 Task: Find connections with filter location Barrhead with filter topic #lawyerlifewith filter profile language German with filter current company Herbalife International India Pvt. Ltd. with filter school Sardar Vallabhbhai National Institute of Technology, Surat with filter industry Truck Transportation with filter service category User Experience Writing with filter keywords title Risk Manager
Action: Mouse moved to (632, 82)
Screenshot: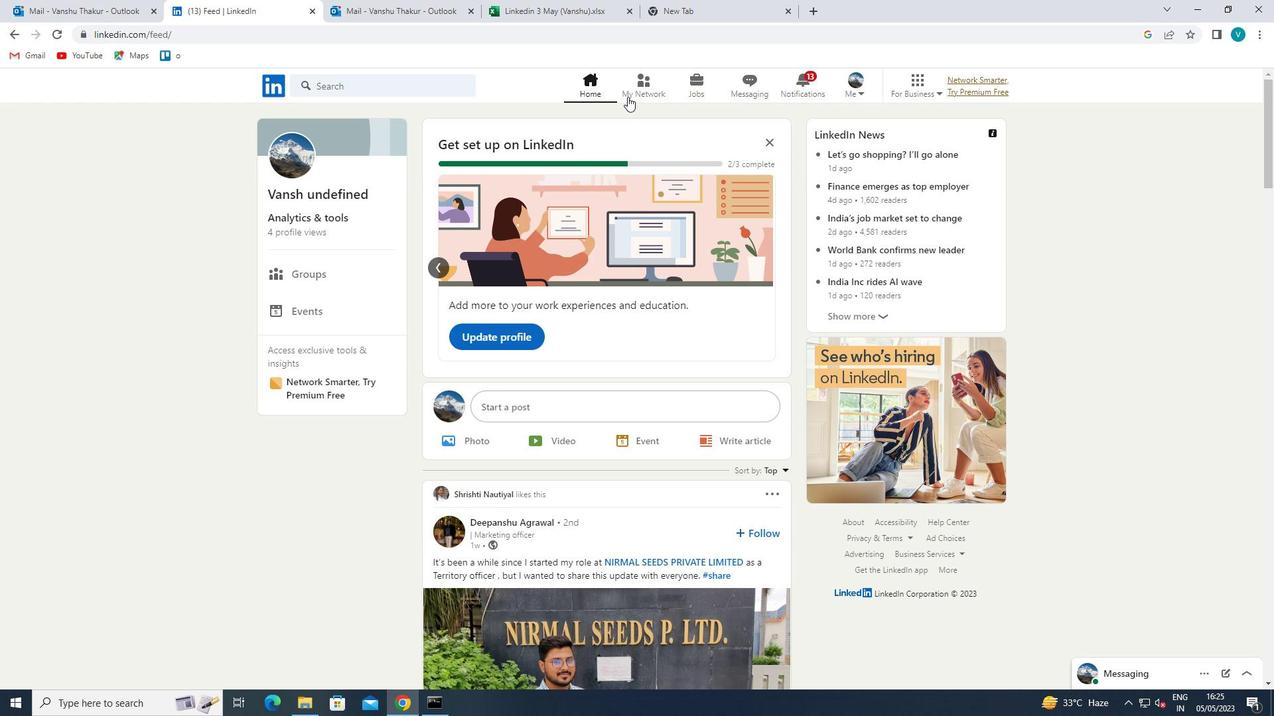 
Action: Mouse pressed left at (632, 82)
Screenshot: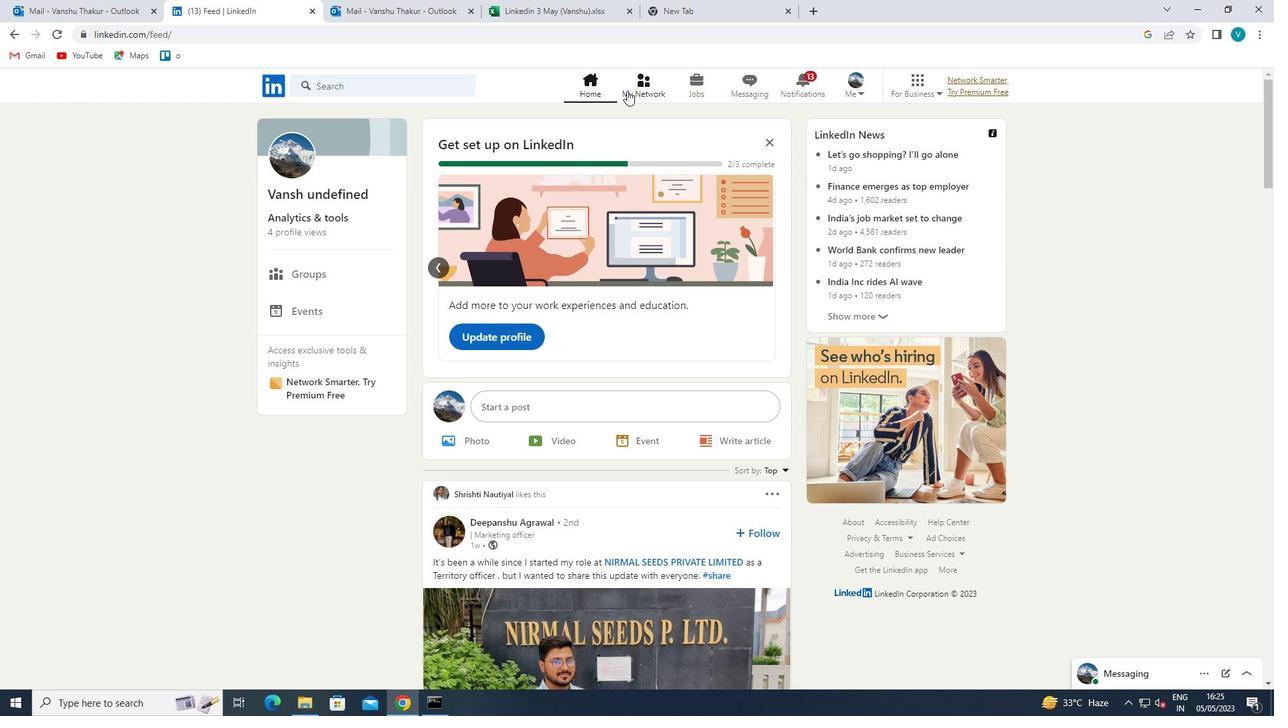 
Action: Mouse moved to (394, 153)
Screenshot: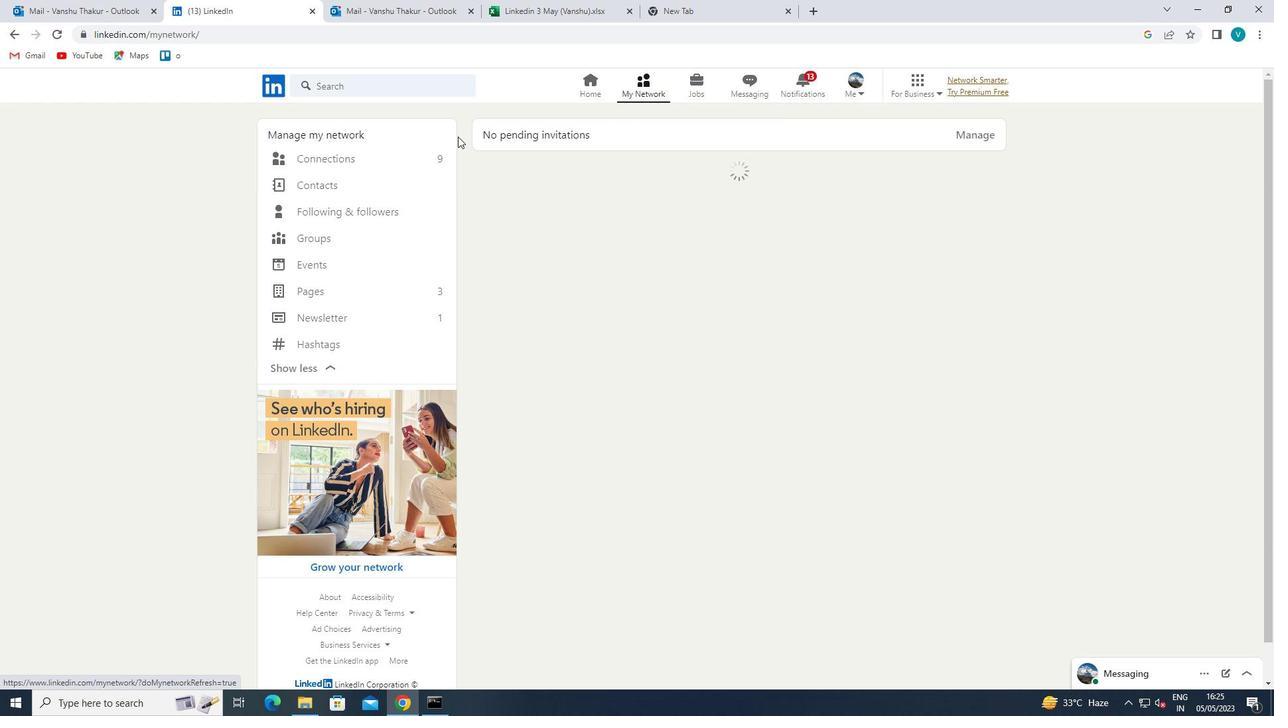 
Action: Mouse pressed left at (394, 153)
Screenshot: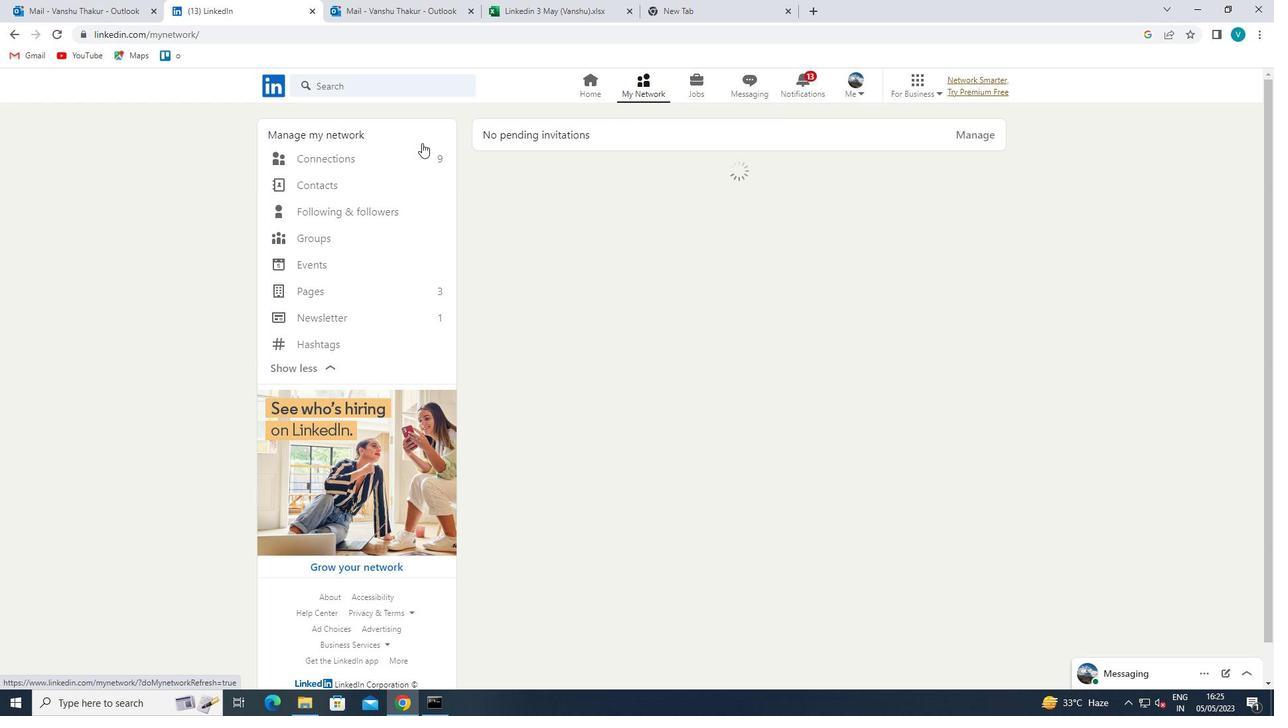 
Action: Mouse moved to (724, 160)
Screenshot: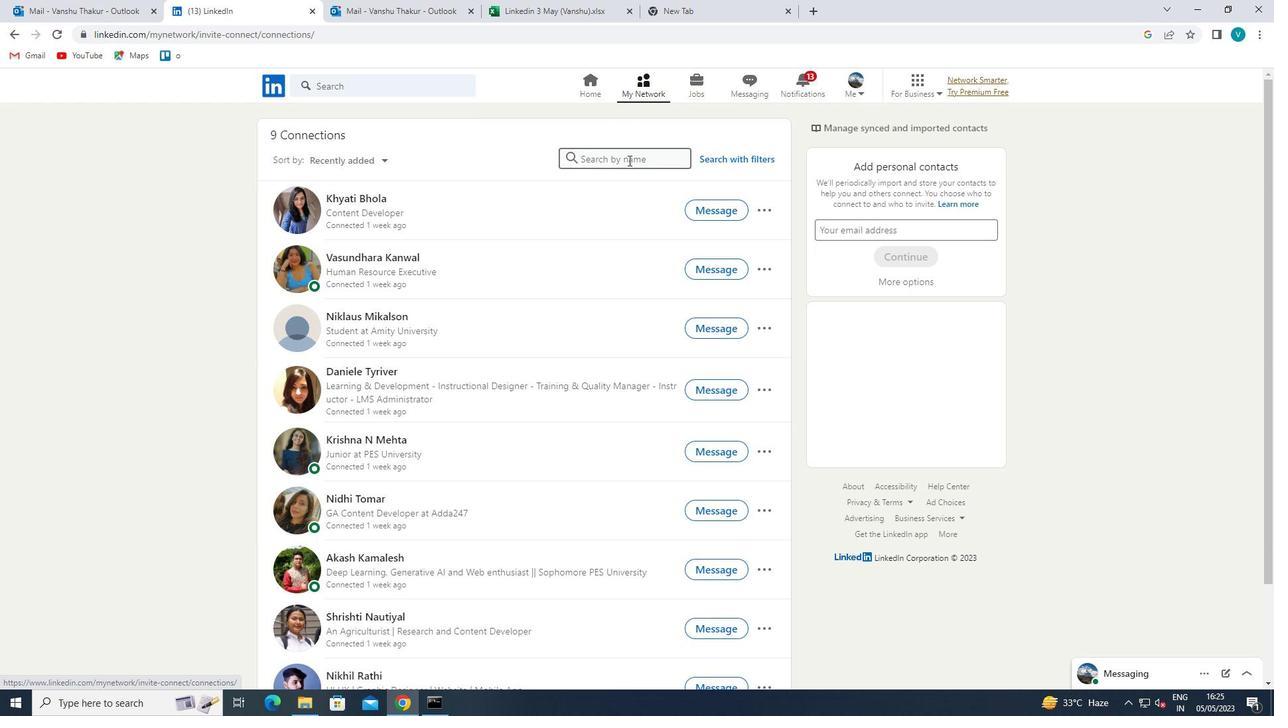 
Action: Mouse pressed left at (724, 160)
Screenshot: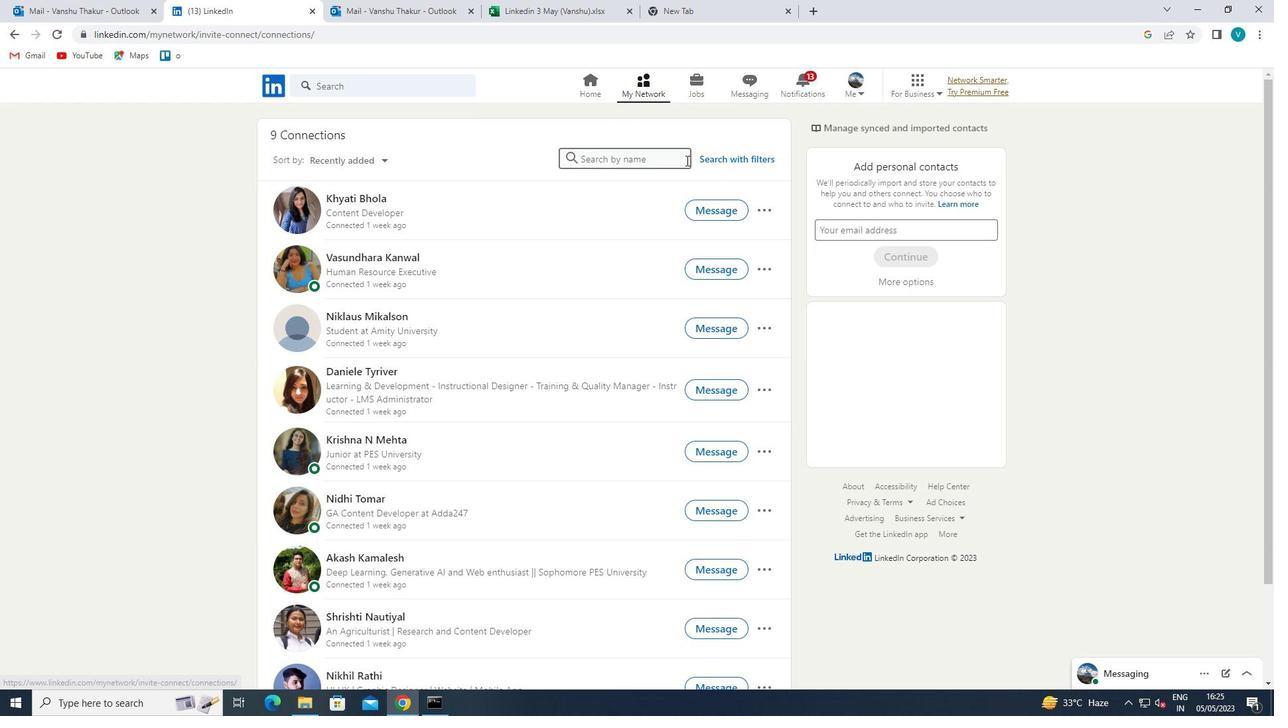
Action: Mouse moved to (656, 125)
Screenshot: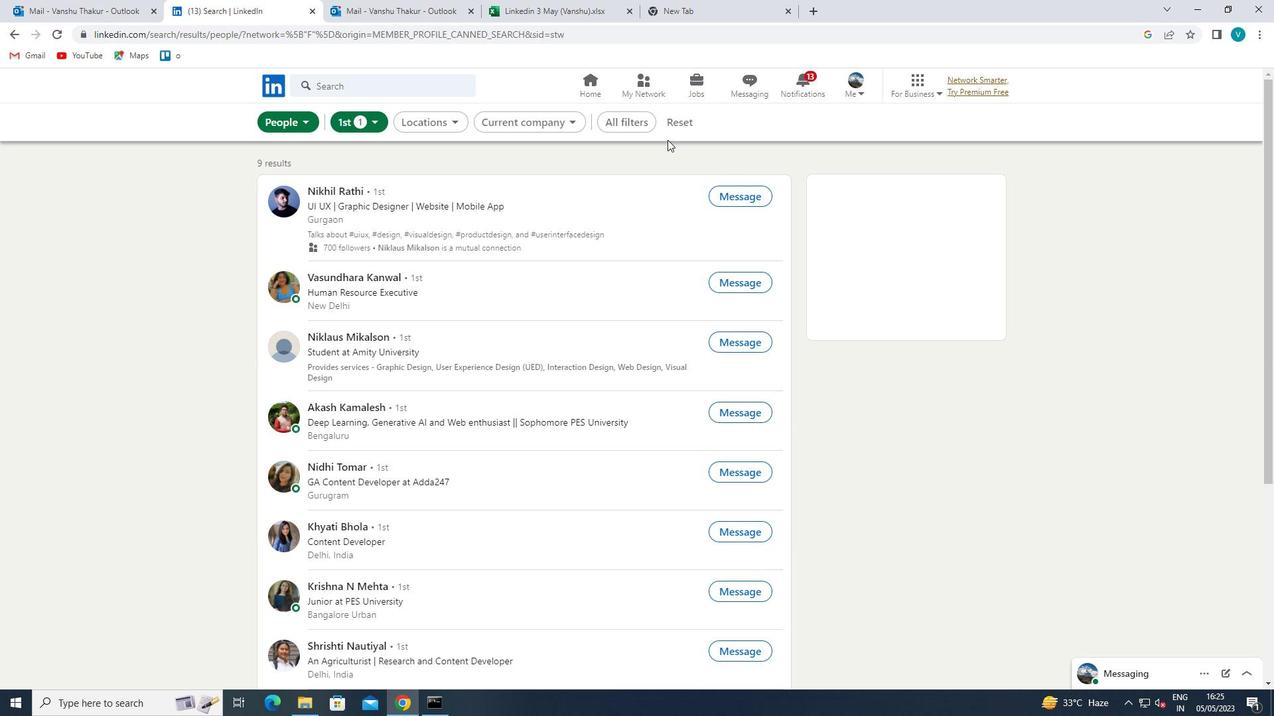 
Action: Mouse pressed left at (656, 125)
Screenshot: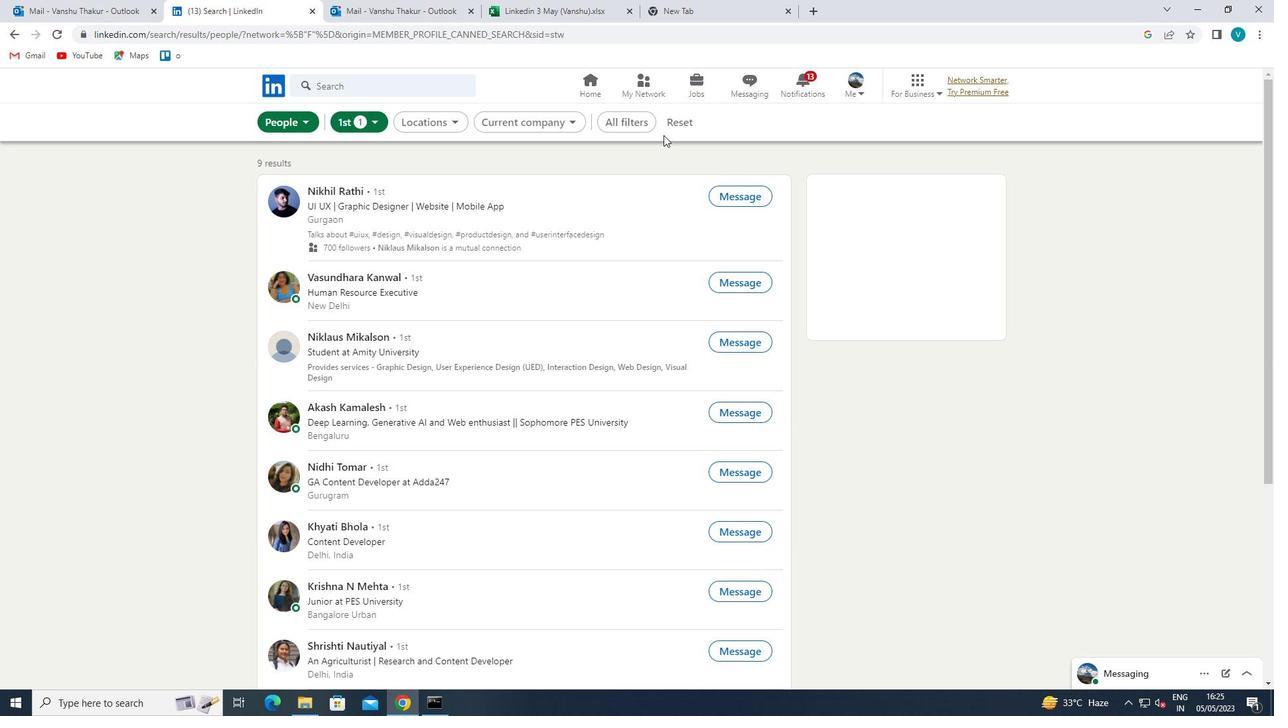
Action: Mouse moved to (651, 124)
Screenshot: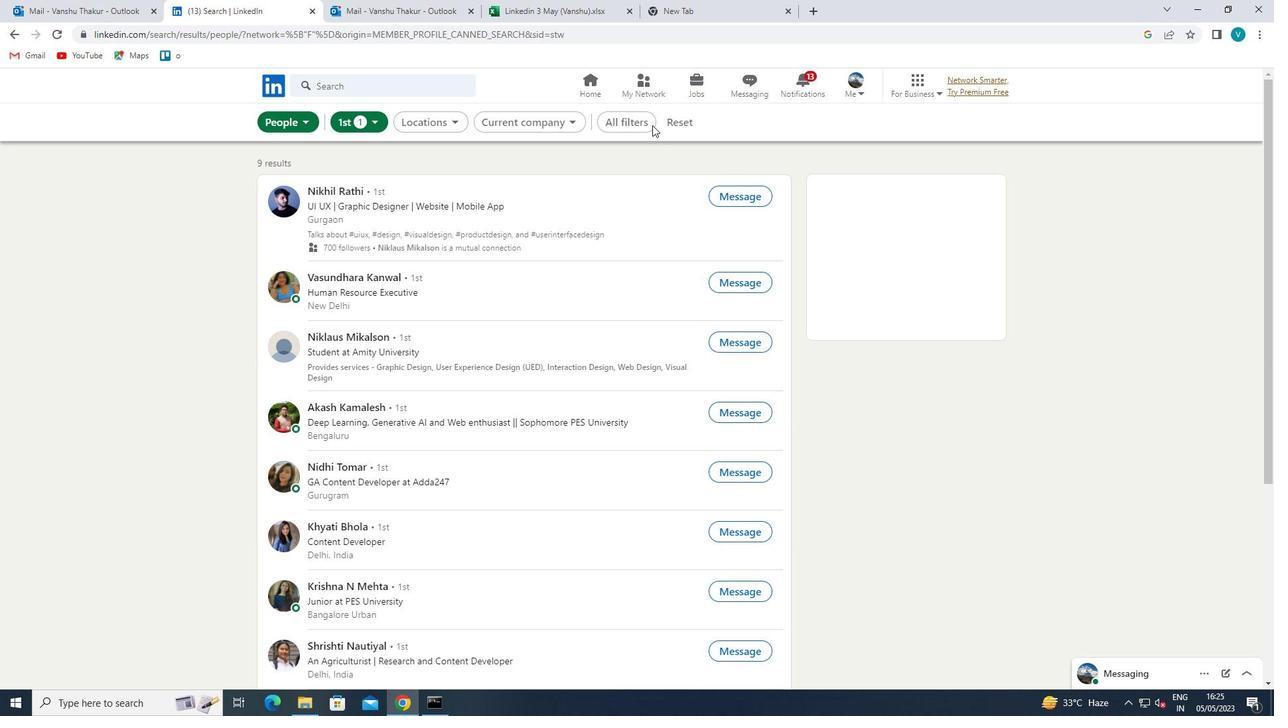 
Action: Mouse pressed left at (651, 124)
Screenshot: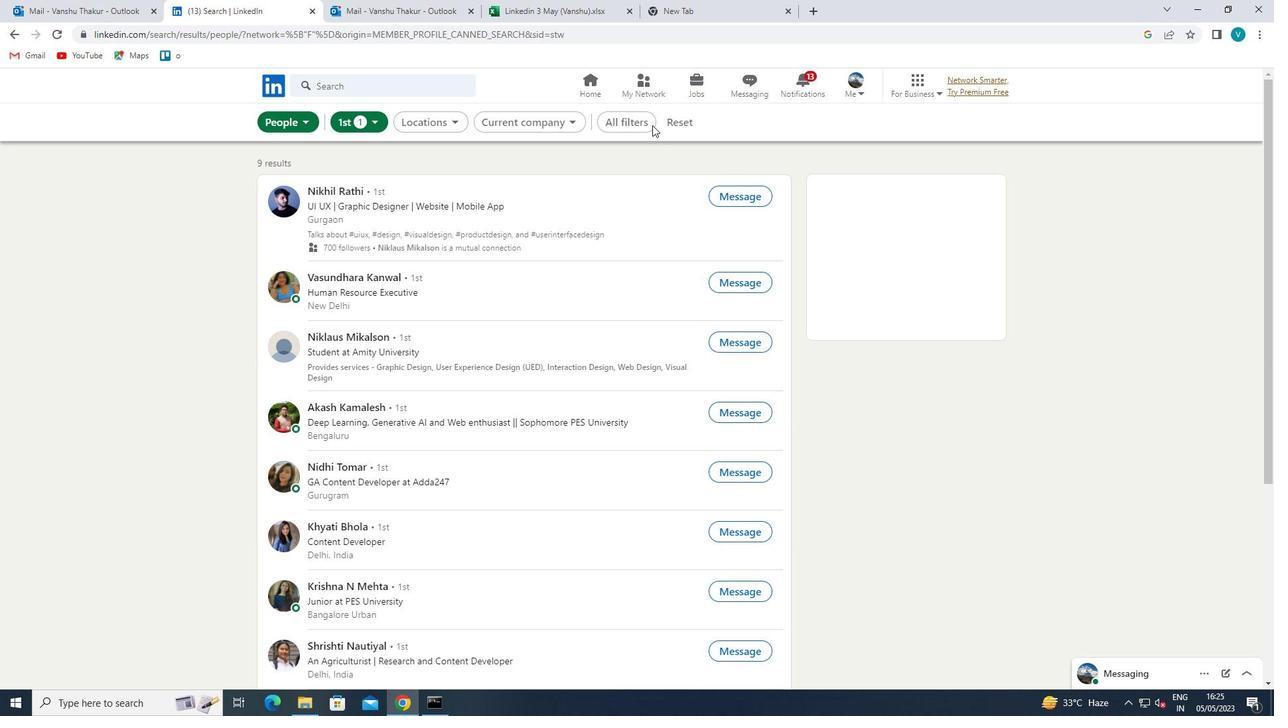 
Action: Mouse moved to (1104, 315)
Screenshot: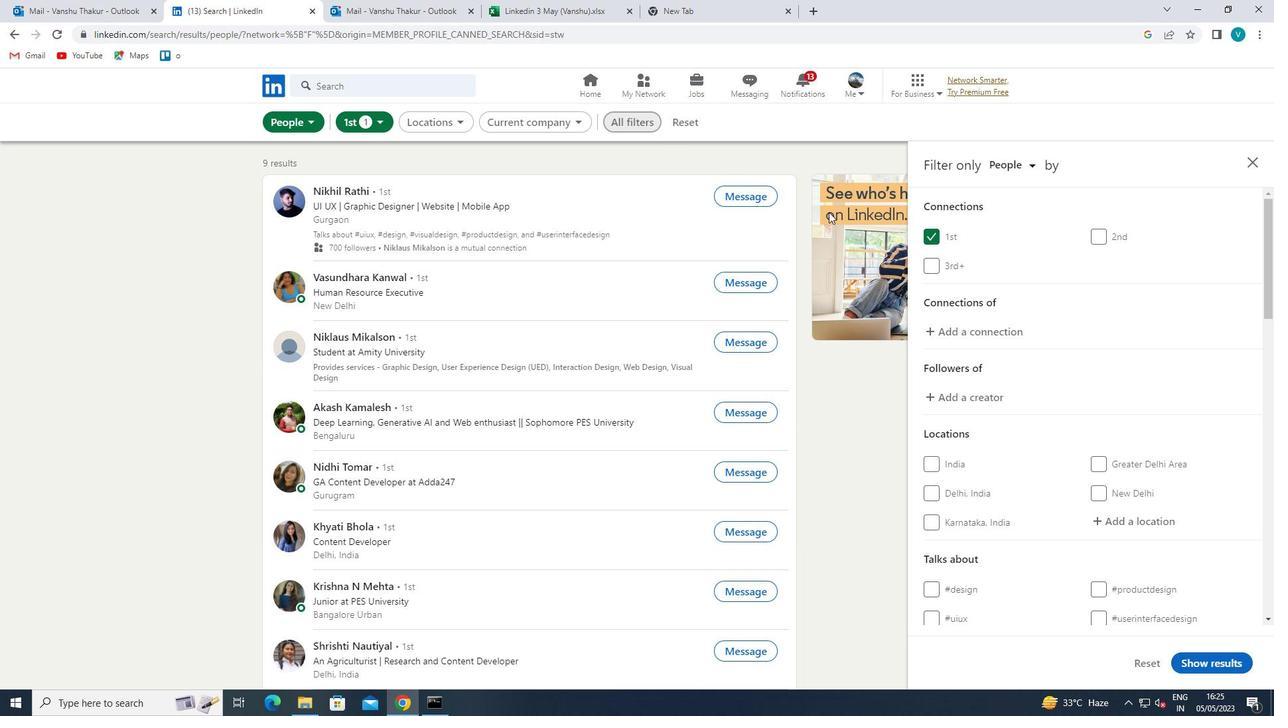 
Action: Mouse scrolled (1104, 314) with delta (0, 0)
Screenshot: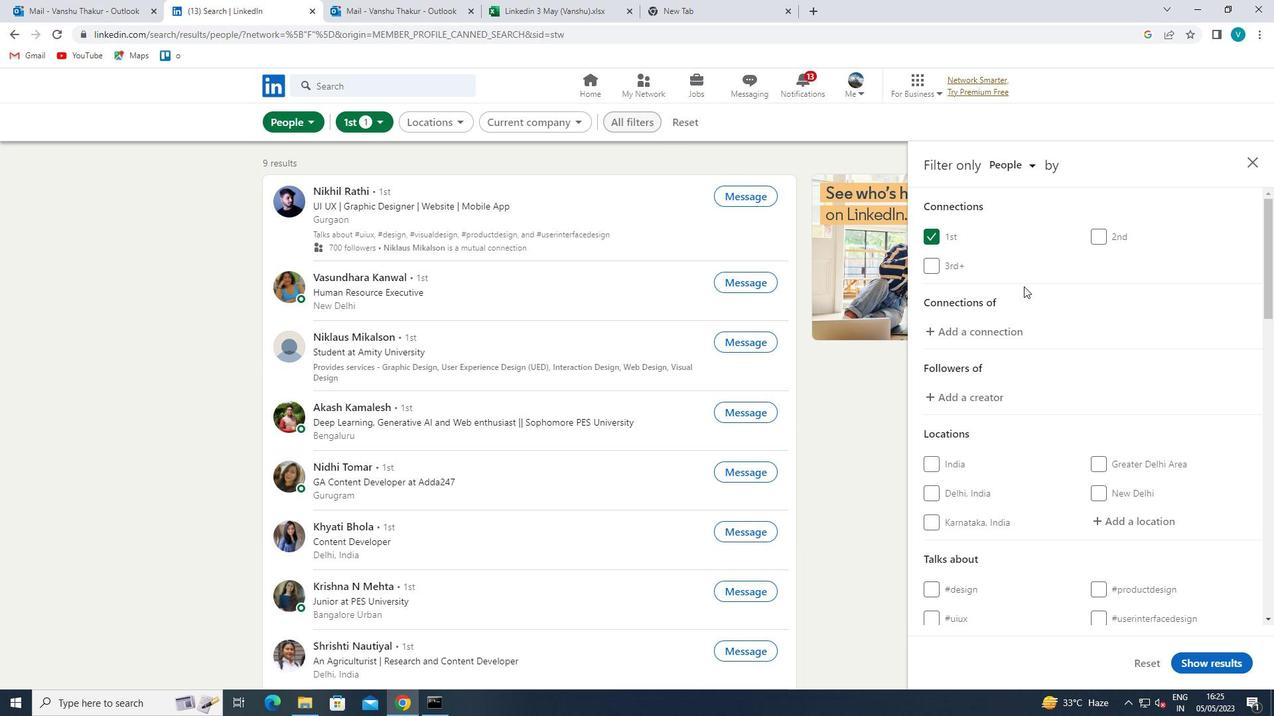 
Action: Mouse scrolled (1104, 314) with delta (0, 0)
Screenshot: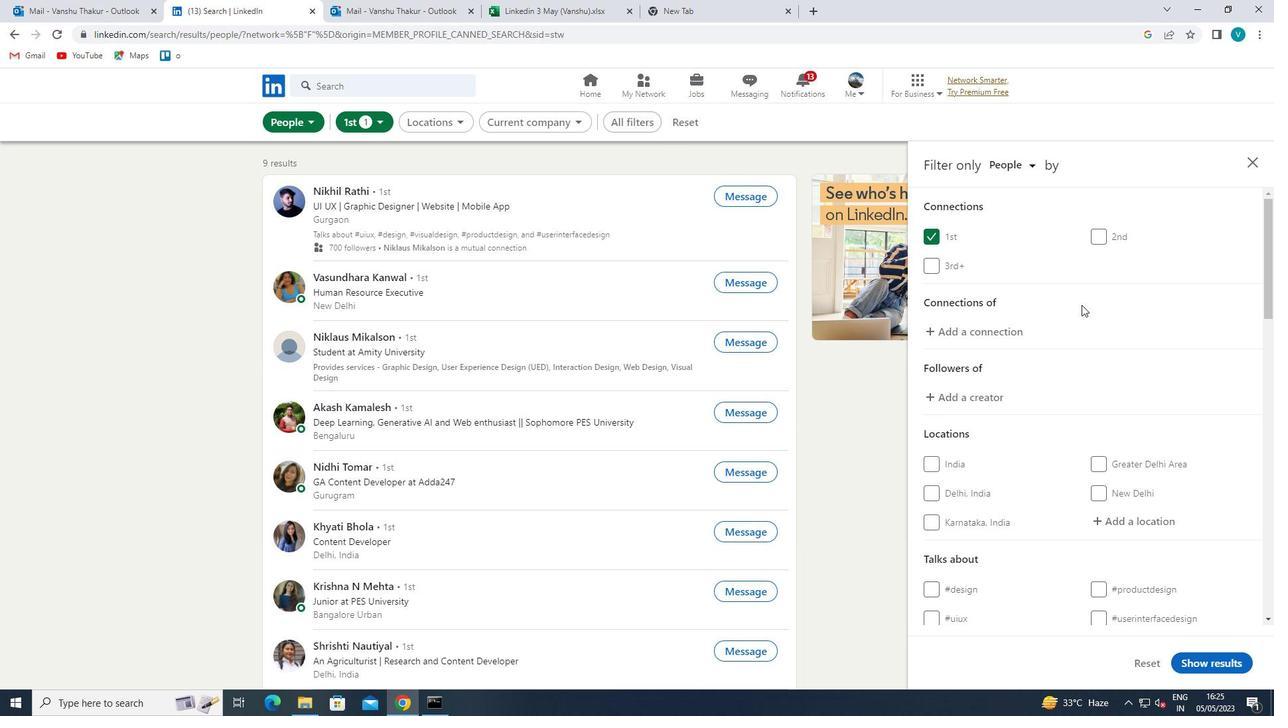 
Action: Mouse moved to (1125, 400)
Screenshot: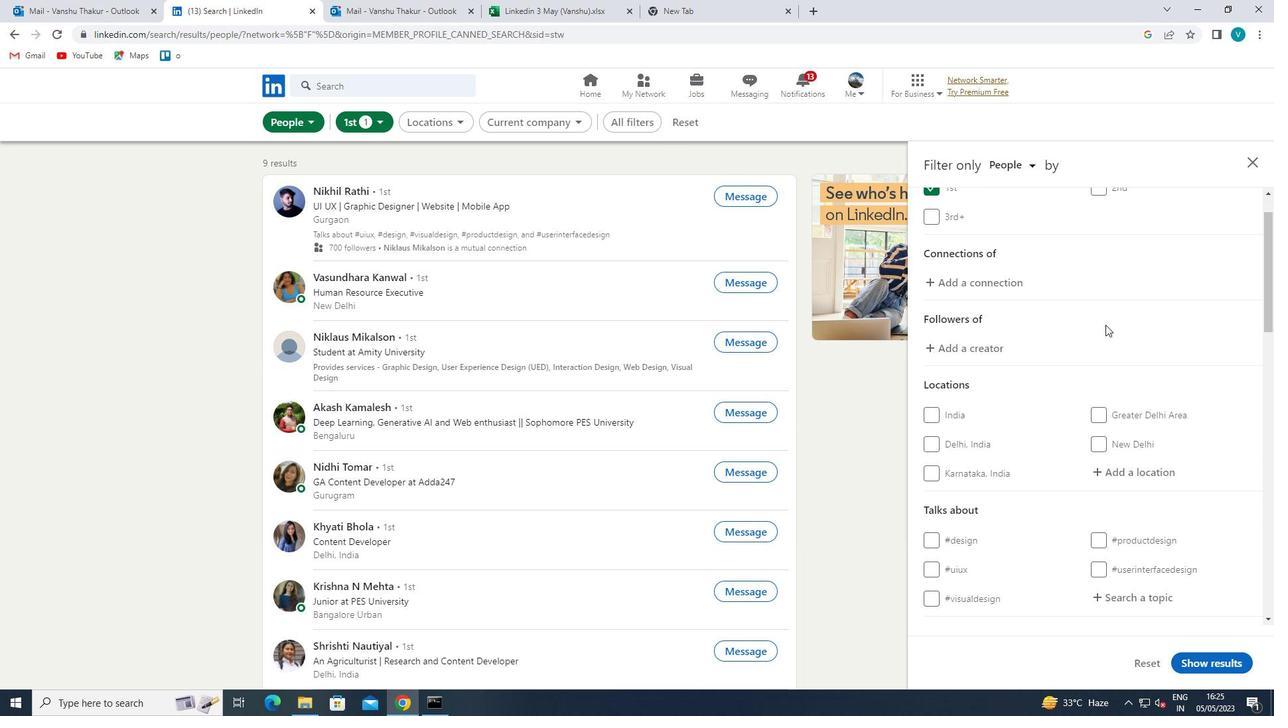 
Action: Mouse pressed left at (1125, 400)
Screenshot: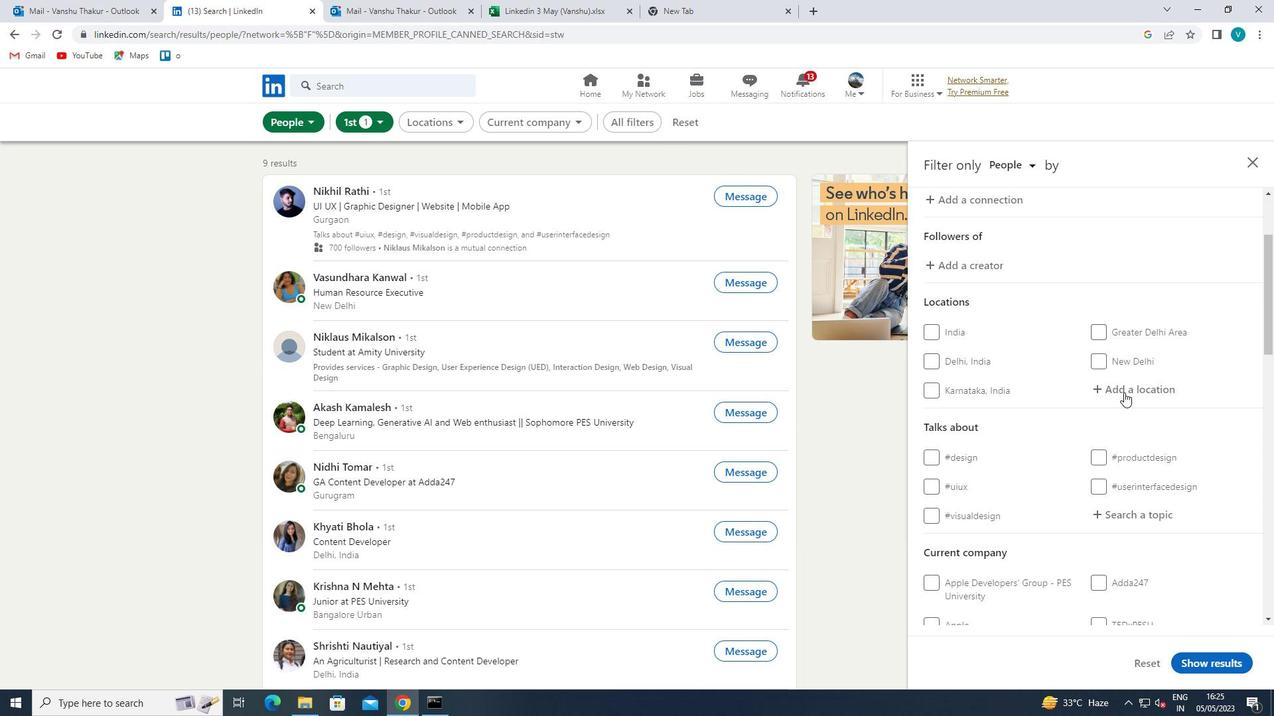 
Action: Mouse moved to (1135, 386)
Screenshot: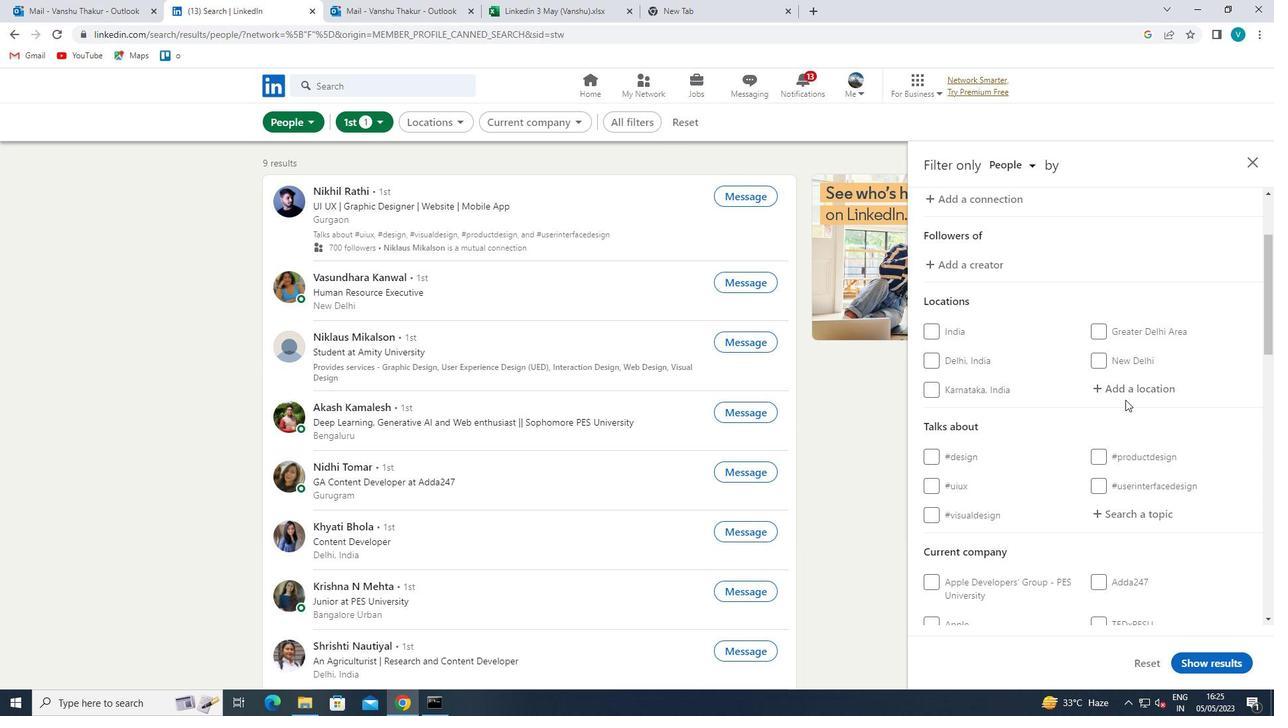 
Action: Mouse pressed left at (1135, 386)
Screenshot: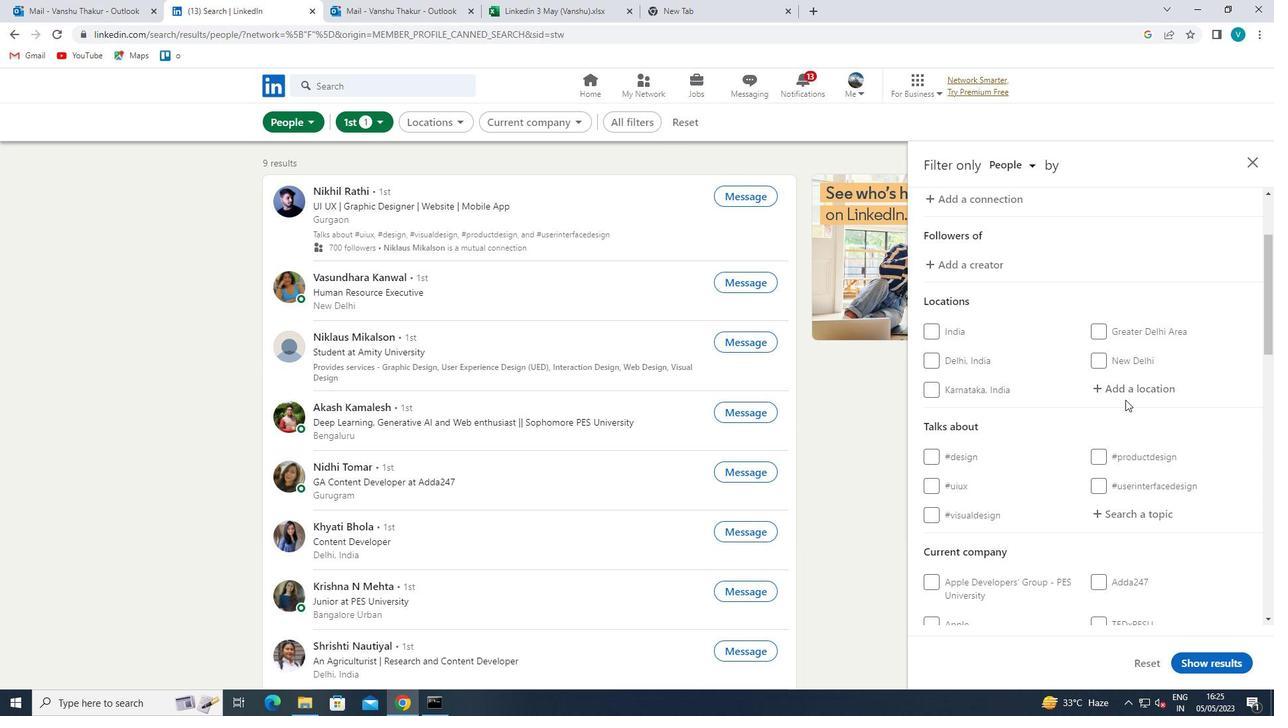 
Action: Mouse moved to (1133, 386)
Screenshot: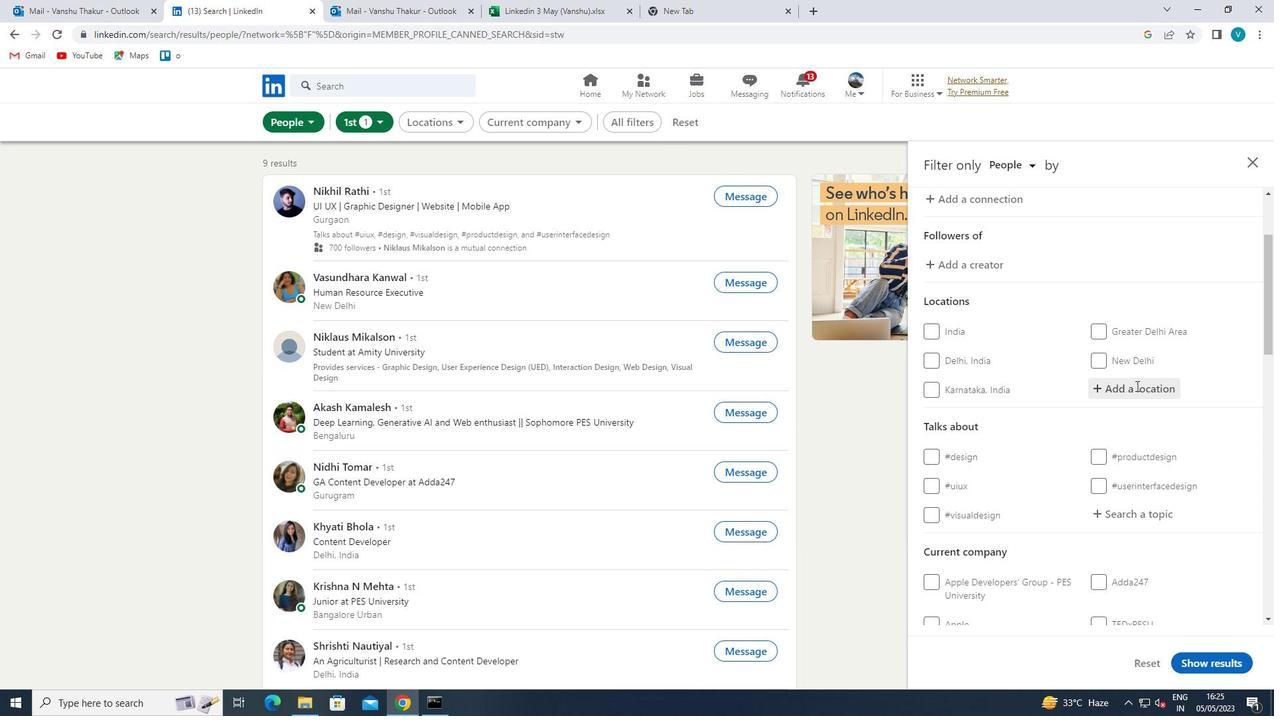 
Action: Key pressed <Key.shift>BARRHEAD
Screenshot: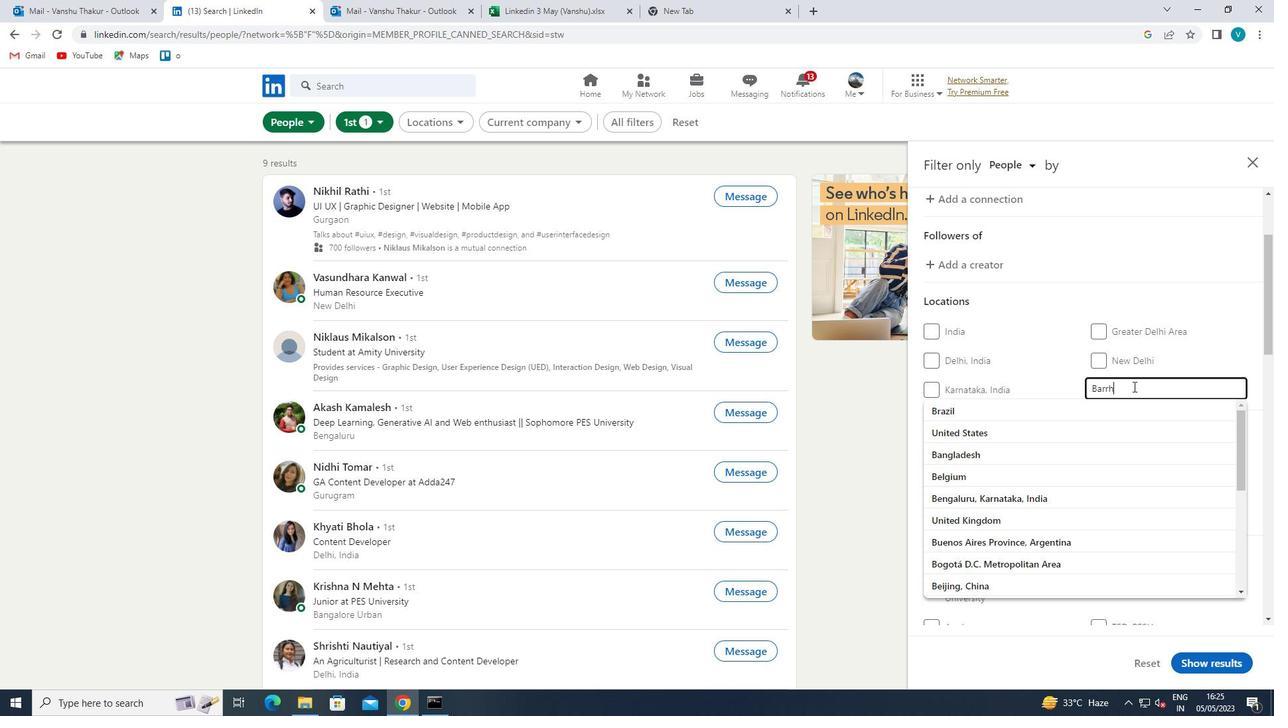 
Action: Mouse moved to (1105, 406)
Screenshot: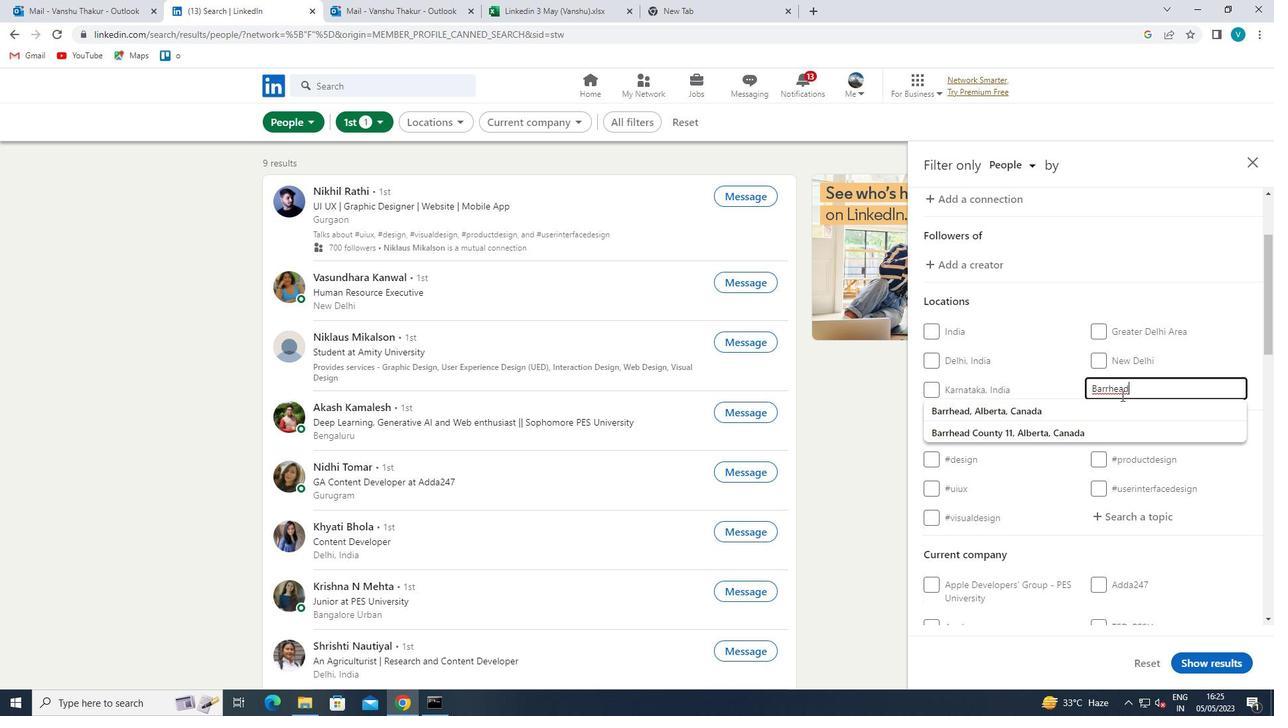 
Action: Mouse pressed left at (1105, 406)
Screenshot: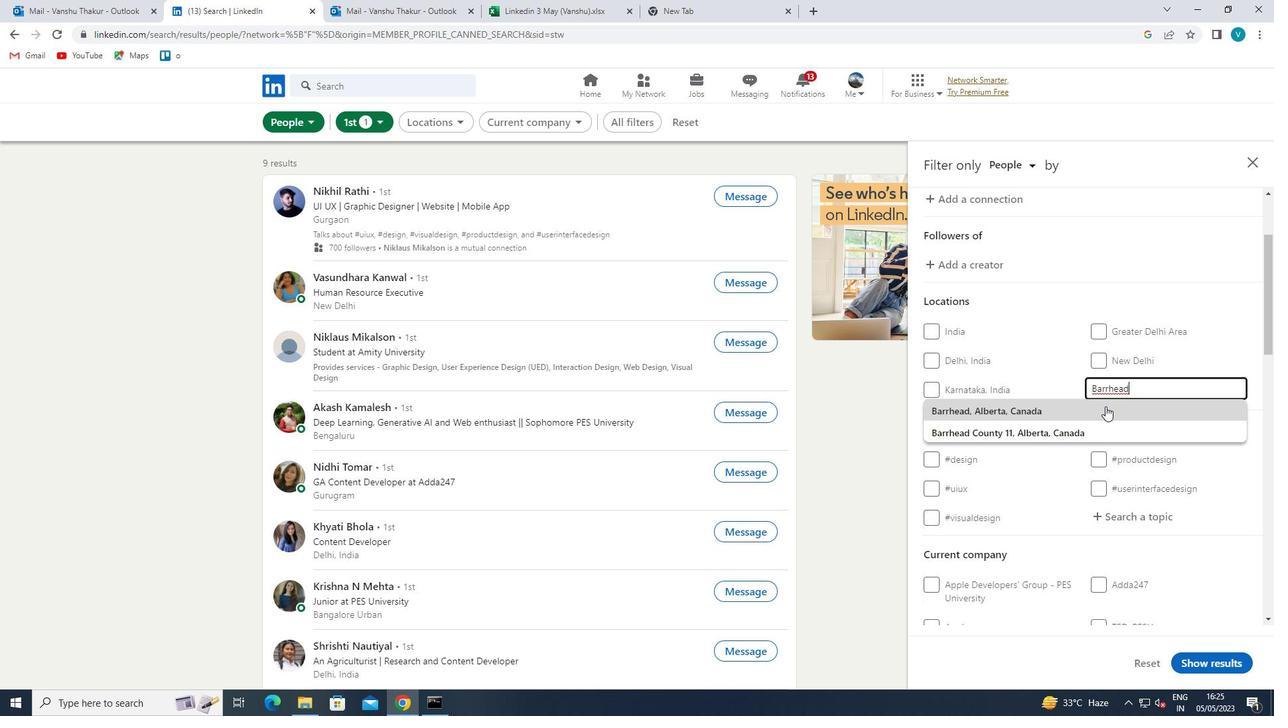 
Action: Mouse scrolled (1105, 406) with delta (0, 0)
Screenshot: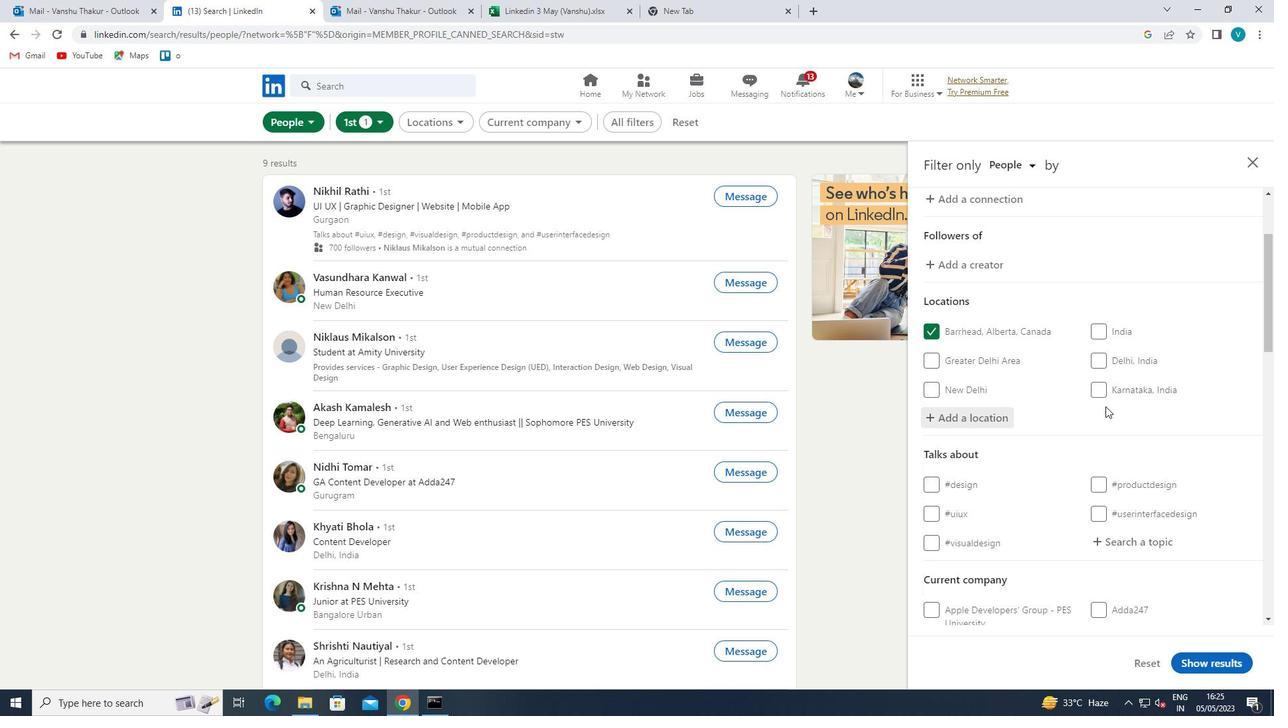 
Action: Mouse scrolled (1105, 406) with delta (0, 0)
Screenshot: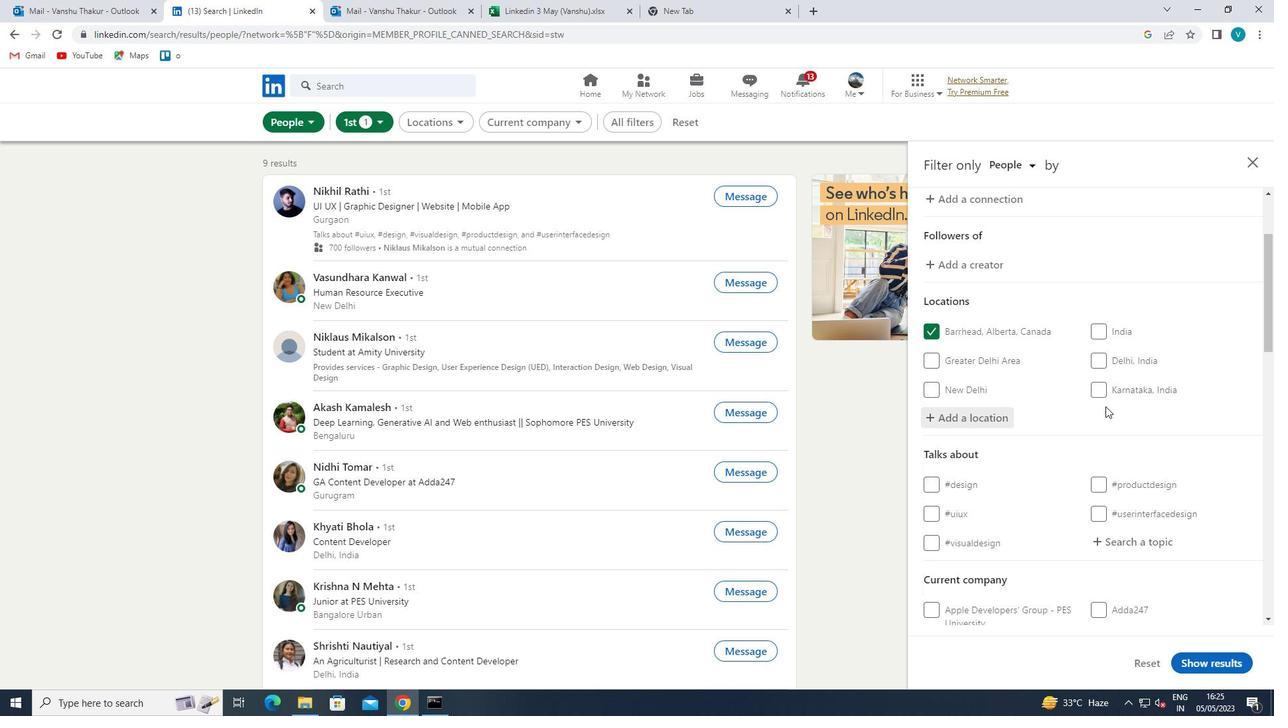 
Action: Mouse moved to (1131, 414)
Screenshot: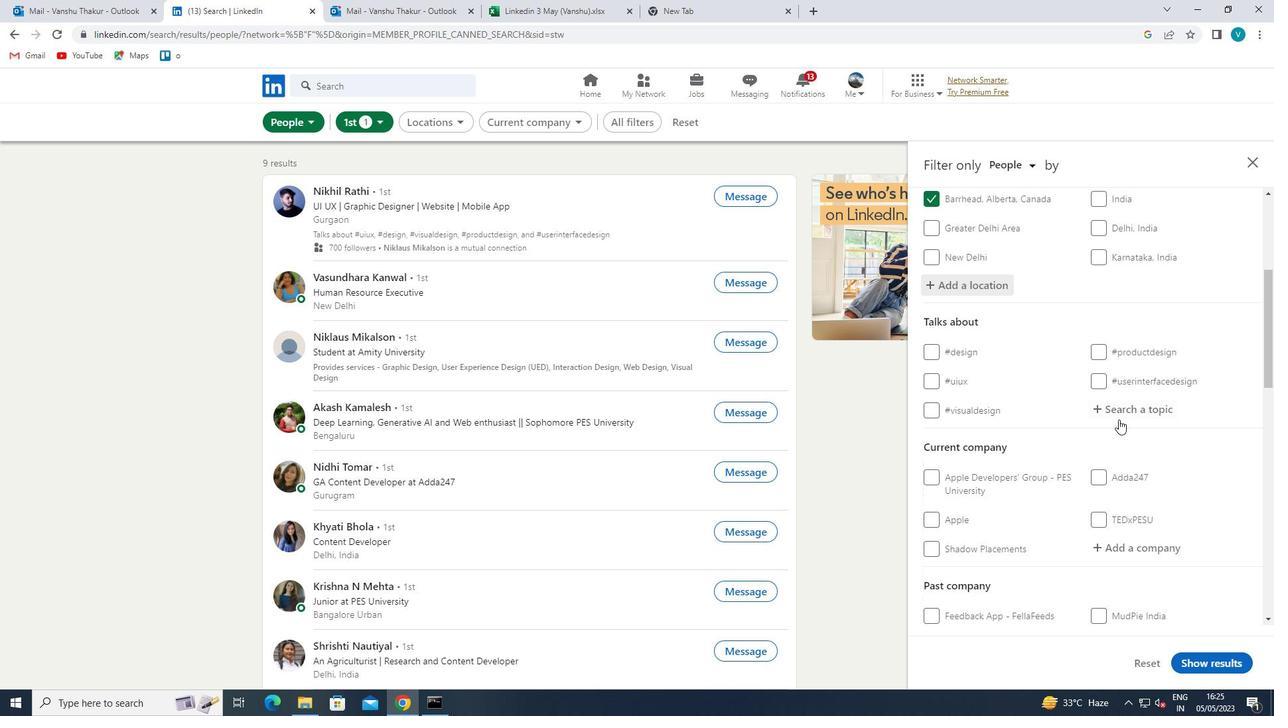 
Action: Mouse pressed left at (1131, 414)
Screenshot: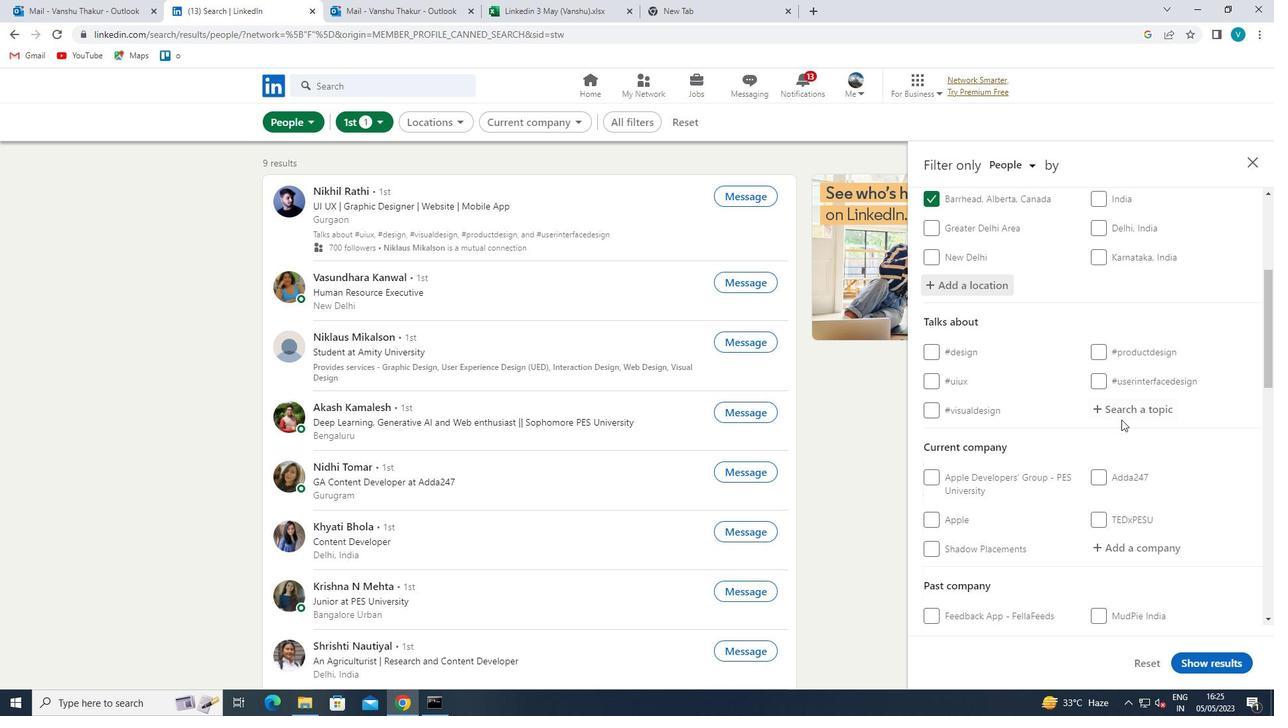 
Action: Key pressed LAWYERLI
Screenshot: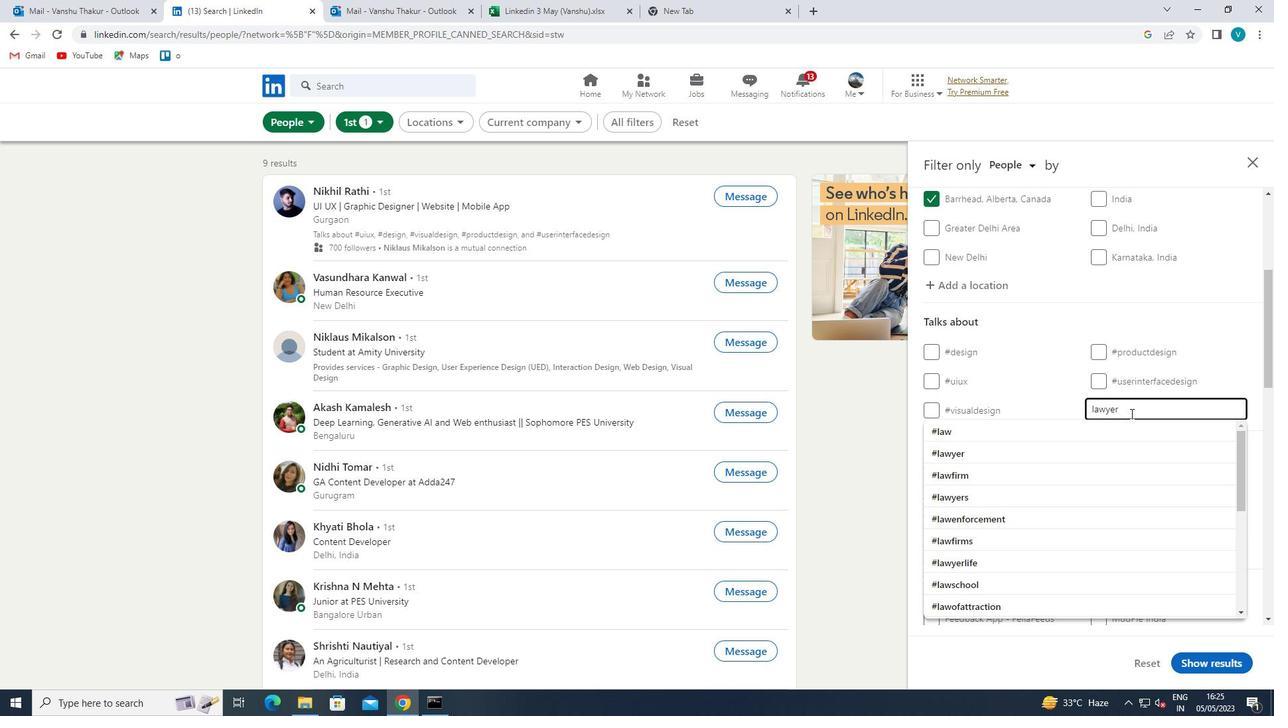 
Action: Mouse moved to (1115, 422)
Screenshot: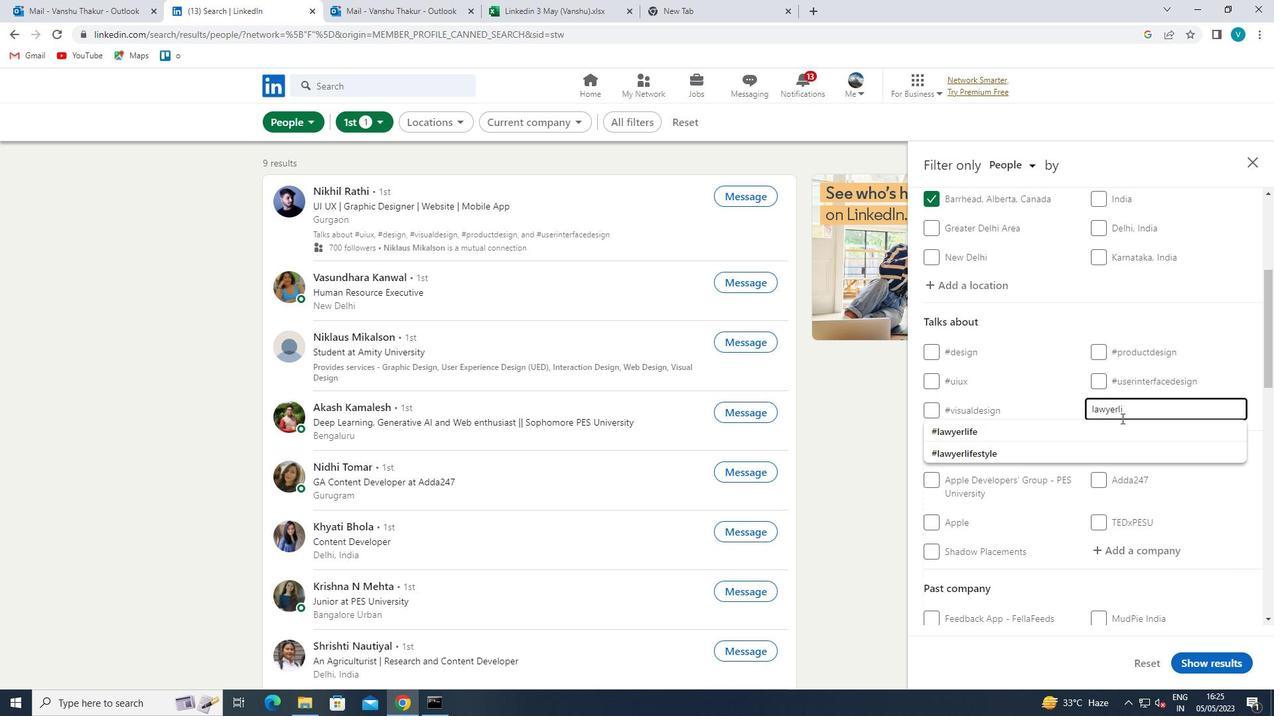 
Action: Mouse pressed left at (1115, 422)
Screenshot: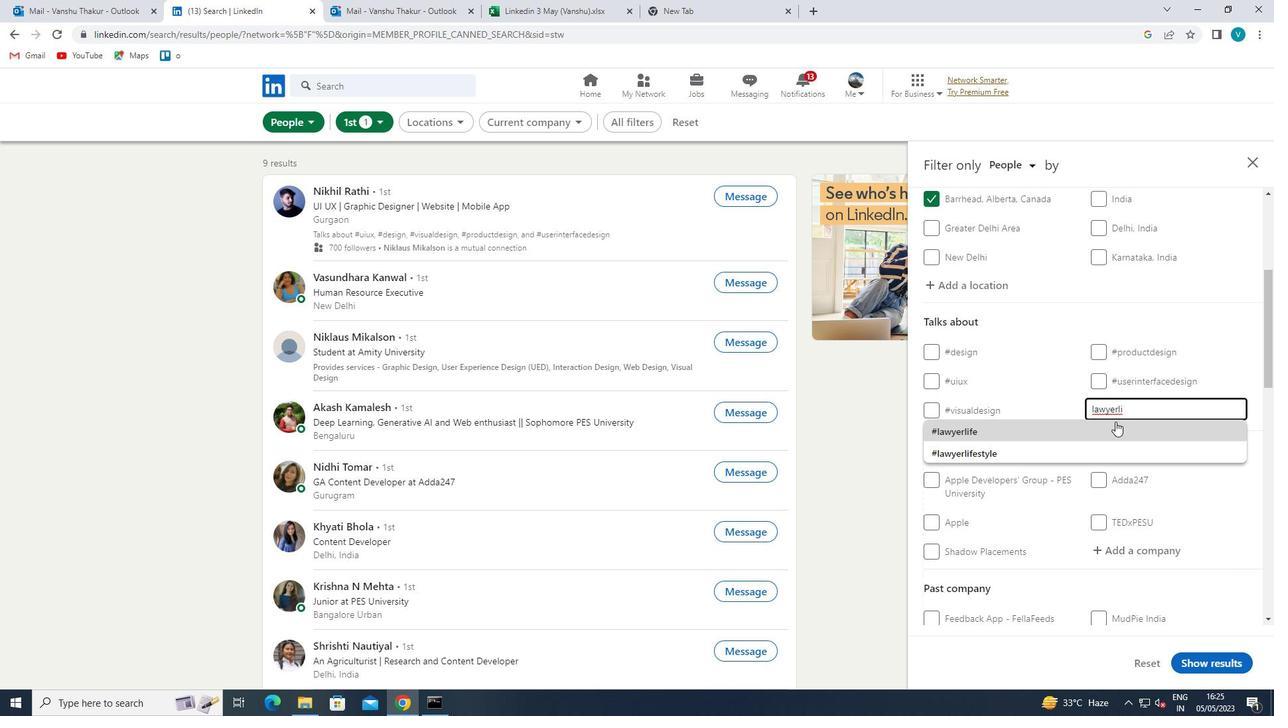 
Action: Mouse scrolled (1115, 421) with delta (0, 0)
Screenshot: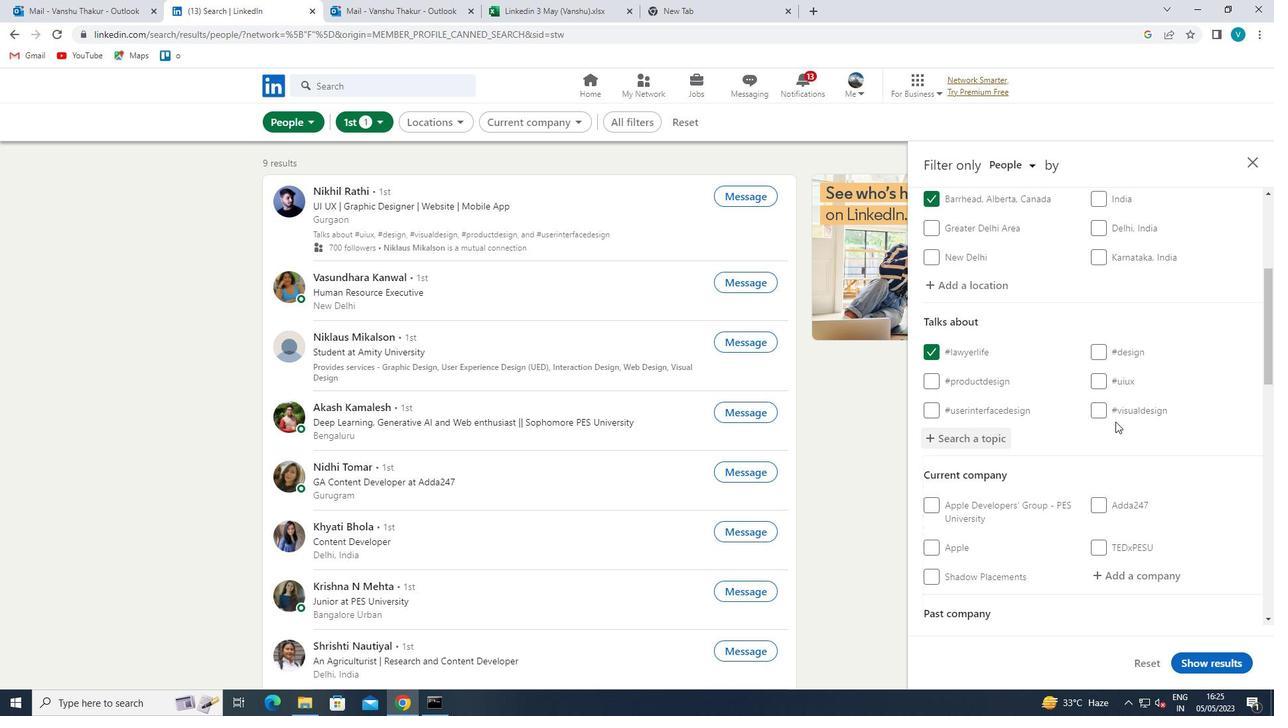 
Action: Mouse scrolled (1115, 421) with delta (0, 0)
Screenshot: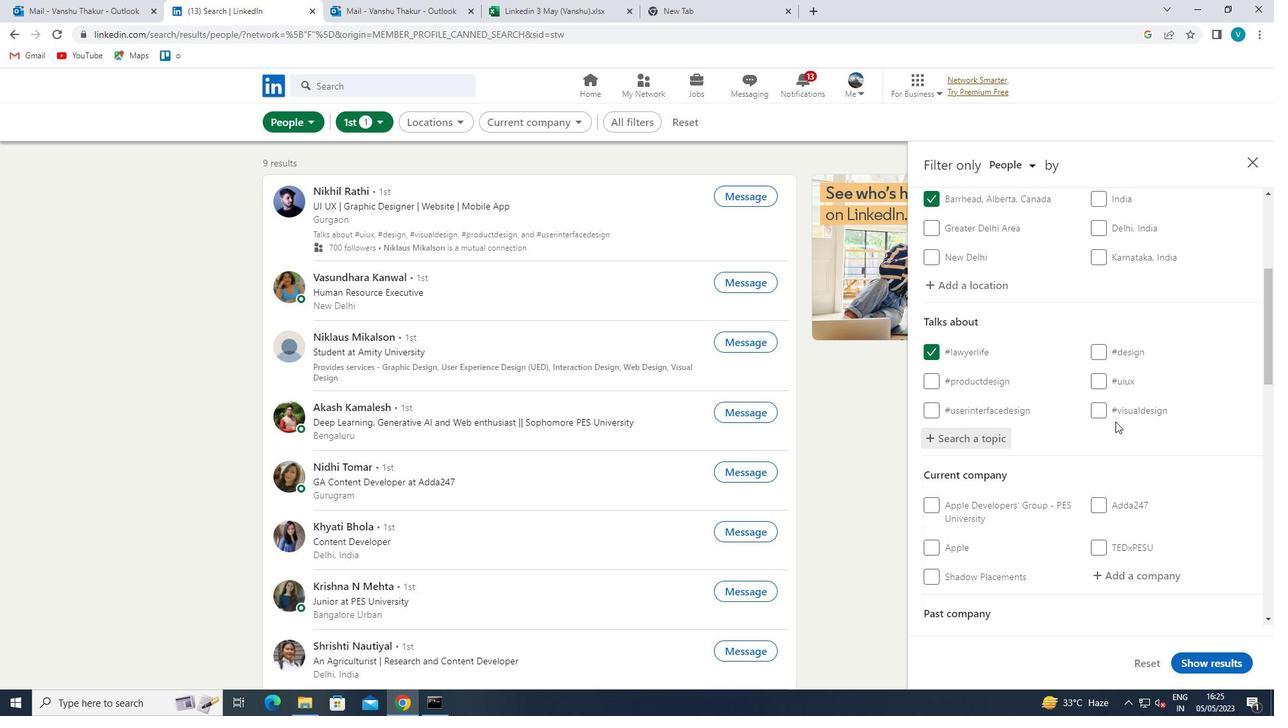 
Action: Mouse scrolled (1115, 421) with delta (0, 0)
Screenshot: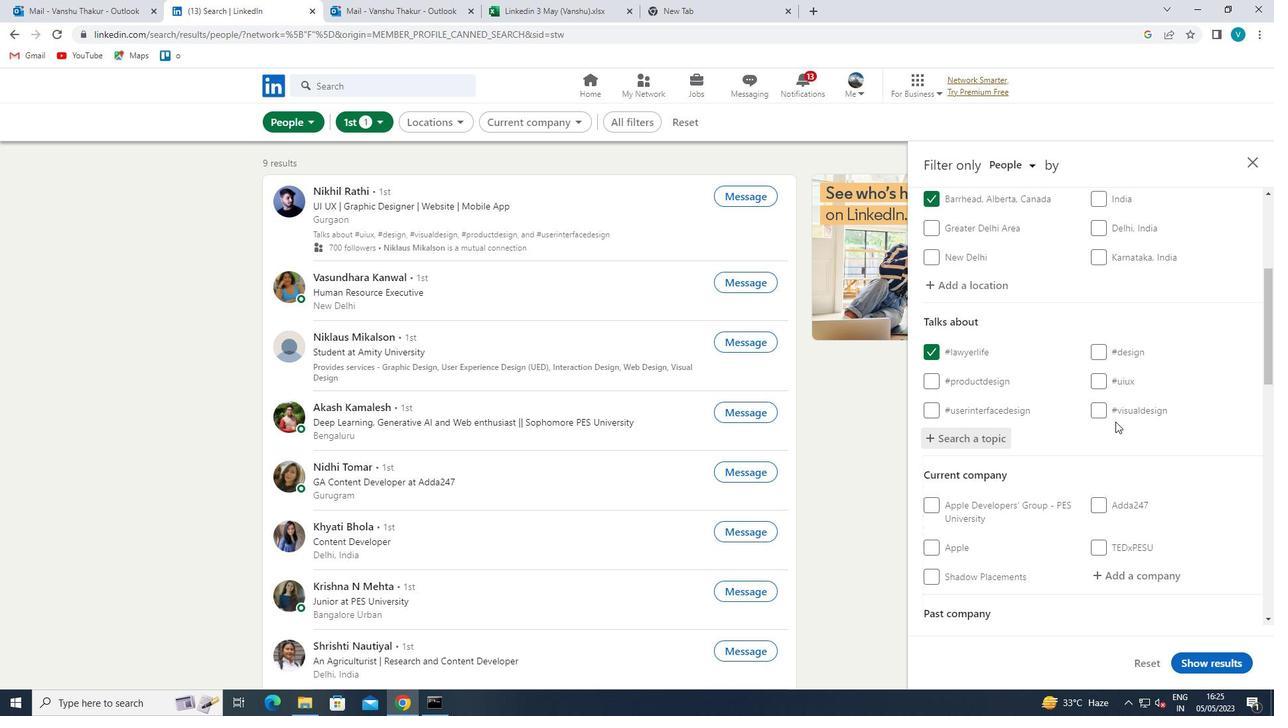 
Action: Mouse moved to (1151, 367)
Screenshot: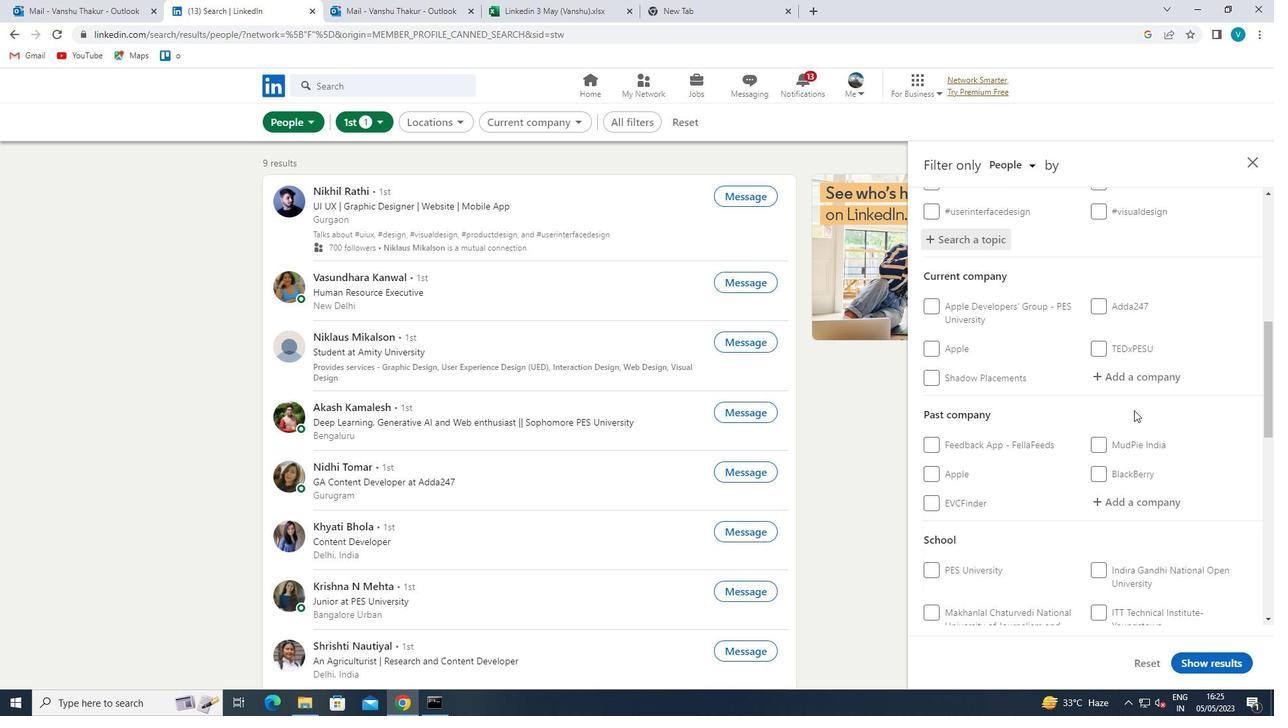 
Action: Mouse pressed left at (1151, 367)
Screenshot: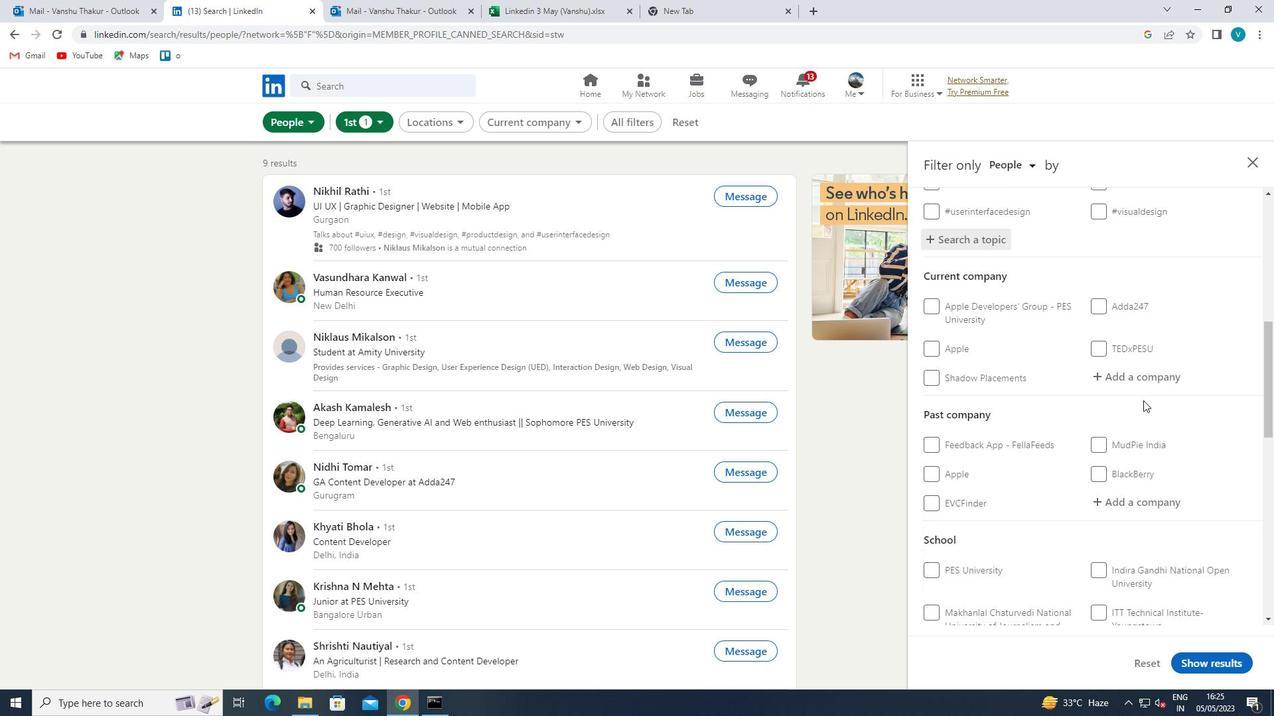 
Action: Key pressed <Key.shift>HERBALIFE
Screenshot: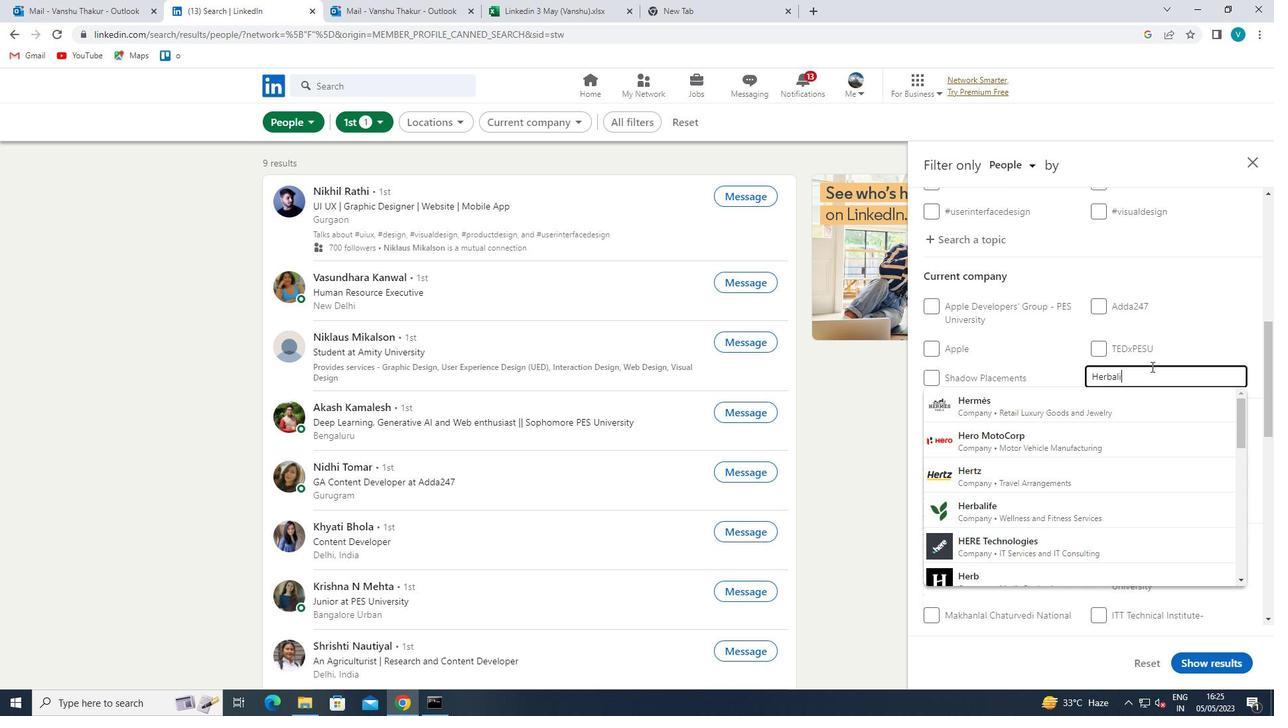 
Action: Mouse moved to (1139, 431)
Screenshot: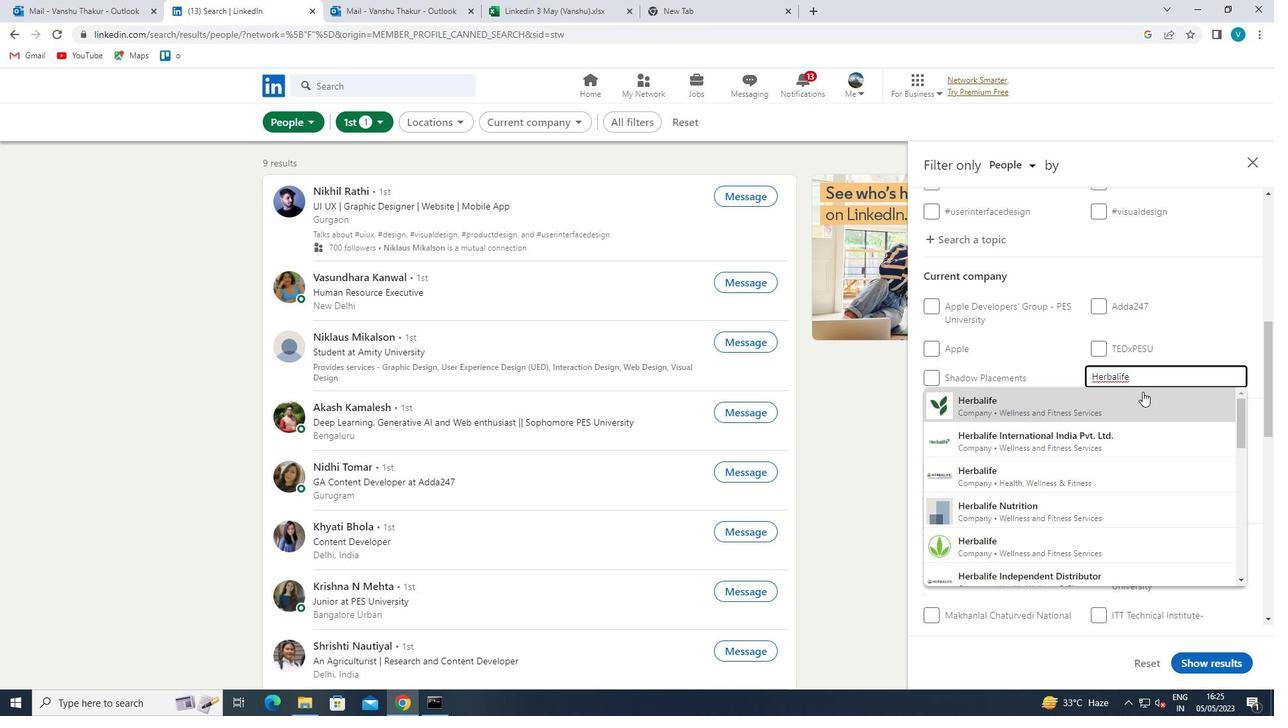 
Action: Mouse pressed left at (1139, 431)
Screenshot: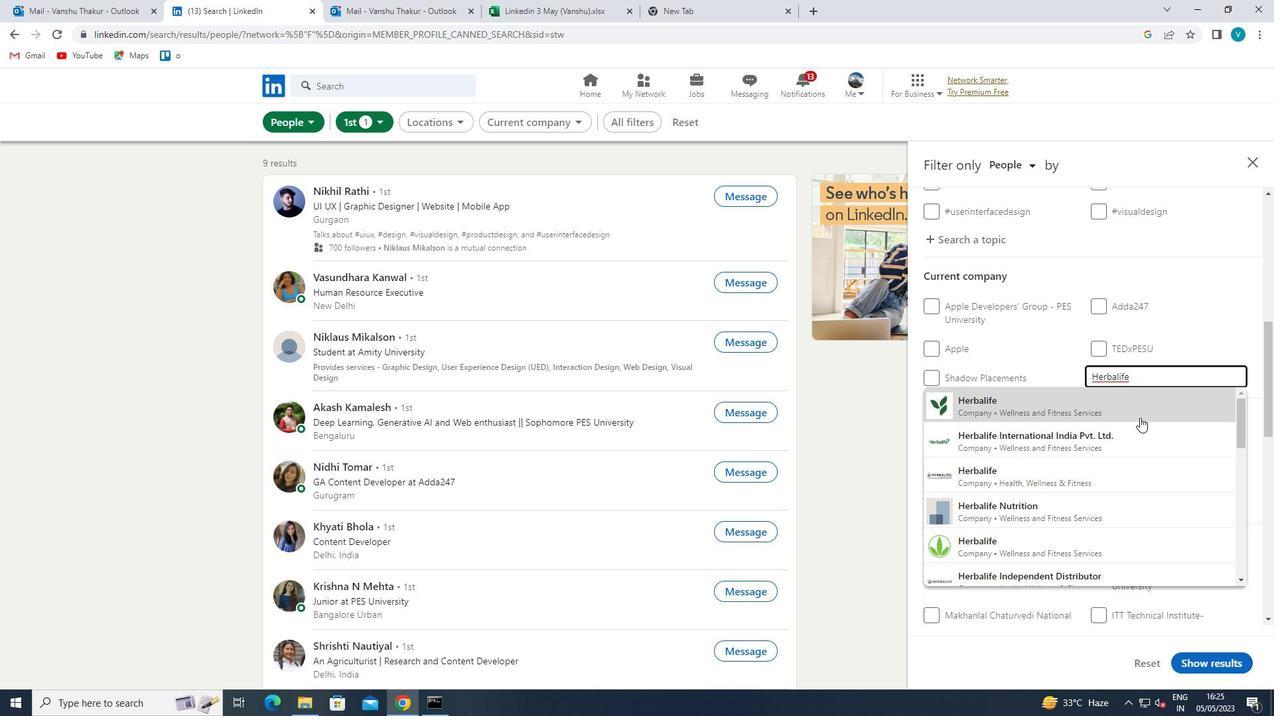 
Action: Mouse moved to (1138, 432)
Screenshot: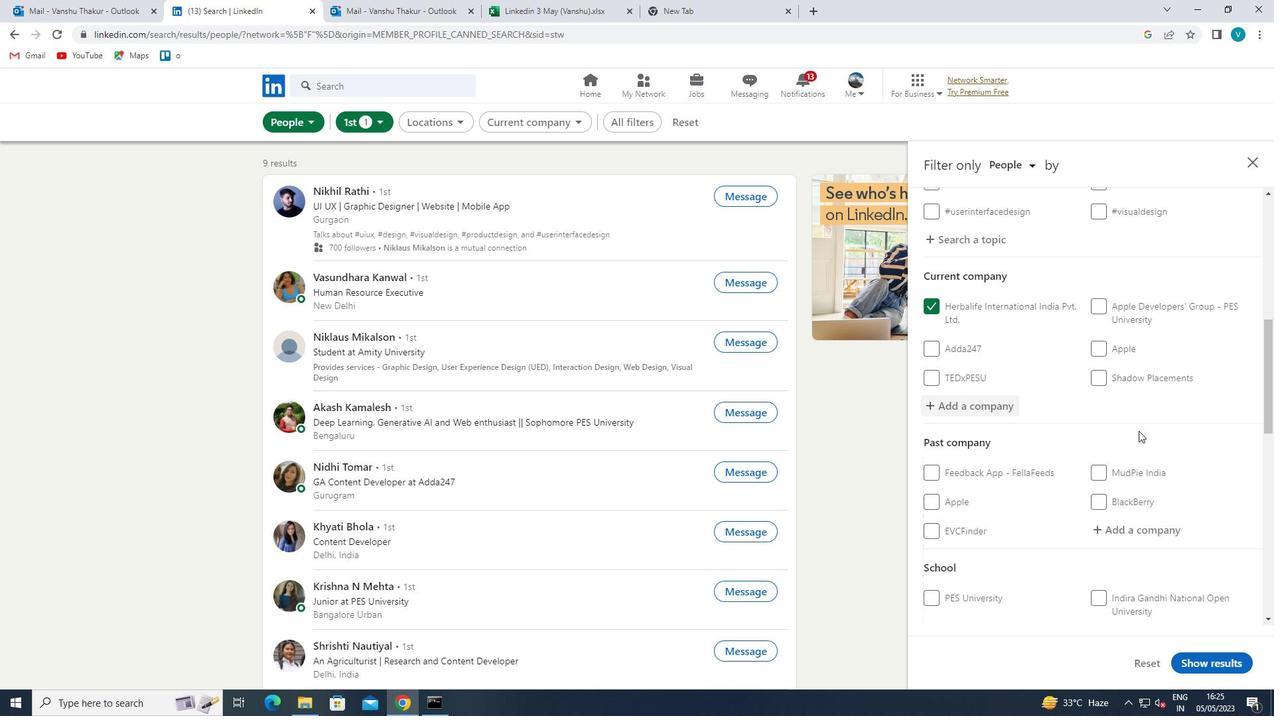 
Action: Mouse scrolled (1138, 431) with delta (0, 0)
Screenshot: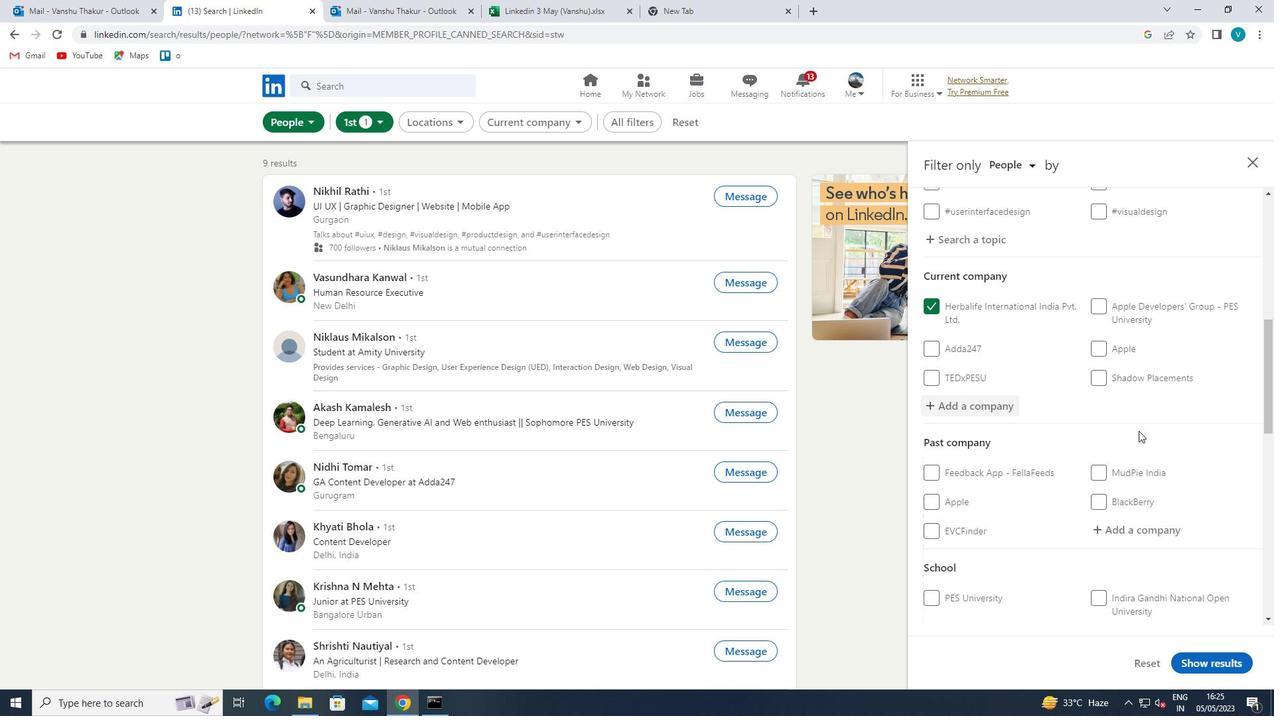 
Action: Mouse moved to (1137, 432)
Screenshot: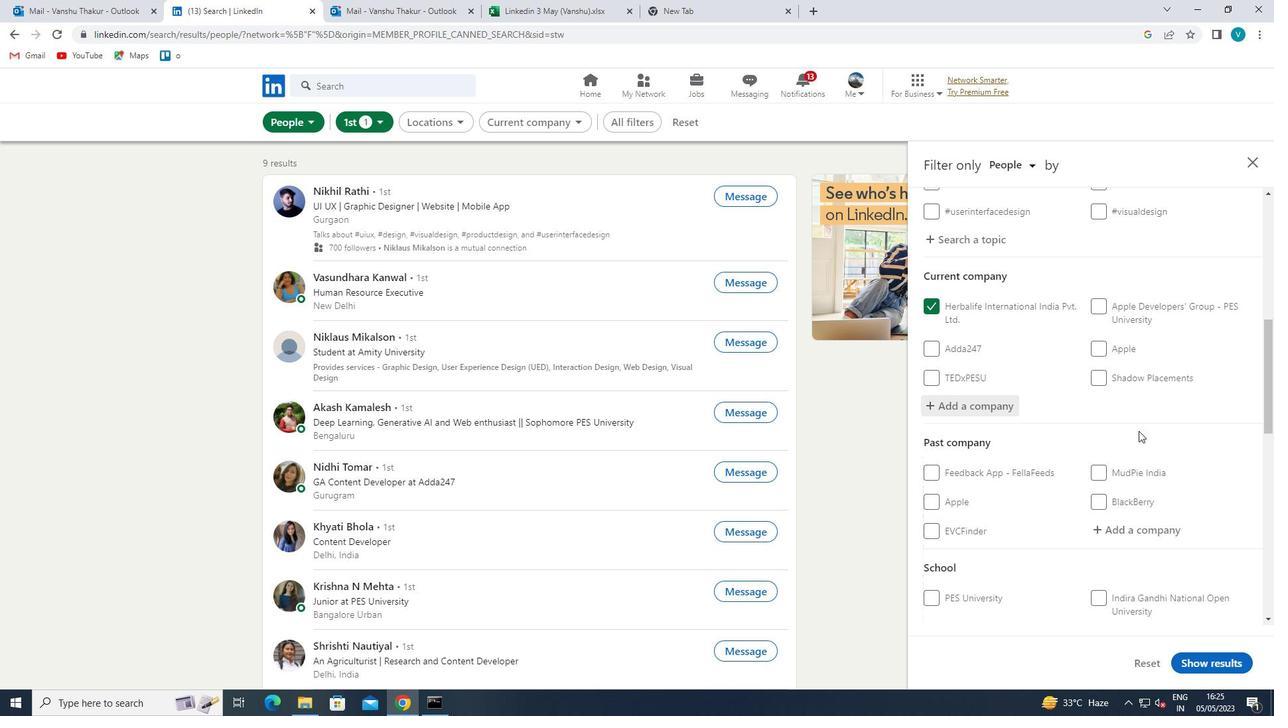 
Action: Mouse scrolled (1137, 431) with delta (0, 0)
Screenshot: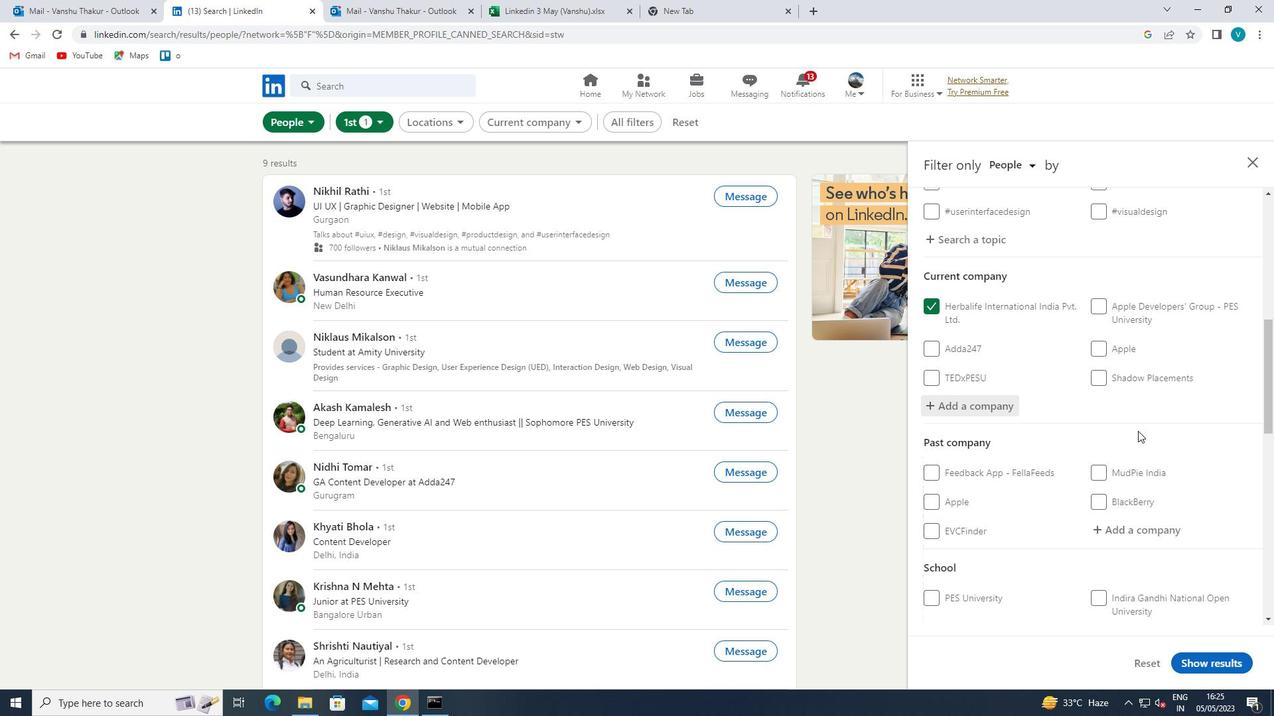 
Action: Mouse scrolled (1137, 431) with delta (0, 0)
Screenshot: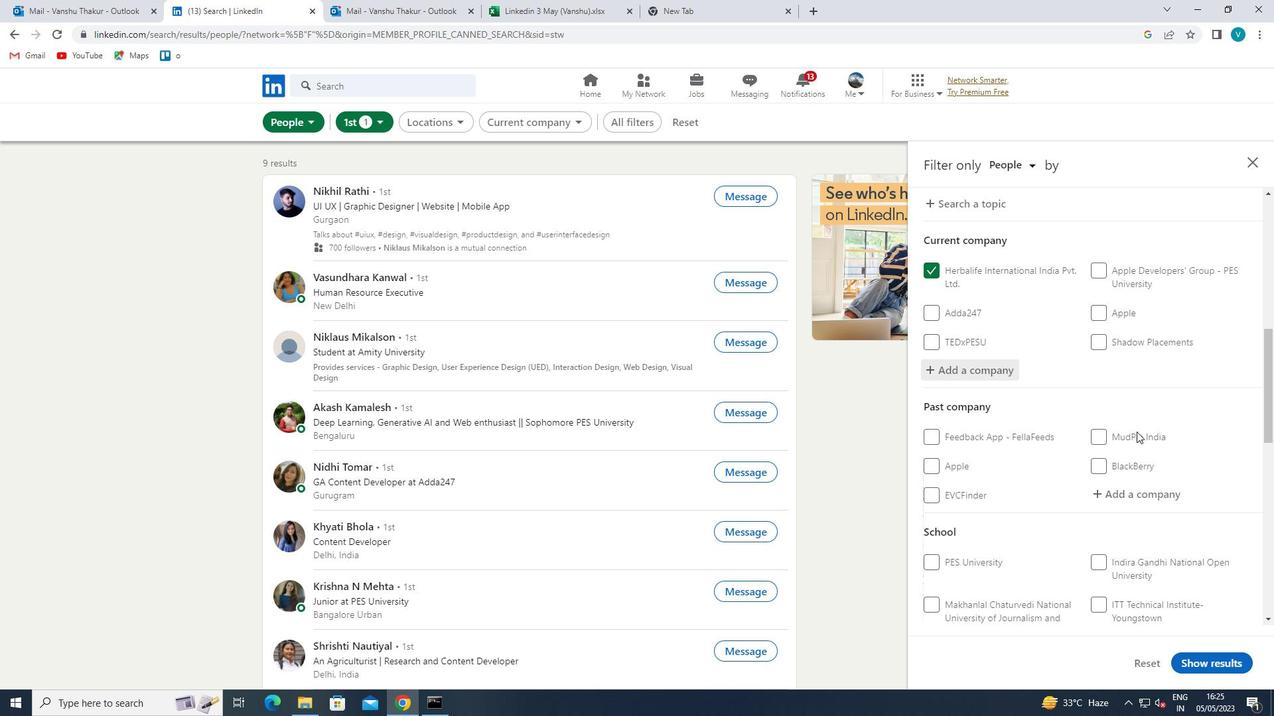 
Action: Mouse moved to (1129, 495)
Screenshot: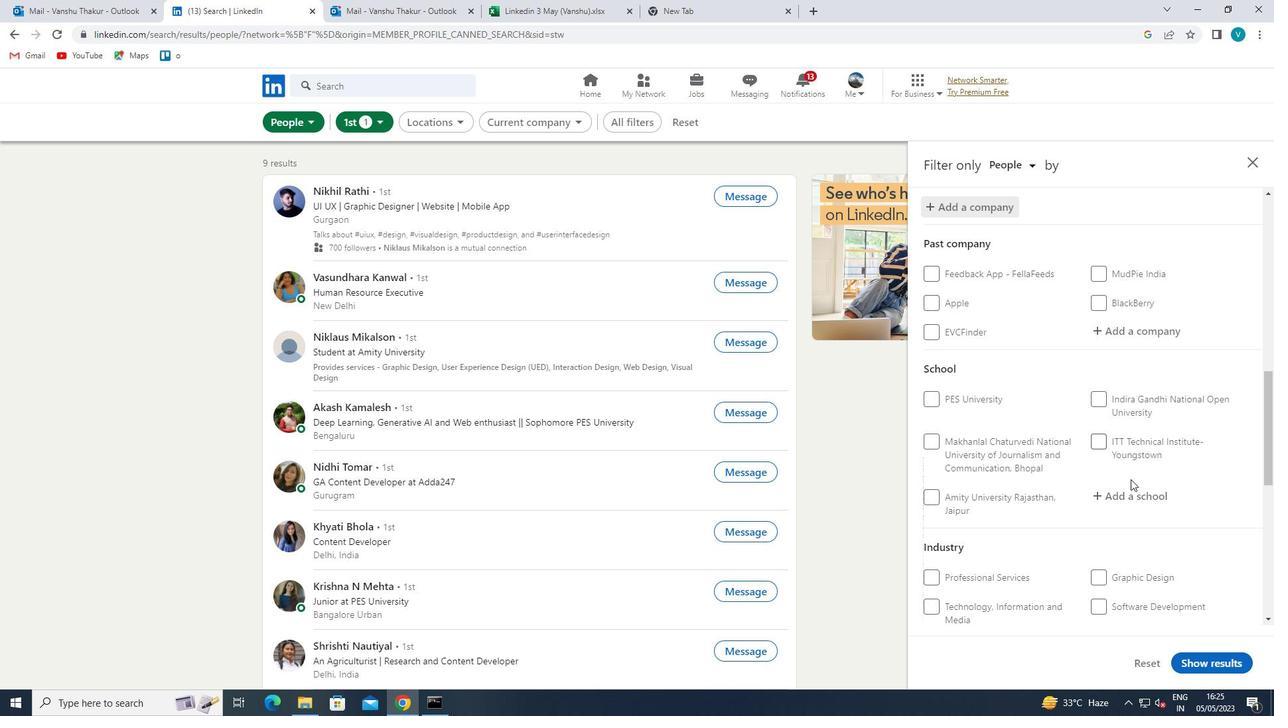 
Action: Mouse pressed left at (1129, 495)
Screenshot: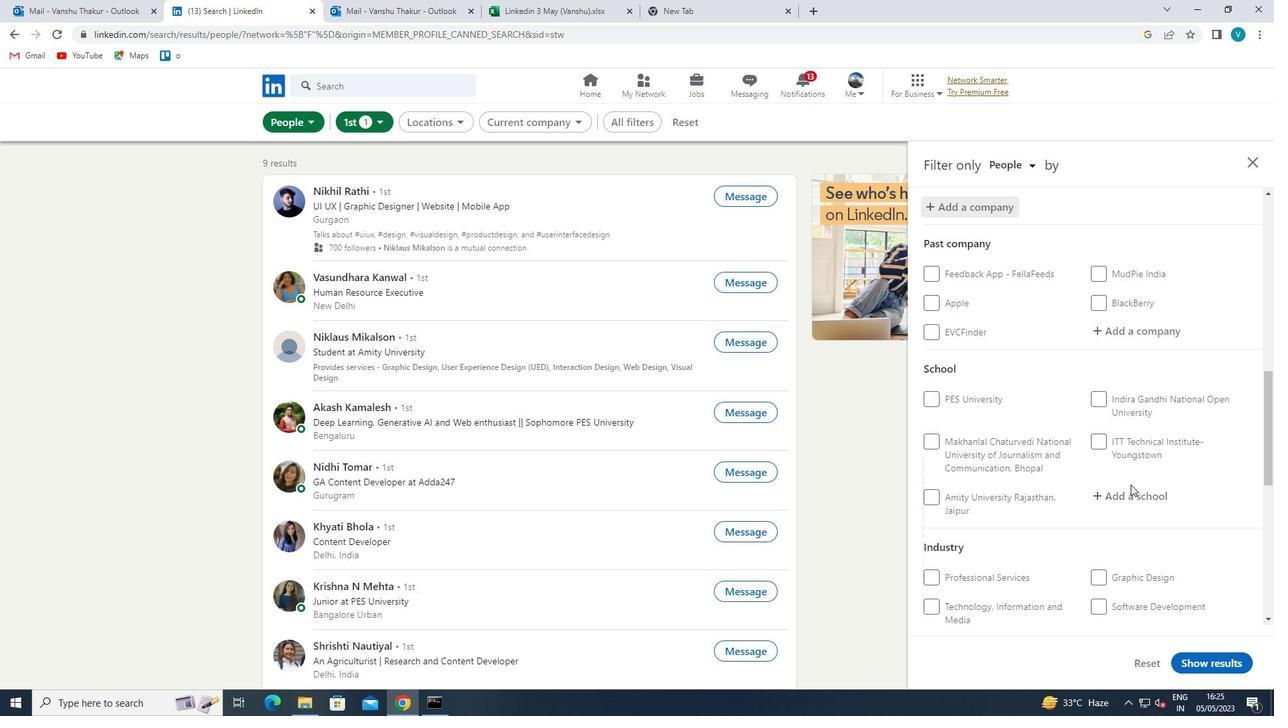 
Action: Key pressed <Key.shift>SARDAR<Key.space>
Screenshot: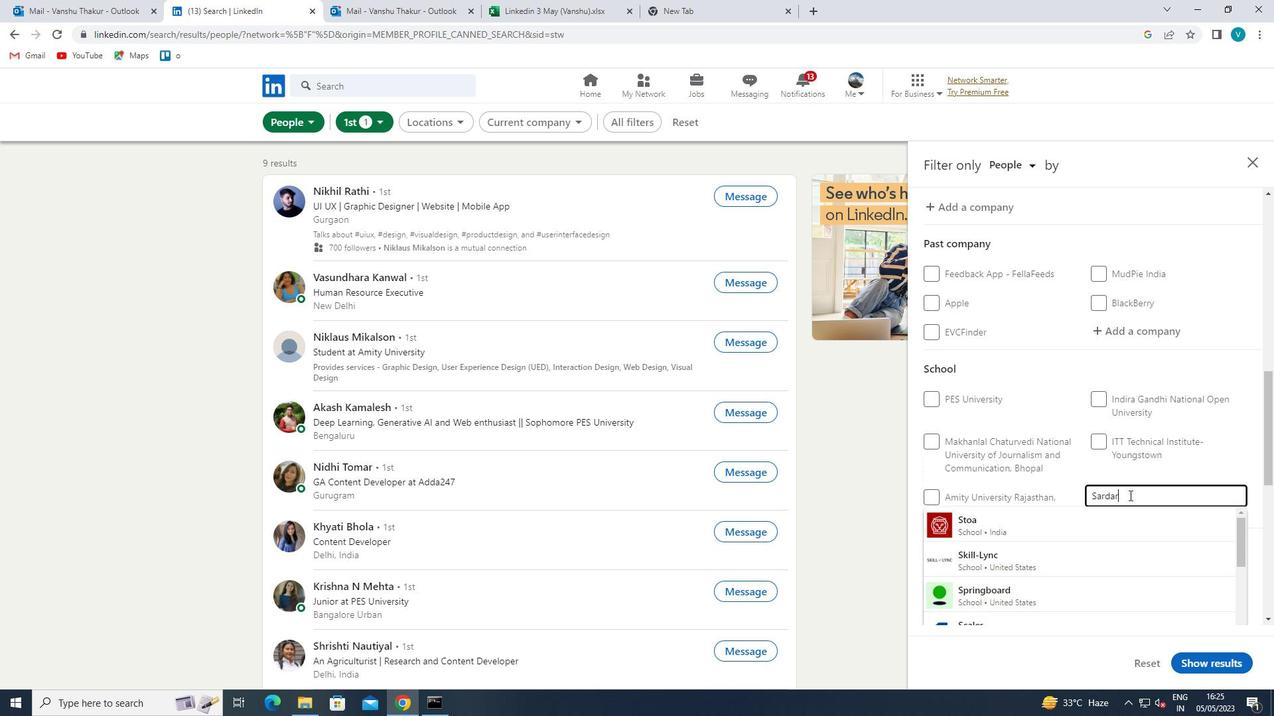 
Action: Mouse moved to (1111, 581)
Screenshot: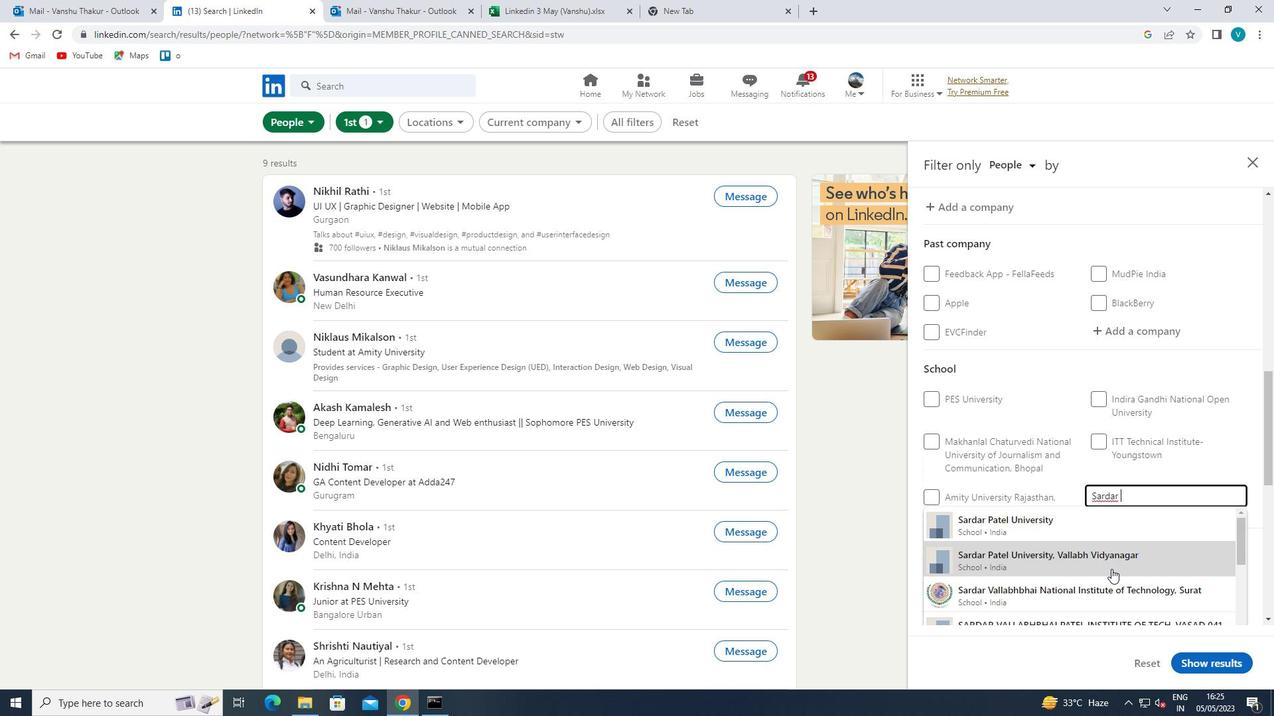 
Action: Mouse pressed left at (1111, 581)
Screenshot: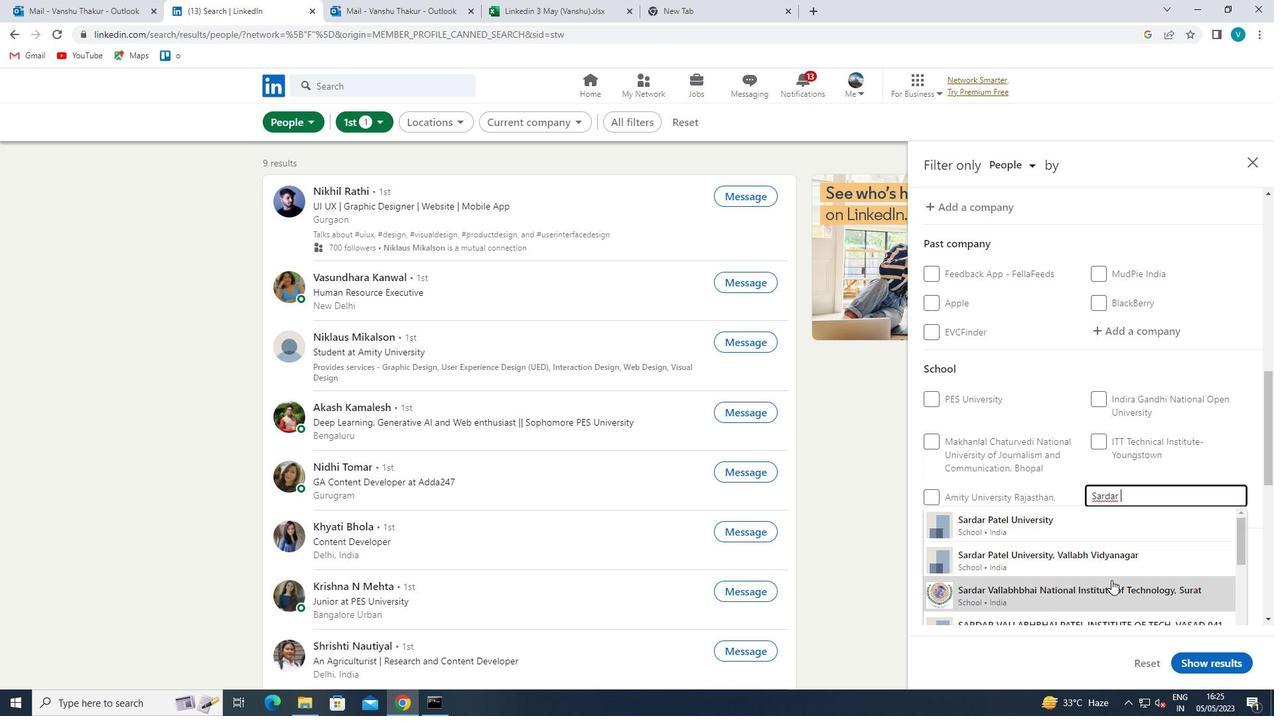 
Action: Mouse moved to (1135, 477)
Screenshot: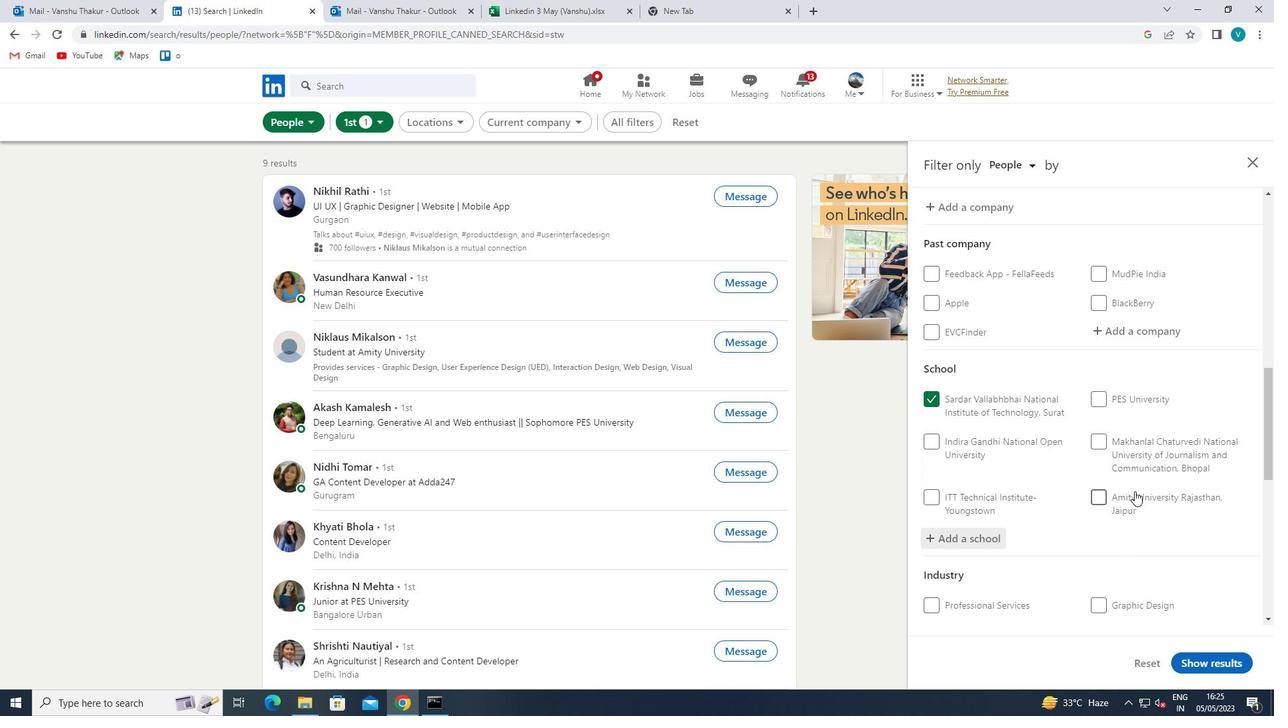 
Action: Mouse scrolled (1135, 477) with delta (0, 0)
Screenshot: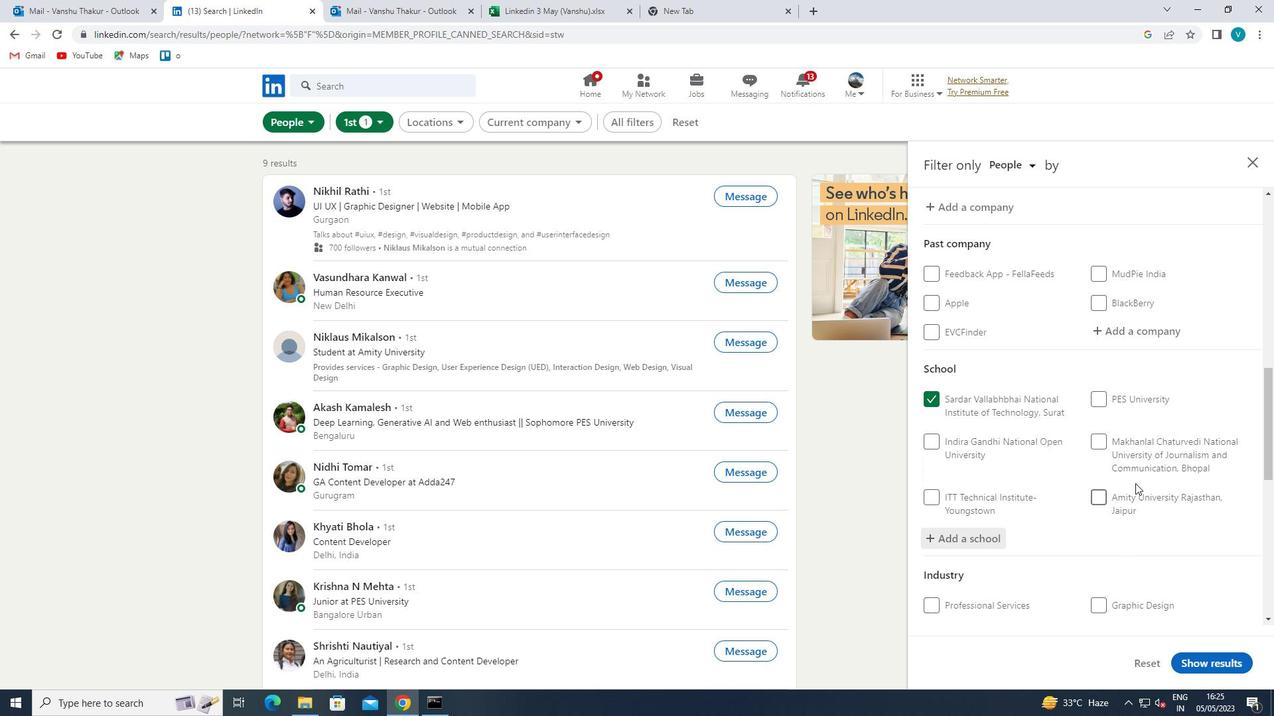 
Action: Mouse scrolled (1135, 477) with delta (0, 0)
Screenshot: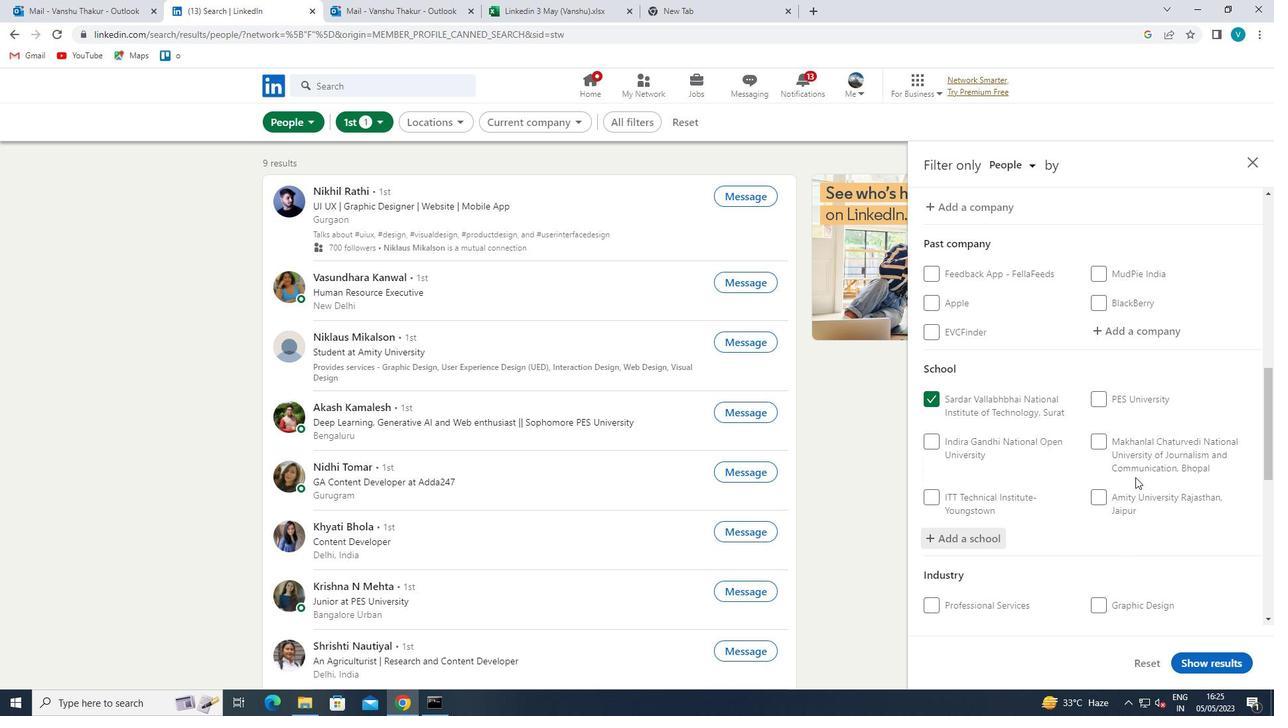 
Action: Mouse scrolled (1135, 477) with delta (0, 0)
Screenshot: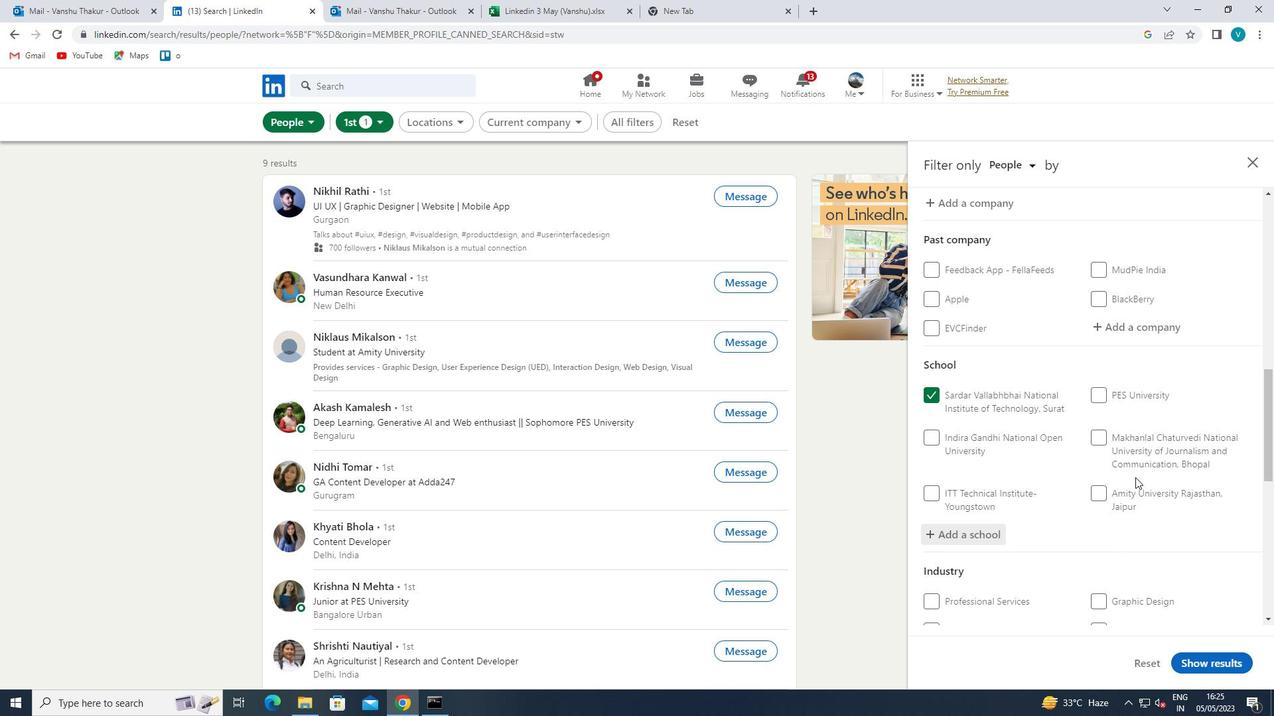 
Action: Mouse moved to (1140, 475)
Screenshot: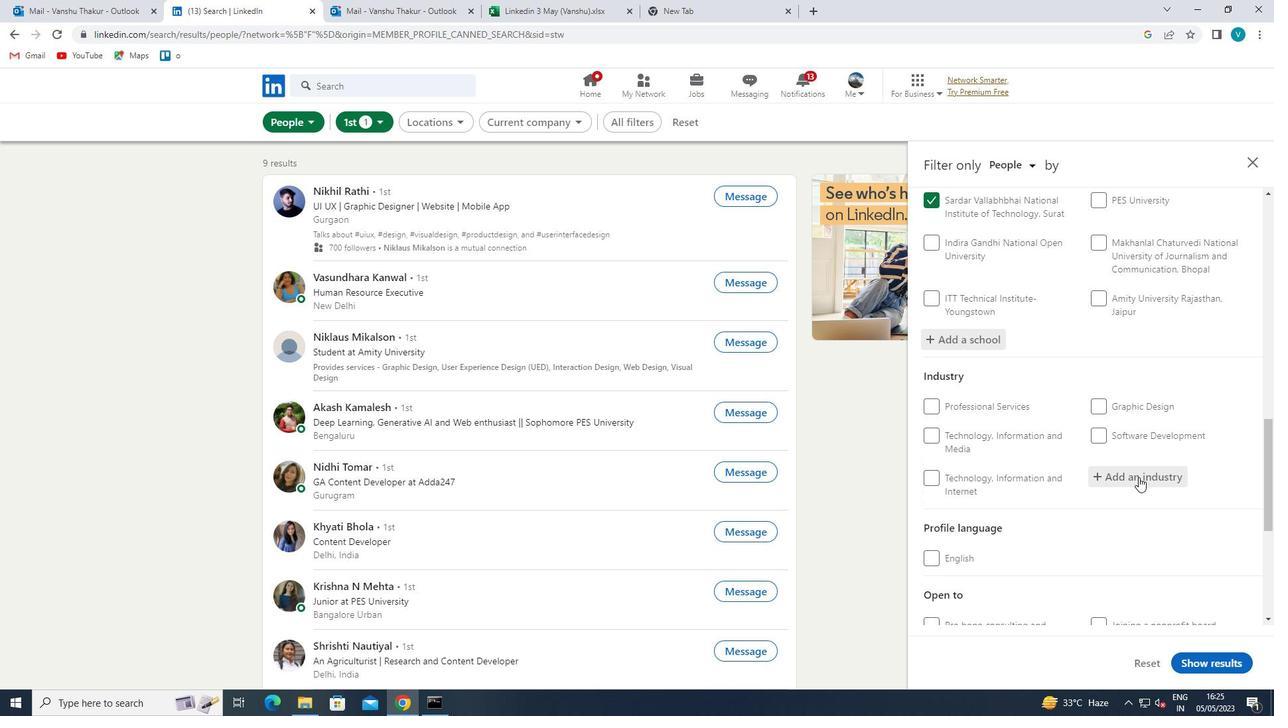 
Action: Mouse pressed left at (1140, 475)
Screenshot: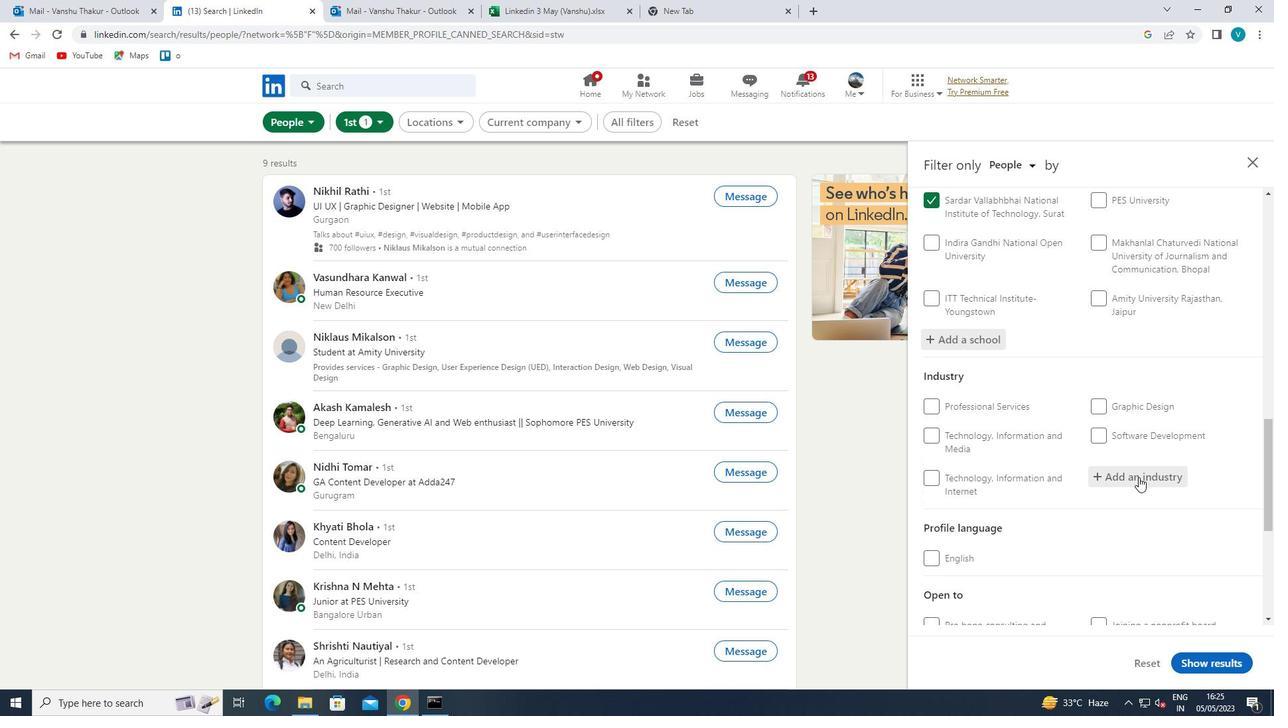 
Action: Mouse moved to (1139, 475)
Screenshot: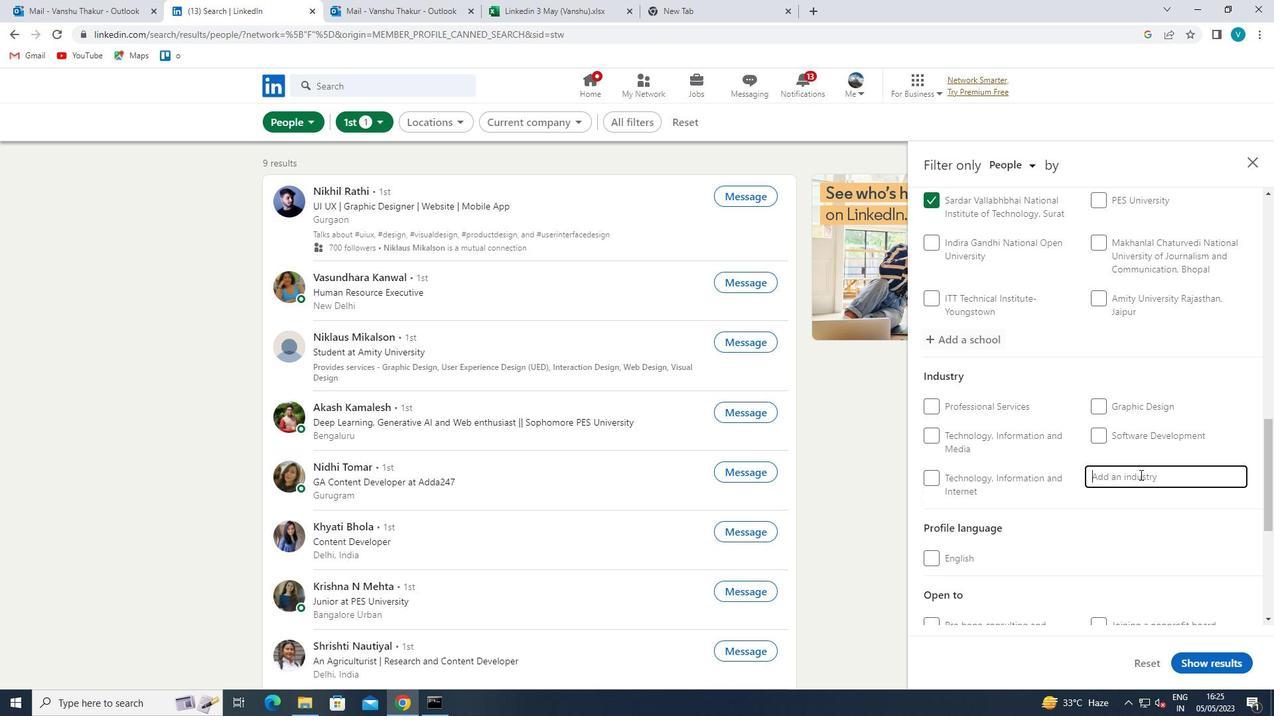 
Action: Key pressed <Key.shift>TRUCK
Screenshot: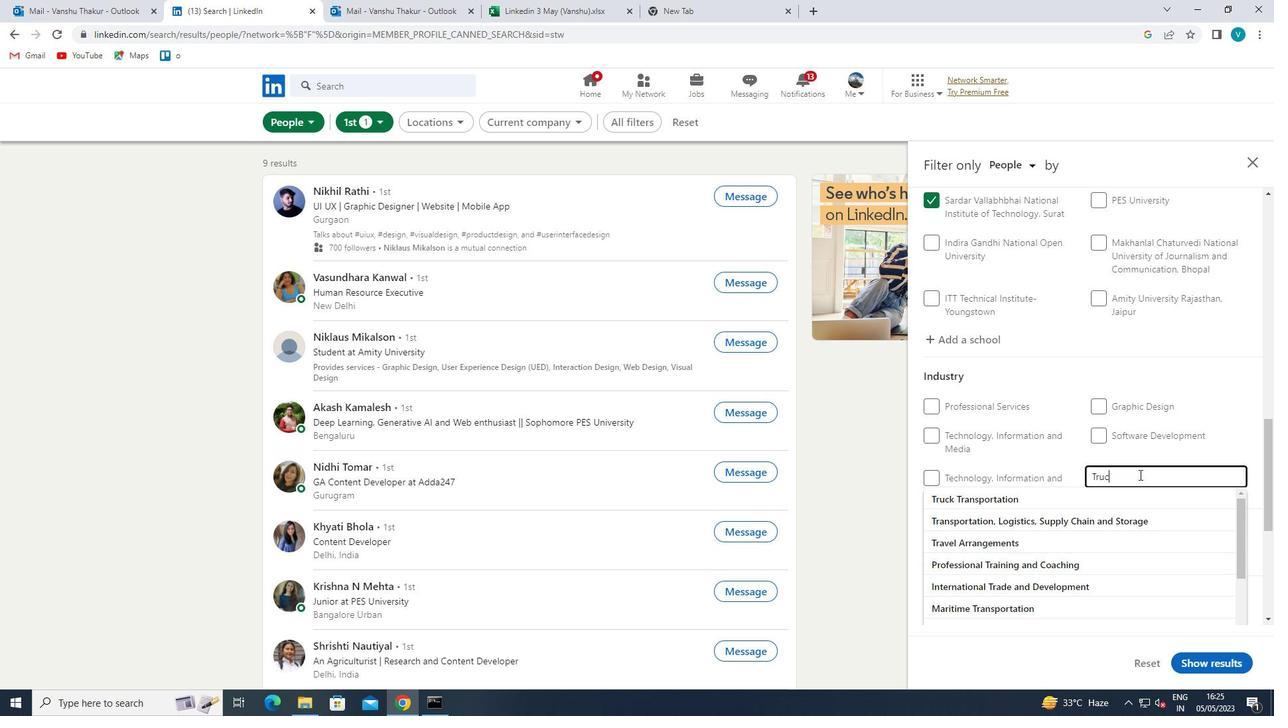 
Action: Mouse moved to (1100, 492)
Screenshot: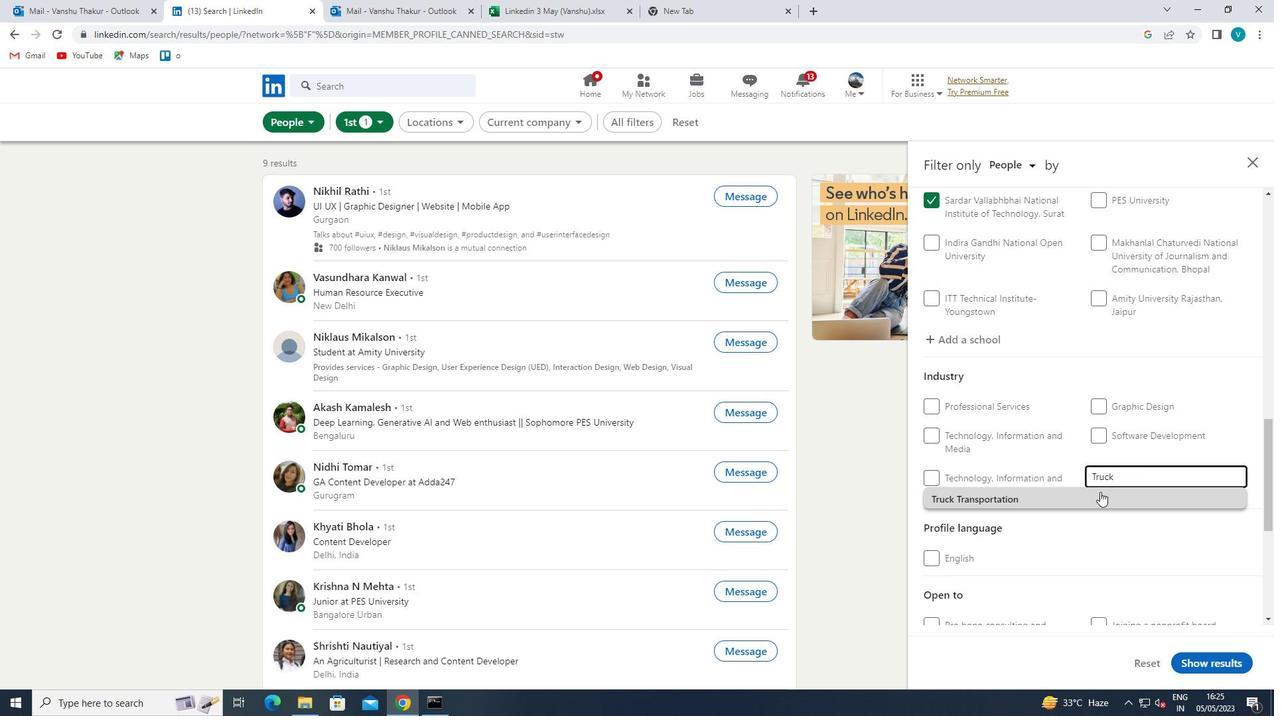 
Action: Mouse pressed left at (1100, 492)
Screenshot: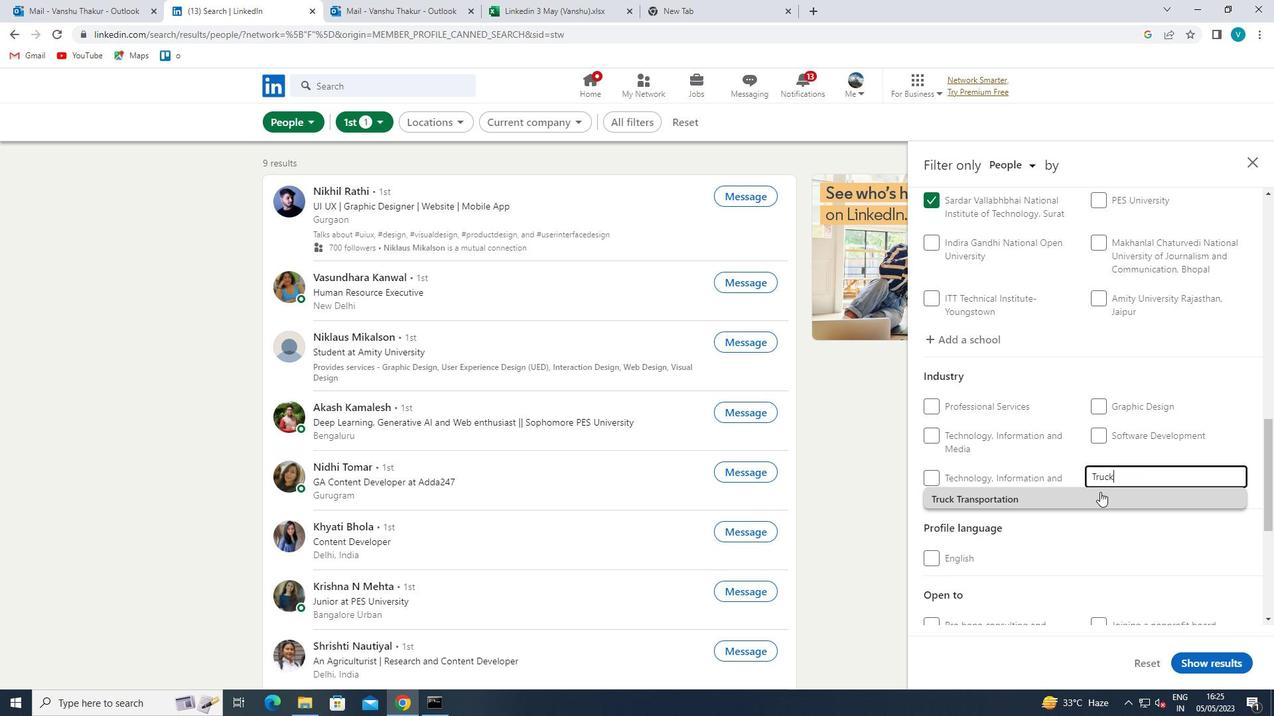 
Action: Mouse moved to (1154, 485)
Screenshot: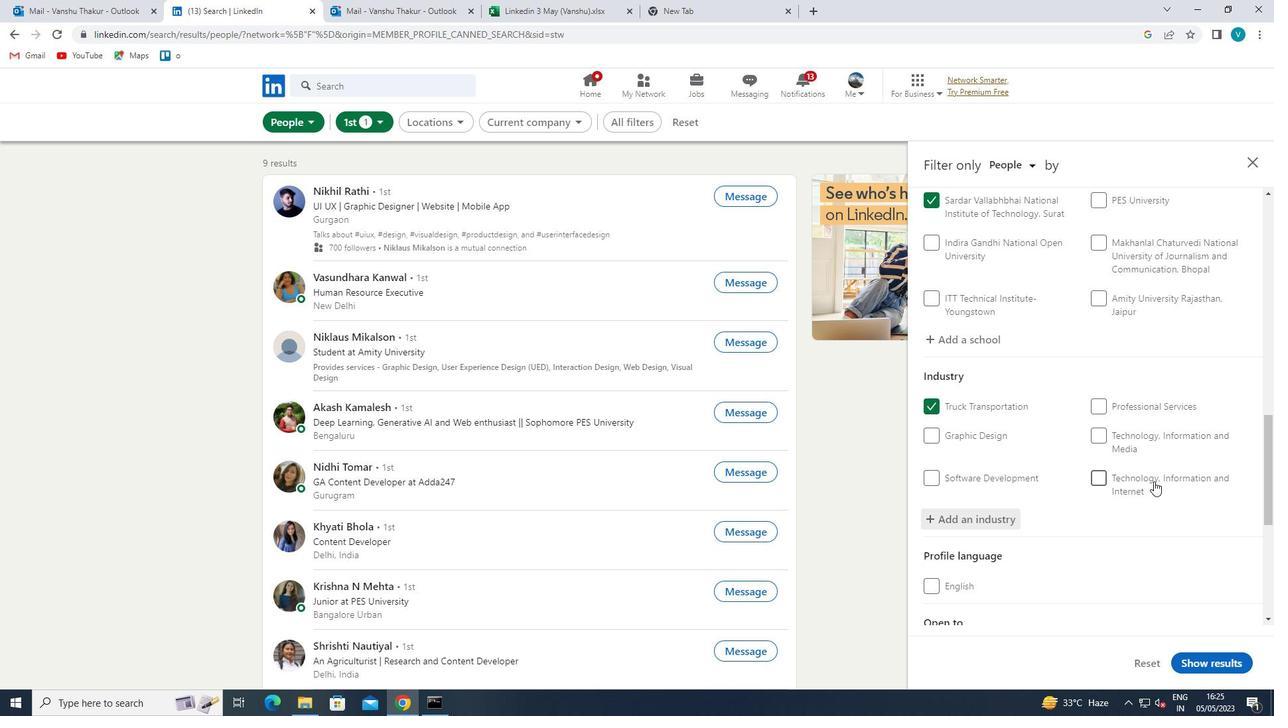 
Action: Mouse scrolled (1154, 484) with delta (0, 0)
Screenshot: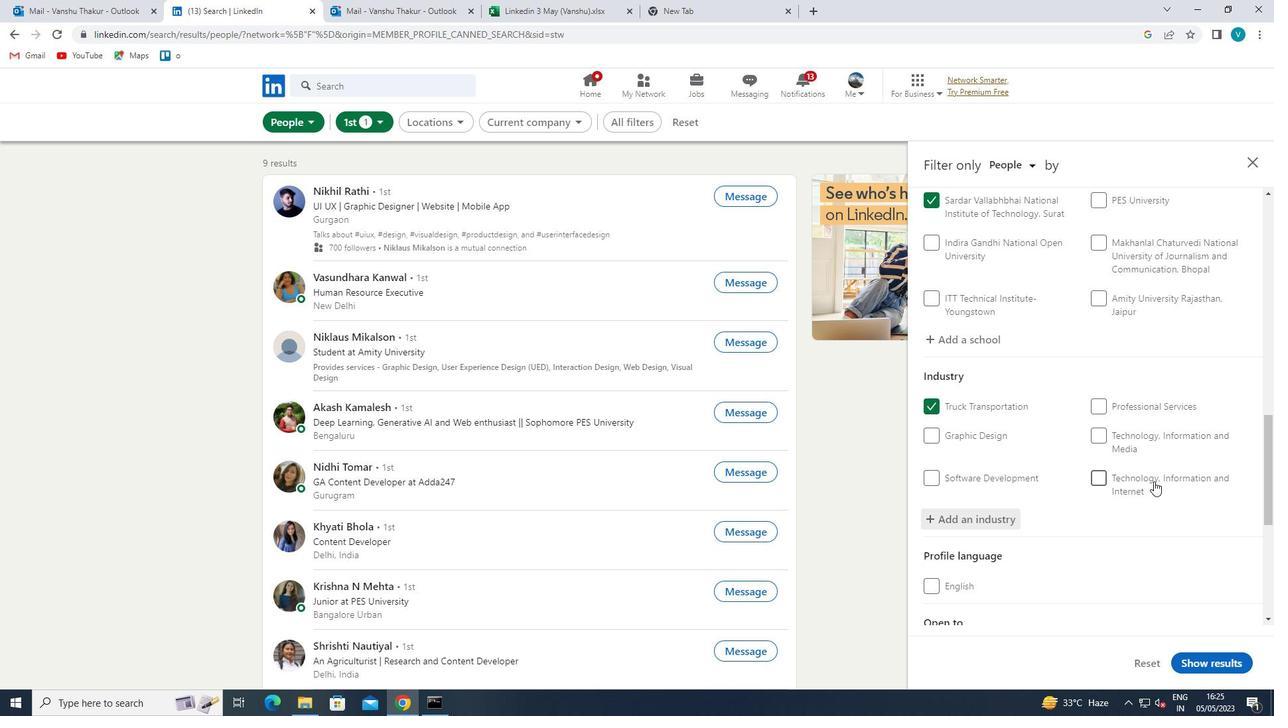 
Action: Mouse moved to (1154, 485)
Screenshot: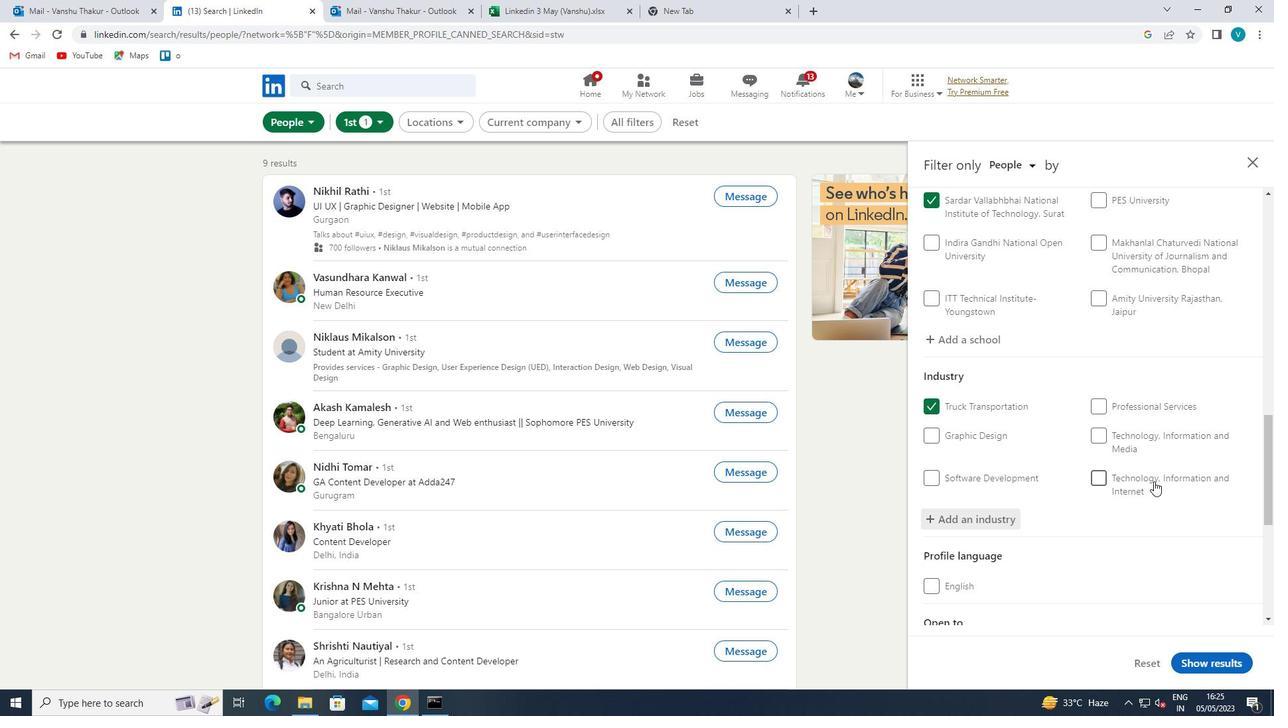 
Action: Mouse scrolled (1154, 485) with delta (0, 0)
Screenshot: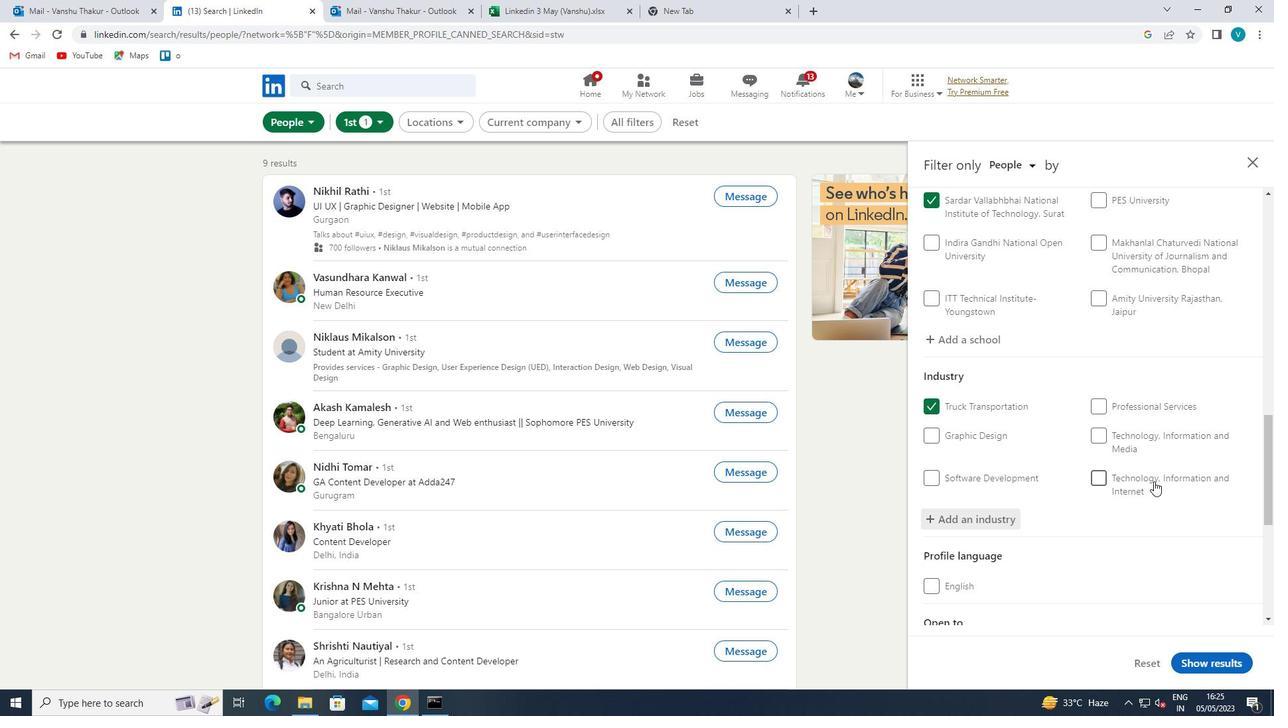 
Action: Mouse moved to (1154, 486)
Screenshot: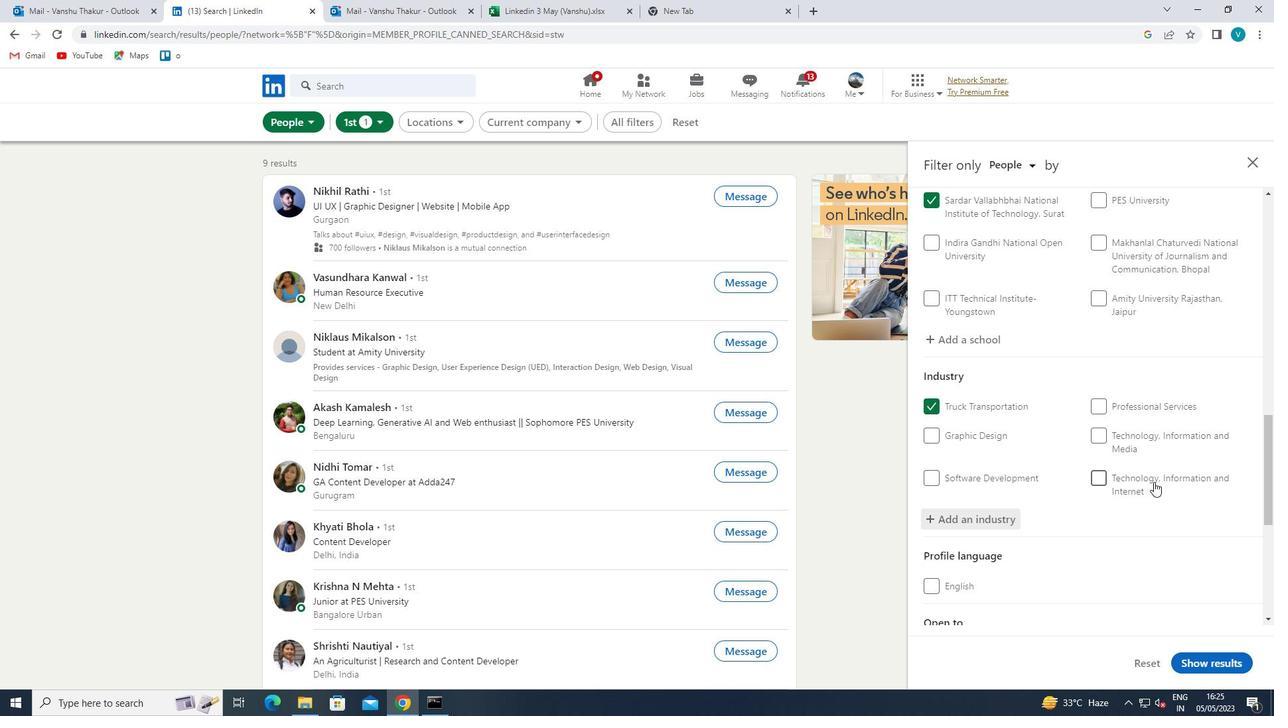 
Action: Mouse scrolled (1154, 485) with delta (0, 0)
Screenshot: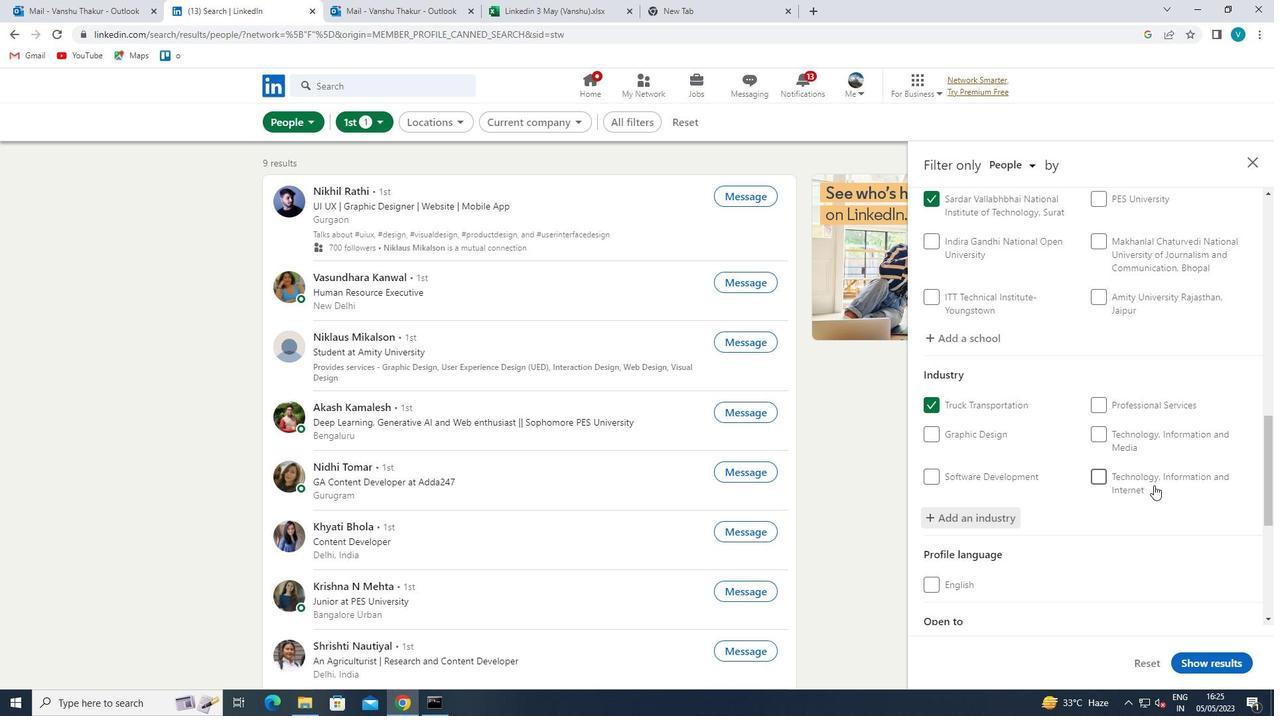 
Action: Mouse scrolled (1154, 485) with delta (0, 0)
Screenshot: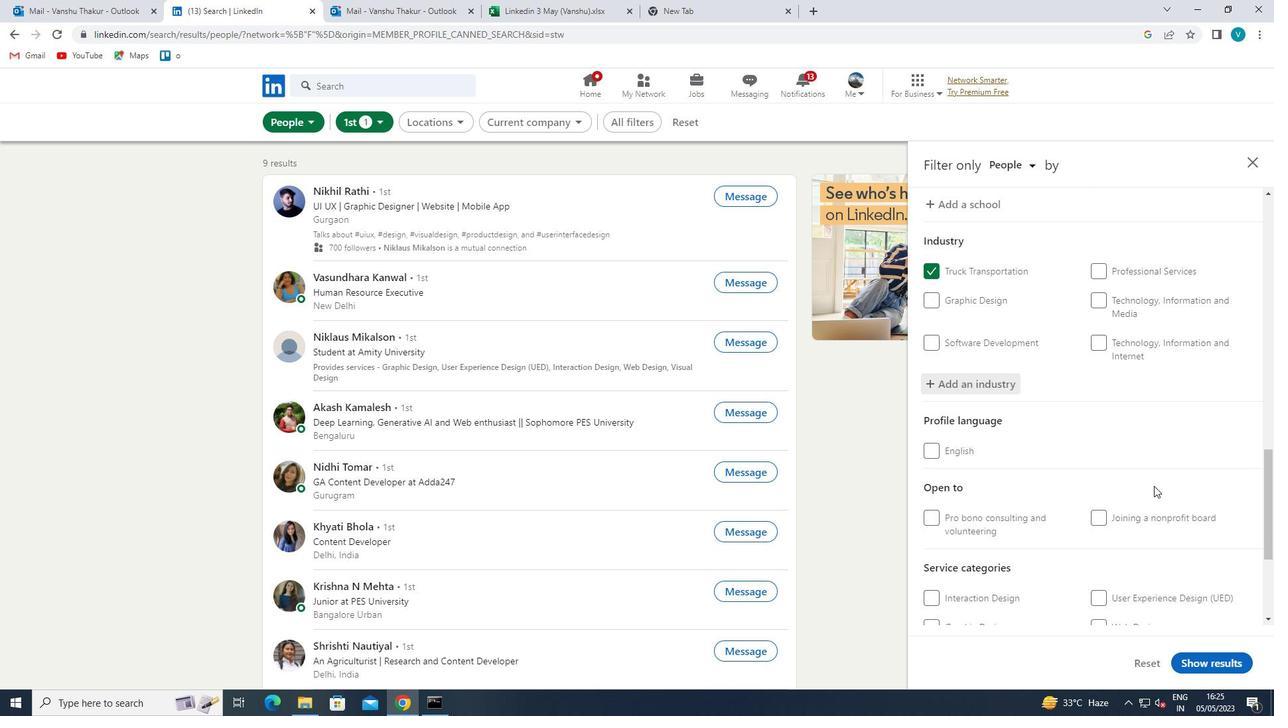 
Action: Mouse moved to (1138, 525)
Screenshot: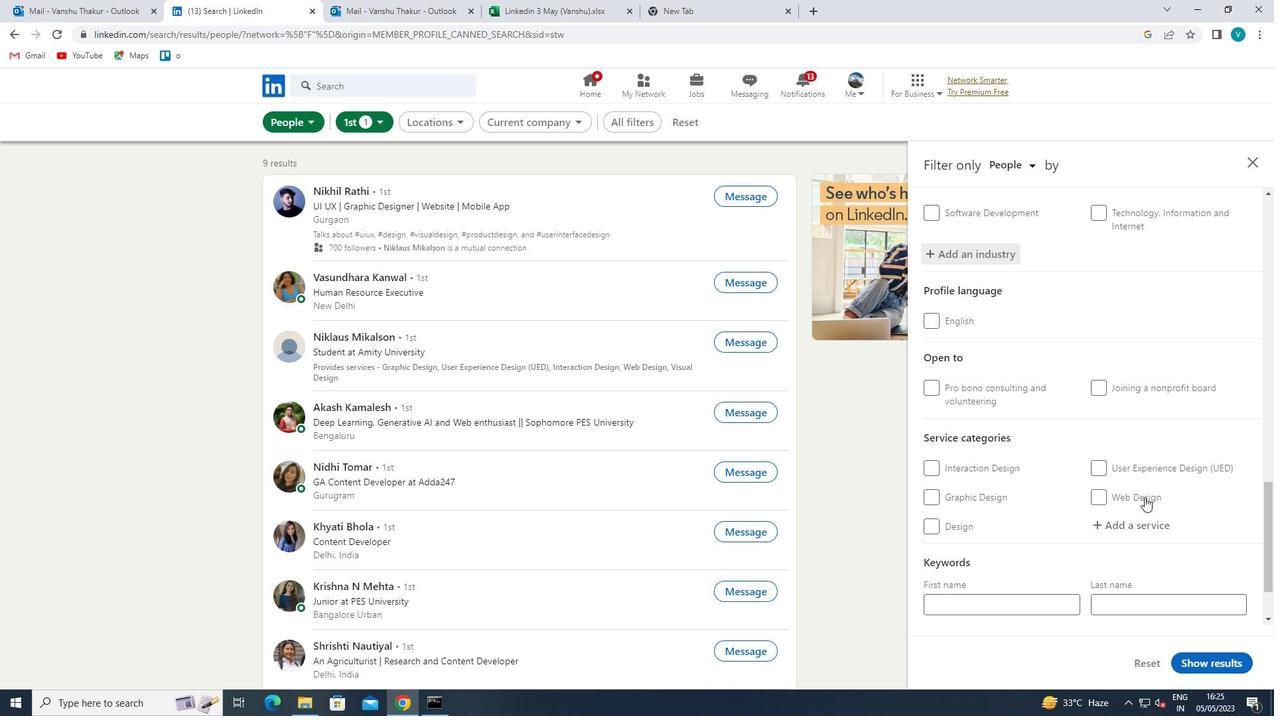 
Action: Mouse pressed left at (1138, 525)
Screenshot: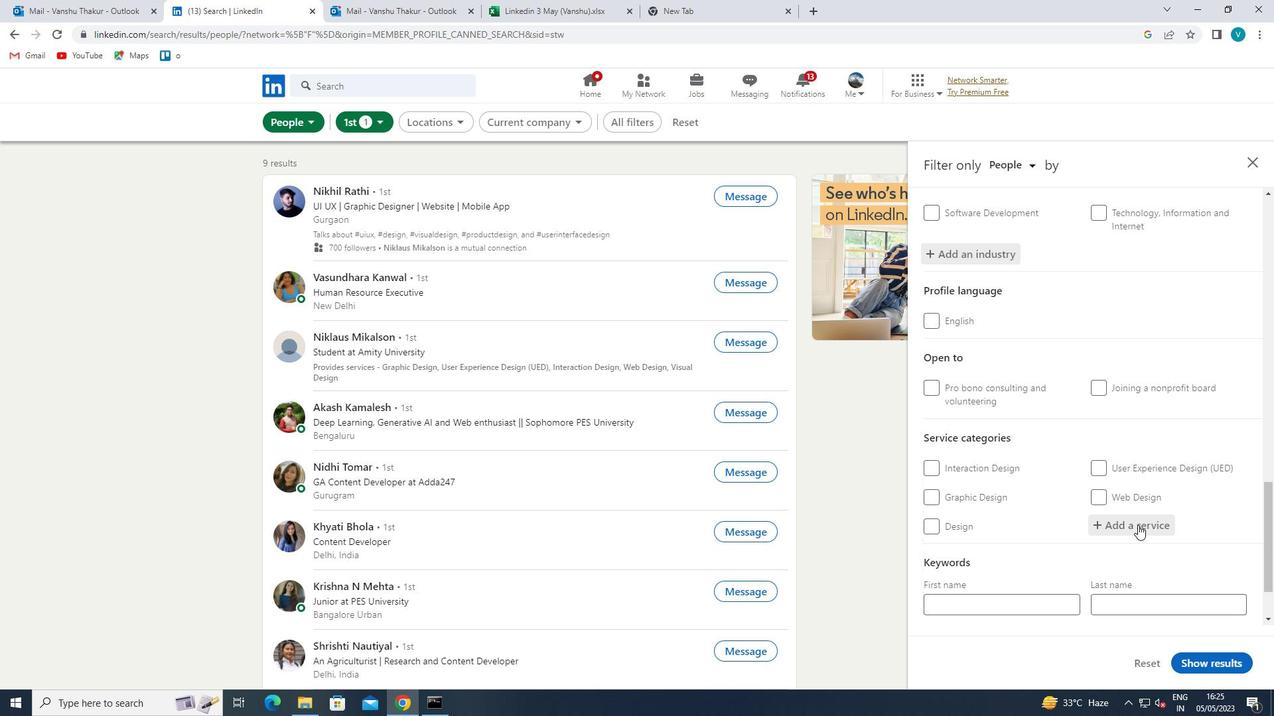 
Action: Key pressed <Key.shift>USER<Key.space>
Screenshot: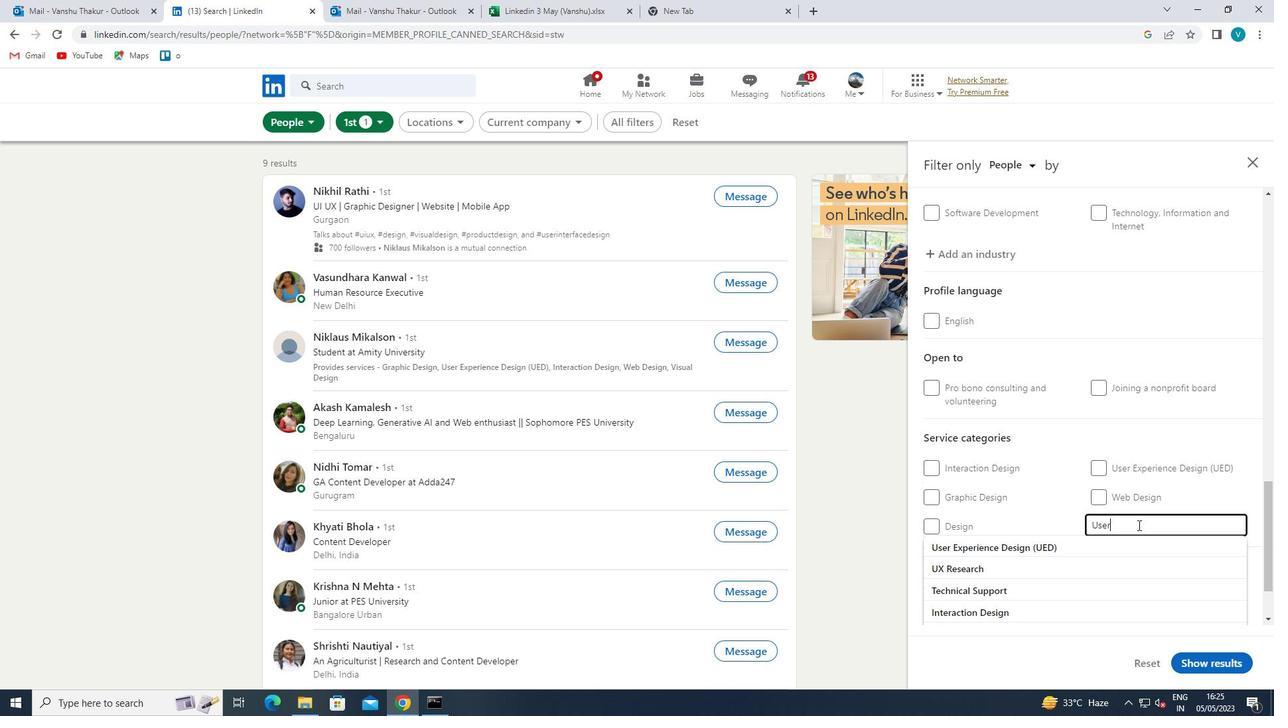 
Action: Mouse moved to (1129, 524)
Screenshot: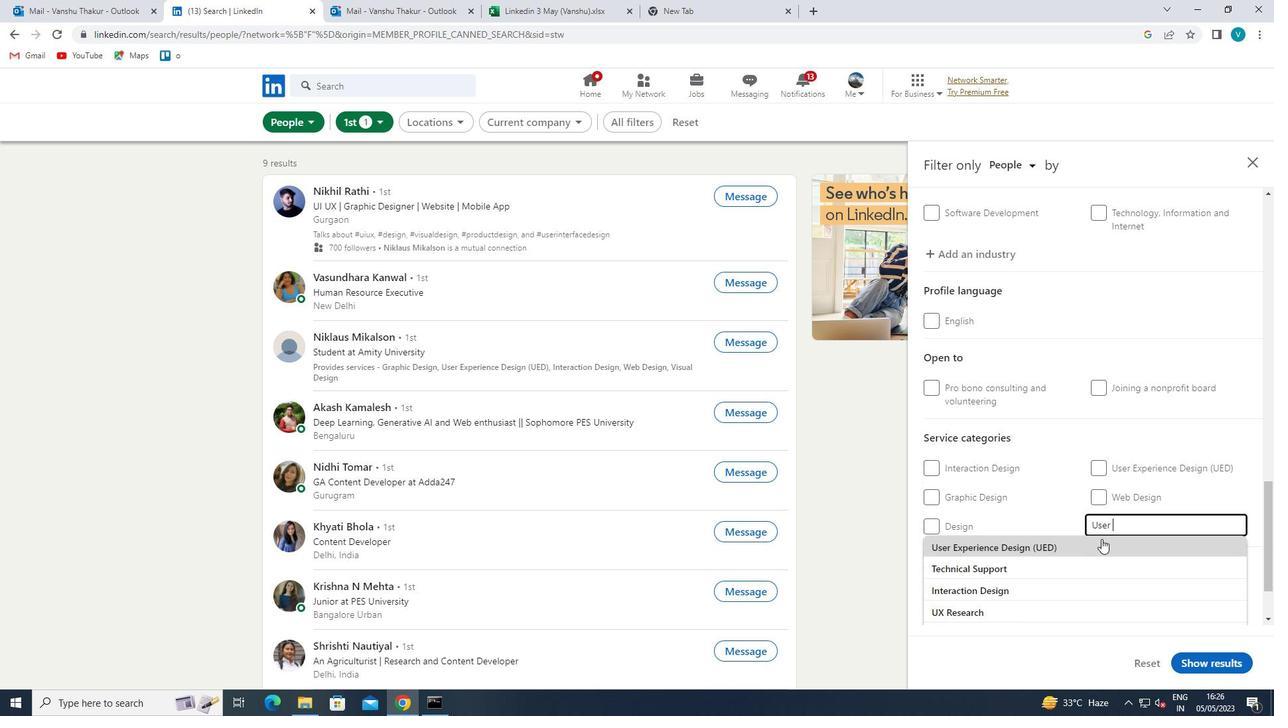
Action: Key pressed <Key.shift>EXPERIENCE<Key.space>
Screenshot: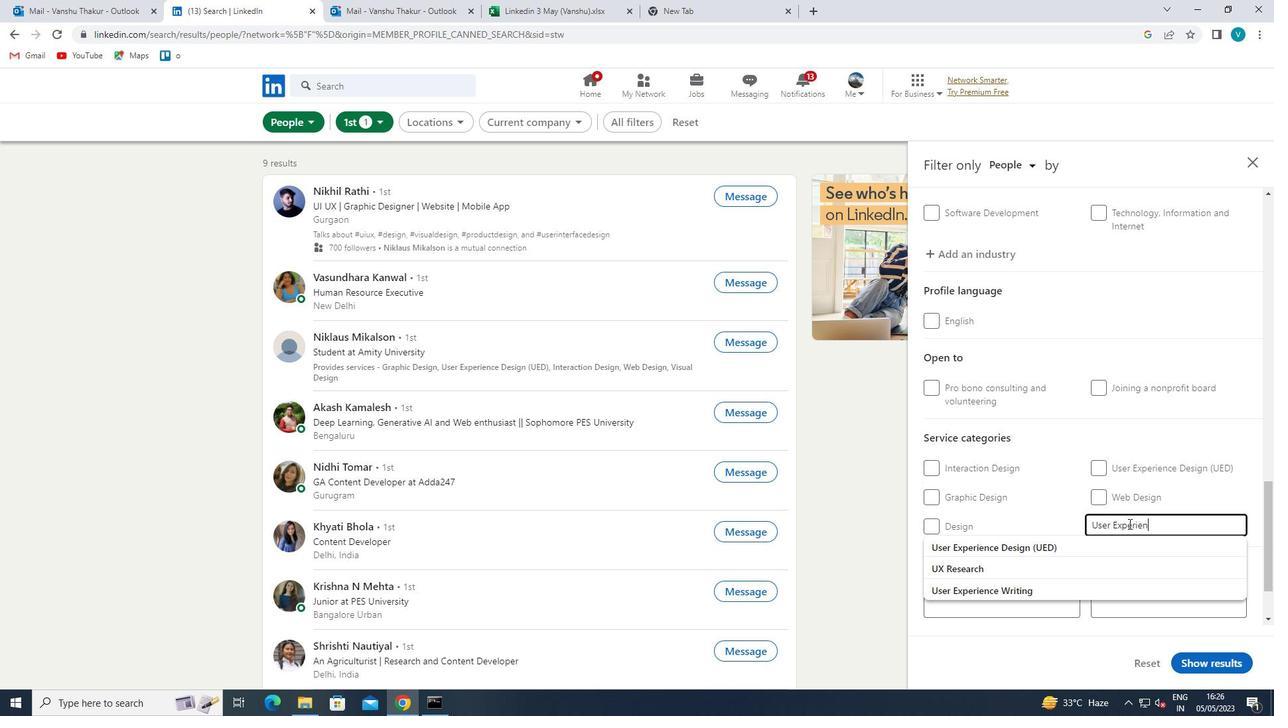 
Action: Mouse moved to (1016, 584)
Screenshot: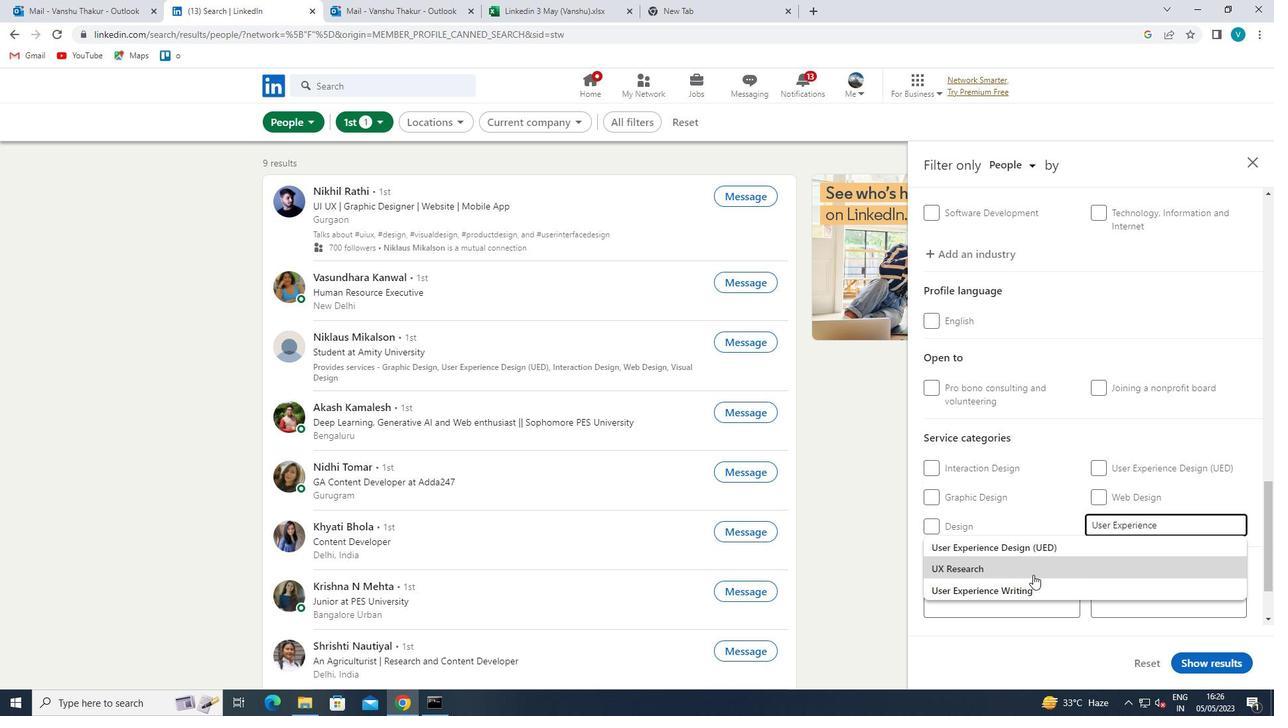 
Action: Mouse pressed left at (1016, 584)
Screenshot: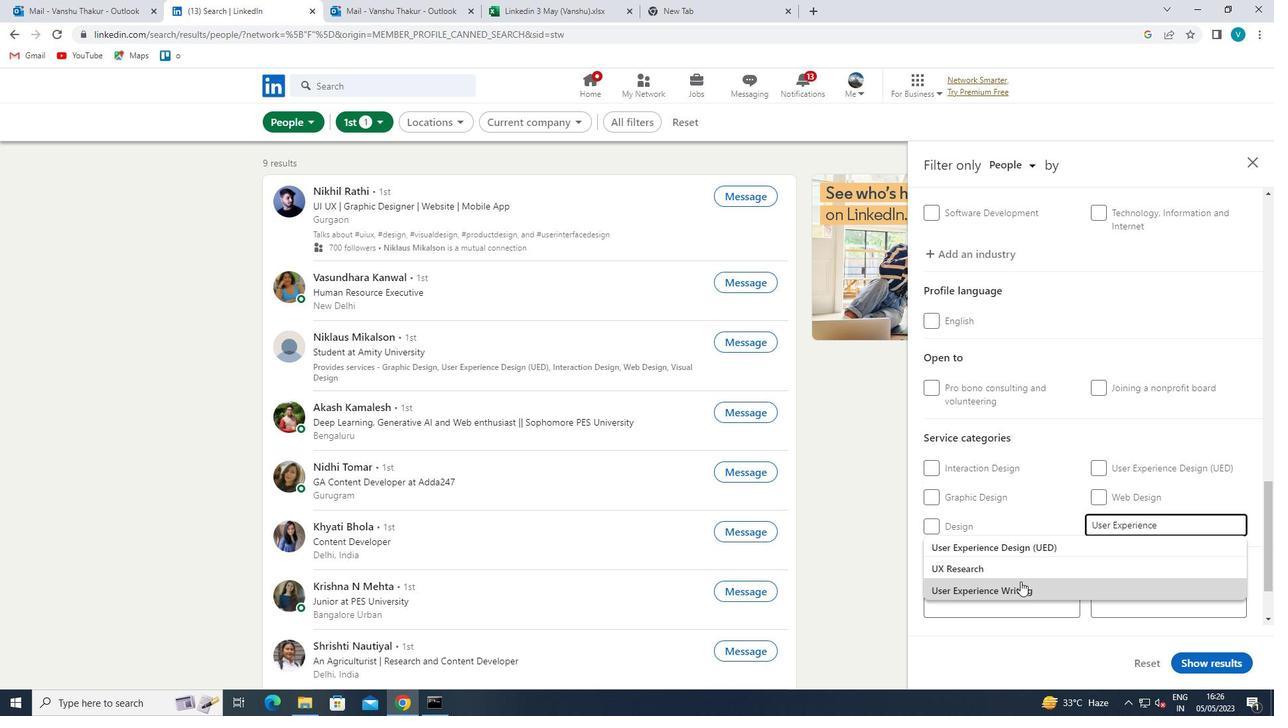 
Action: Mouse moved to (1056, 561)
Screenshot: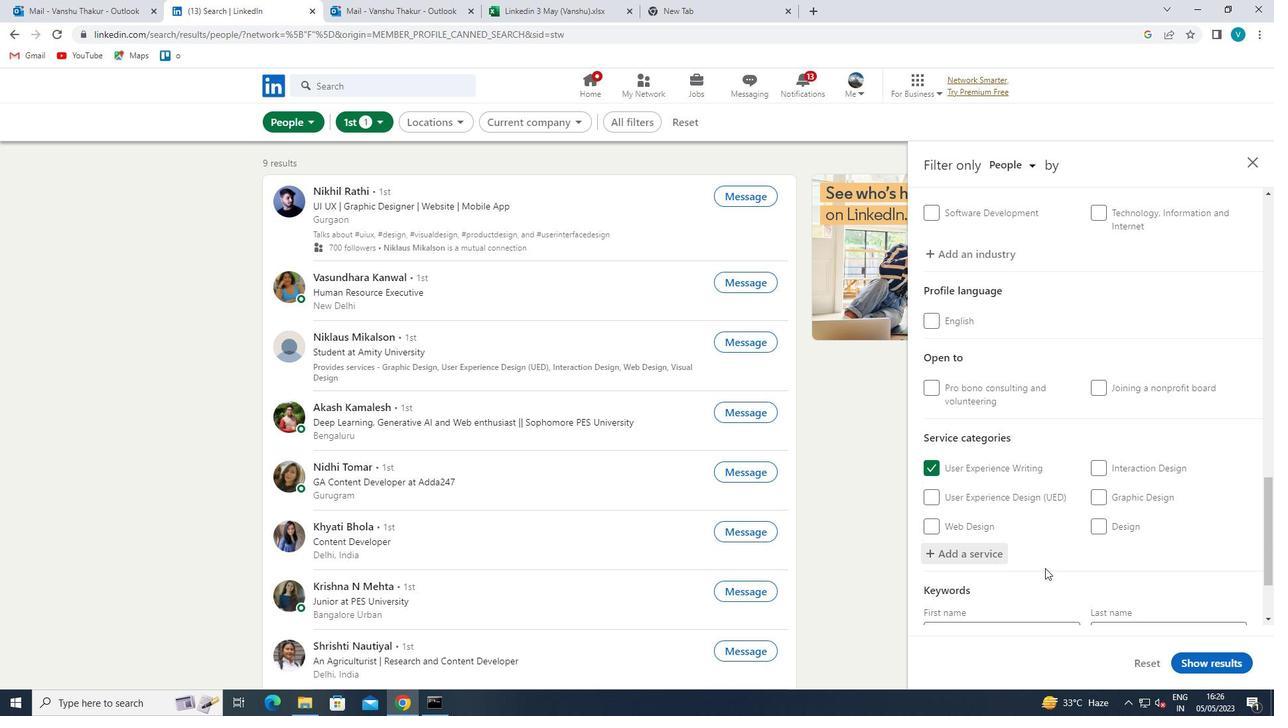 
Action: Mouse scrolled (1056, 560) with delta (0, 0)
Screenshot: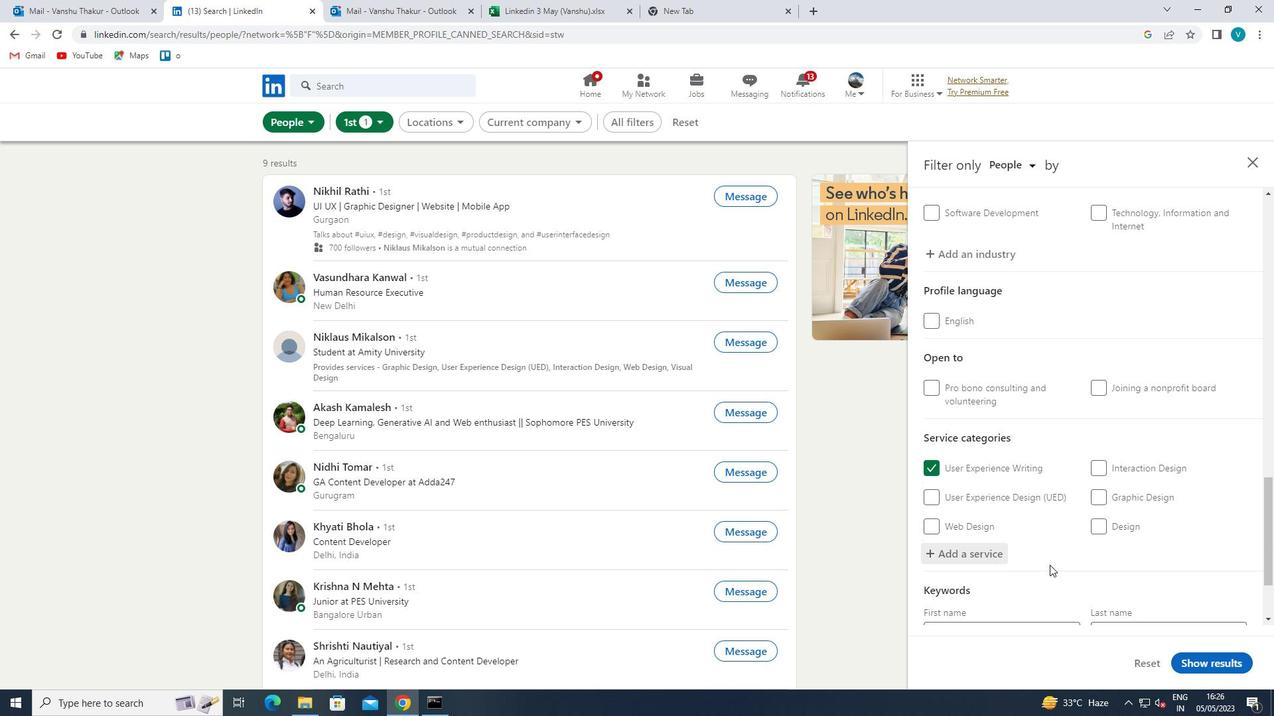 
Action: Mouse moved to (1058, 560)
Screenshot: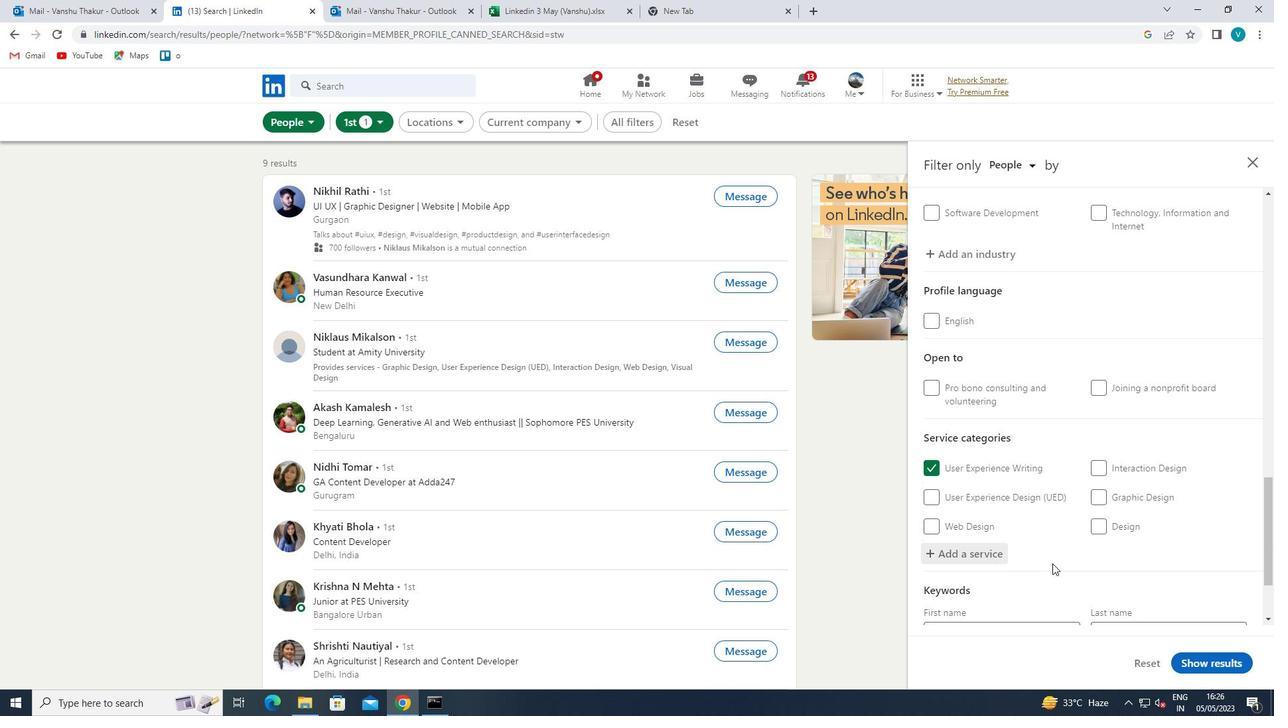 
Action: Mouse scrolled (1058, 559) with delta (0, 0)
Screenshot: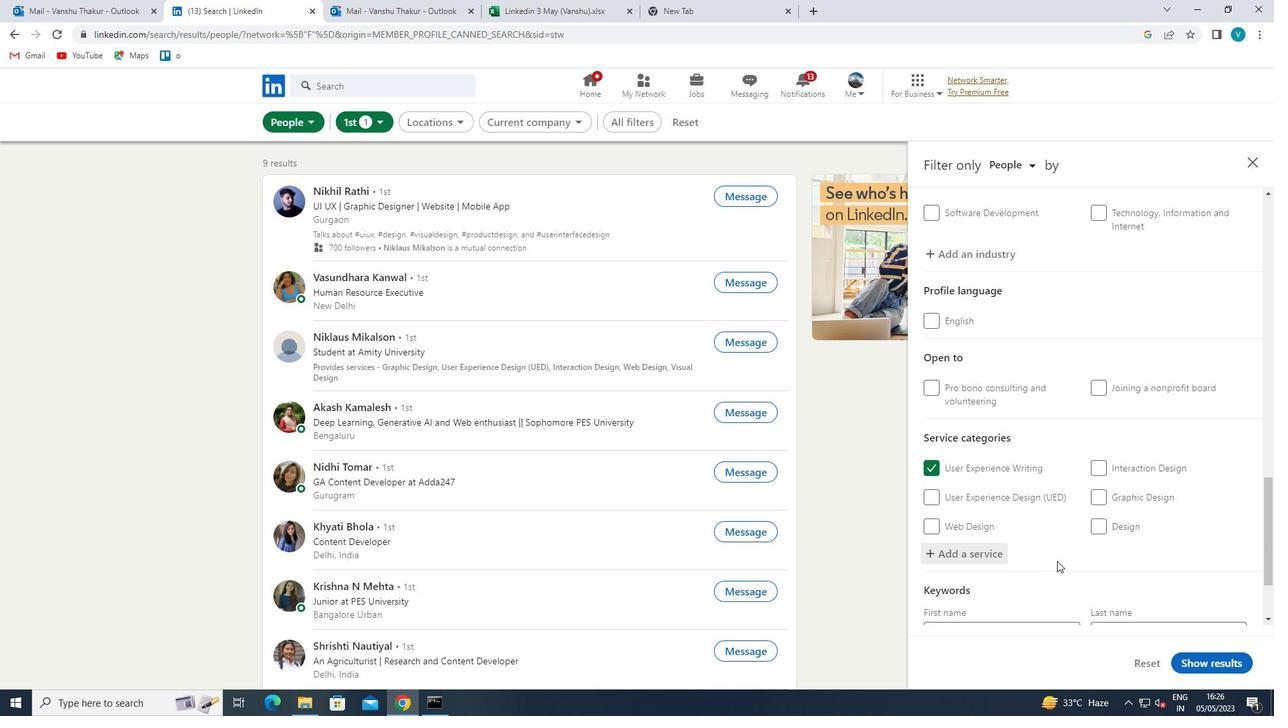 
Action: Mouse moved to (1058, 558)
Screenshot: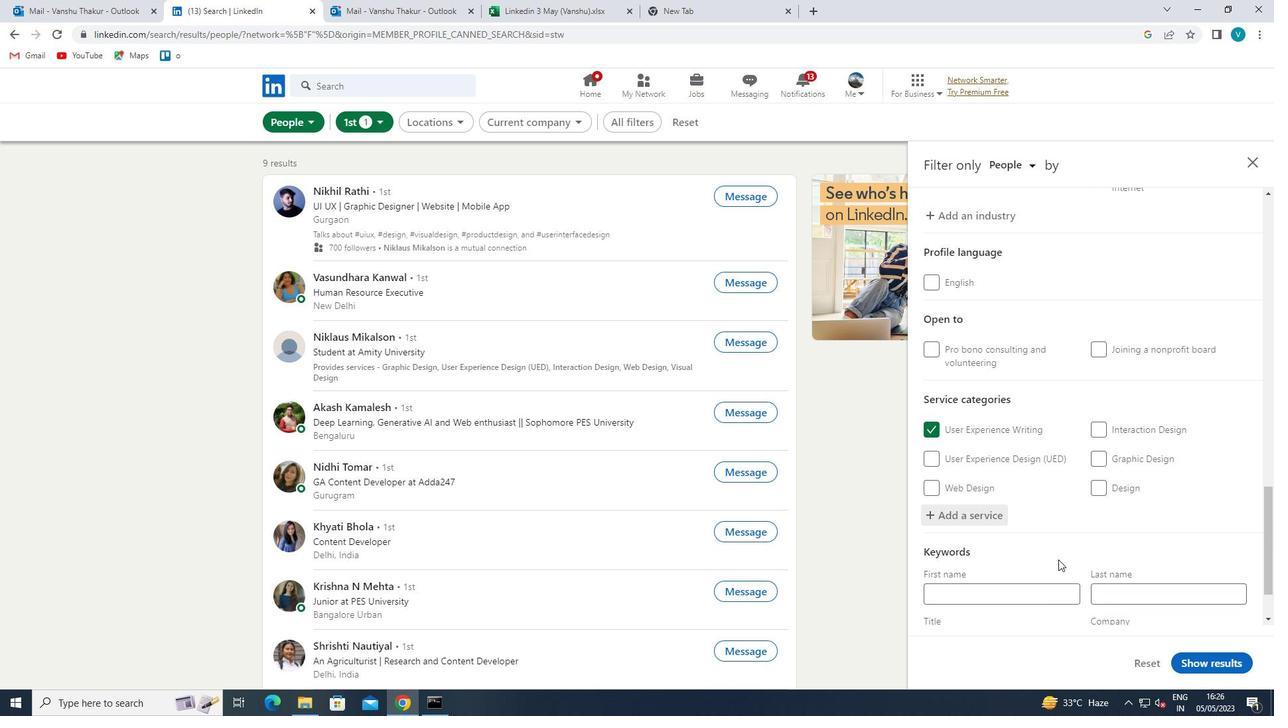 
Action: Mouse scrolled (1058, 558) with delta (0, 0)
Screenshot: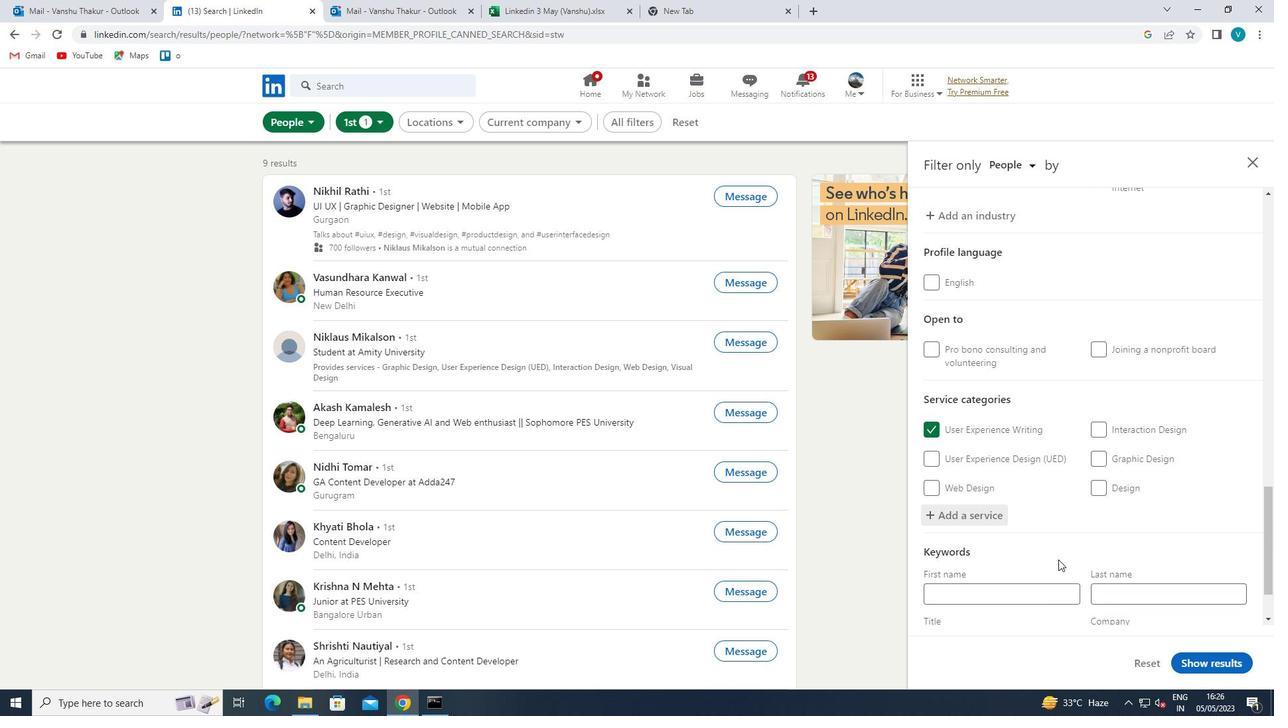 
Action: Mouse moved to (1054, 553)
Screenshot: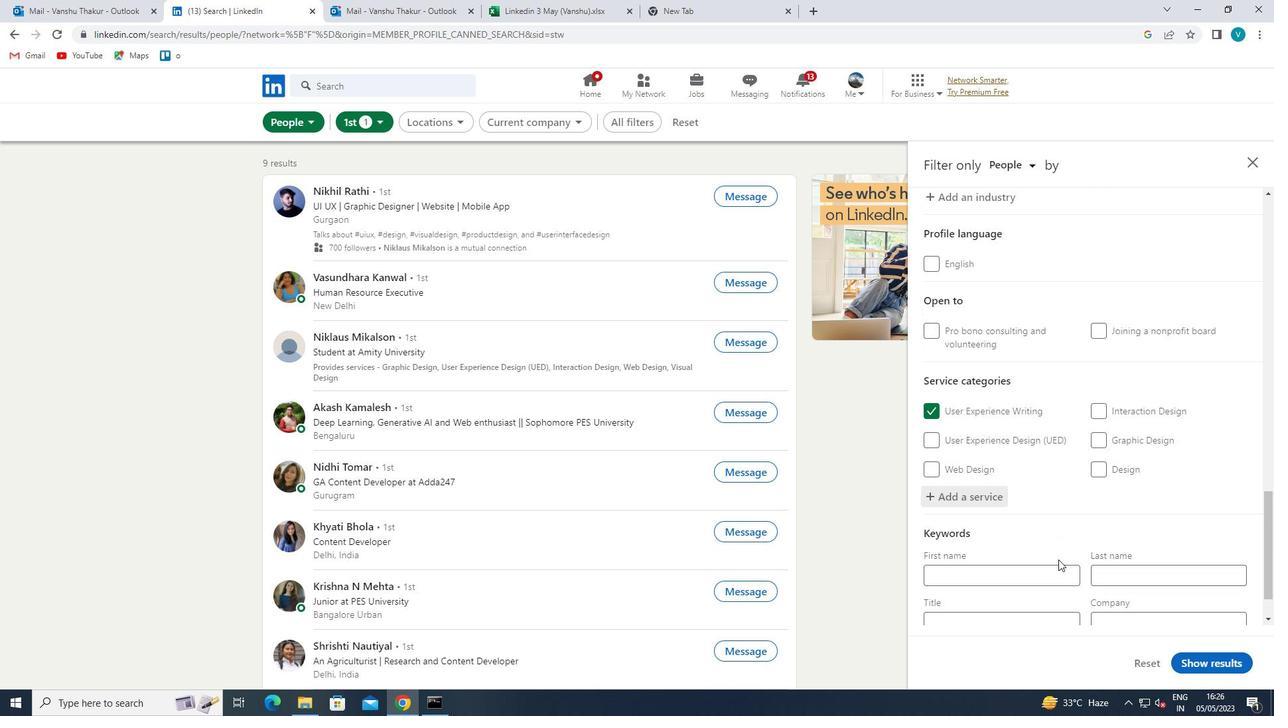 
Action: Mouse scrolled (1054, 552) with delta (0, 0)
Screenshot: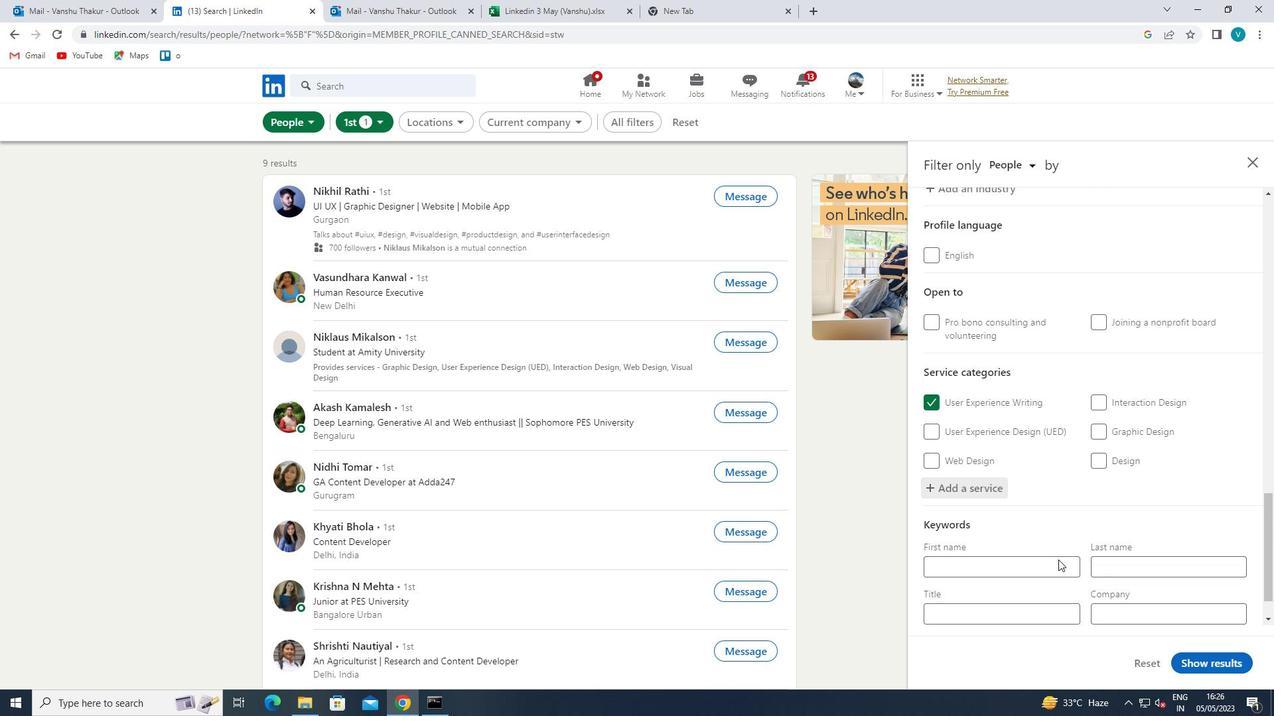 
Action: Mouse moved to (1044, 560)
Screenshot: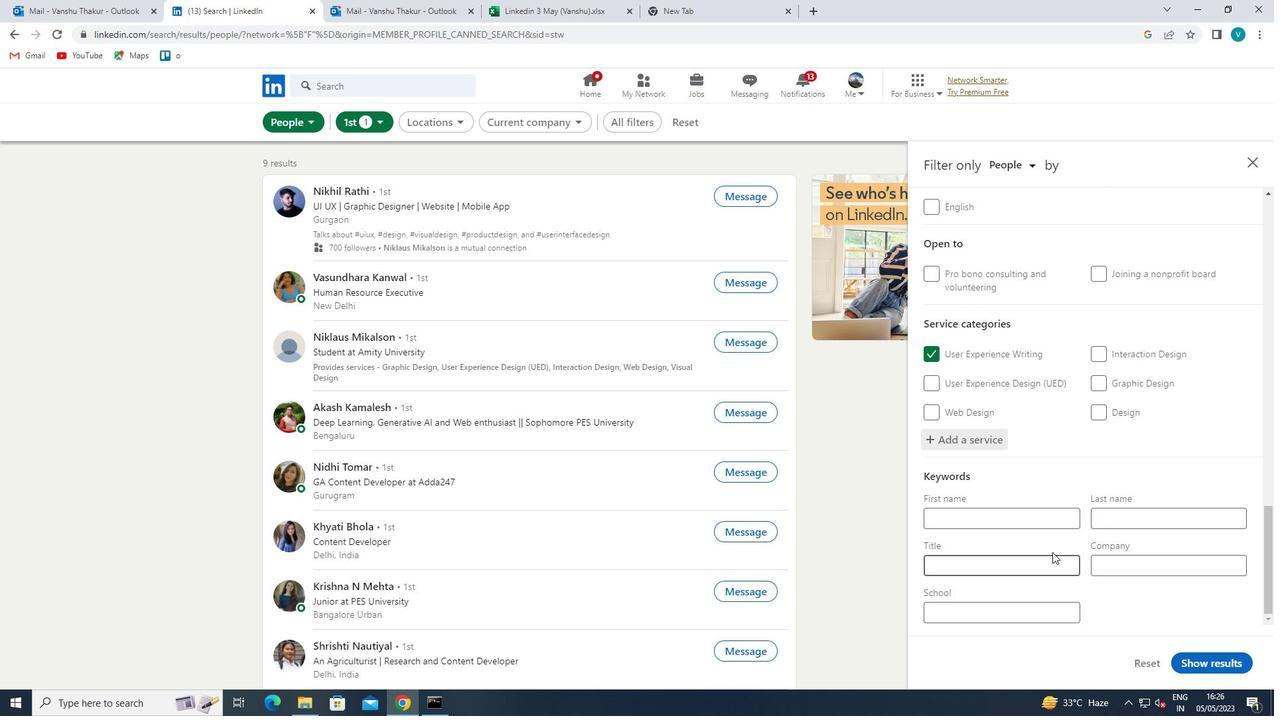 
Action: Mouse pressed left at (1044, 560)
Screenshot: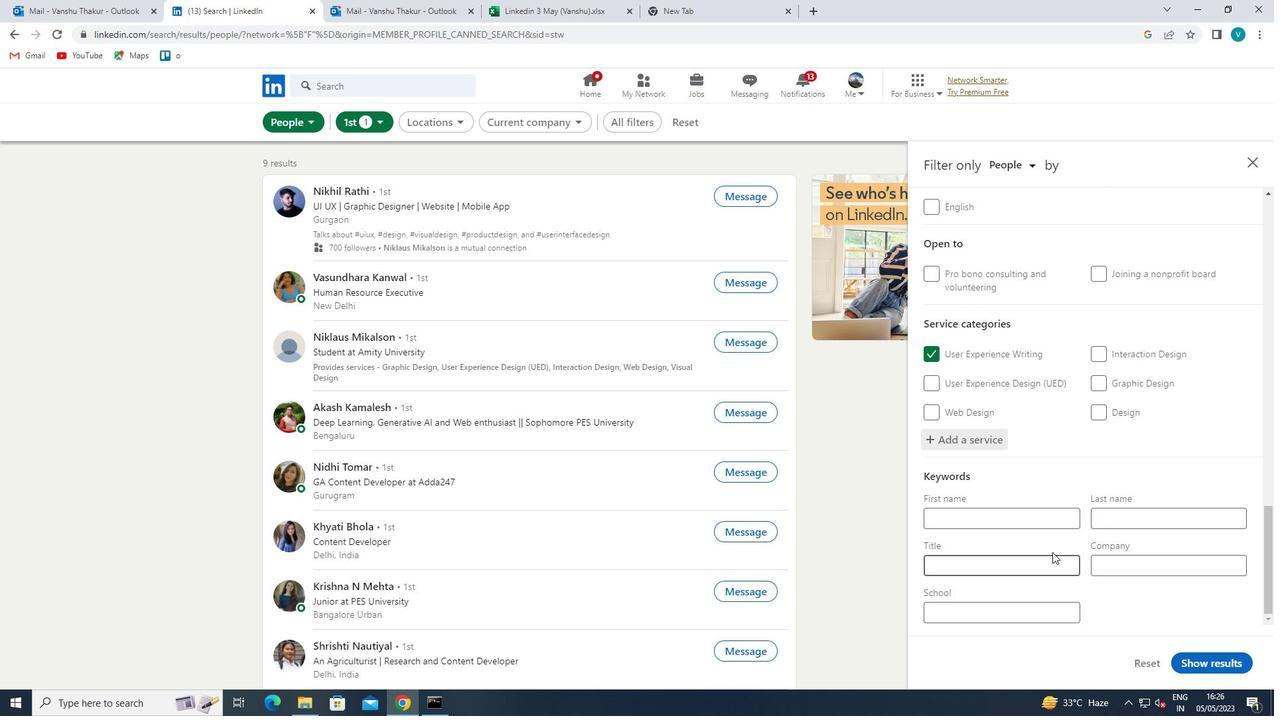 
Action: Mouse moved to (1036, 564)
Screenshot: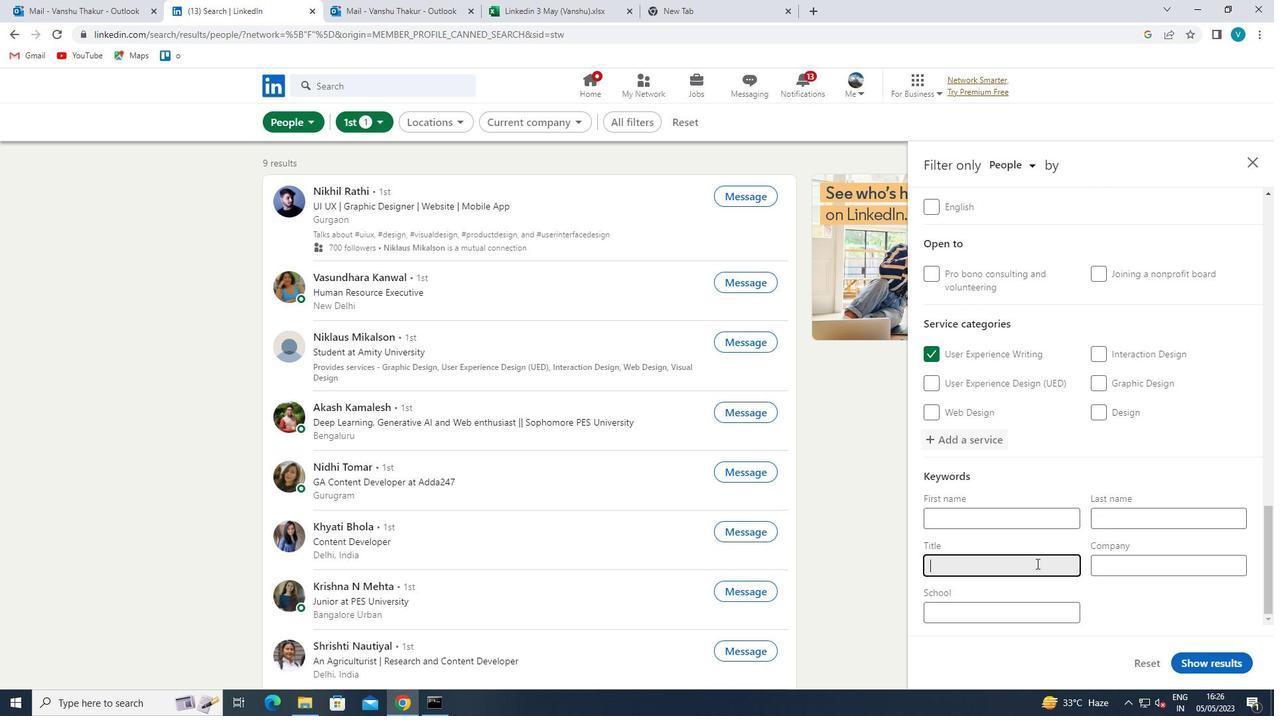 
Action: Key pressed <Key.shift>RS<Key.backspace>ISK<Key.space><Key.shift><Key.shift><Key.shift><Key.shift><Key.shift><Key.shift><Key.shift><Key.shift>MANAGER<Key.space>
Screenshot: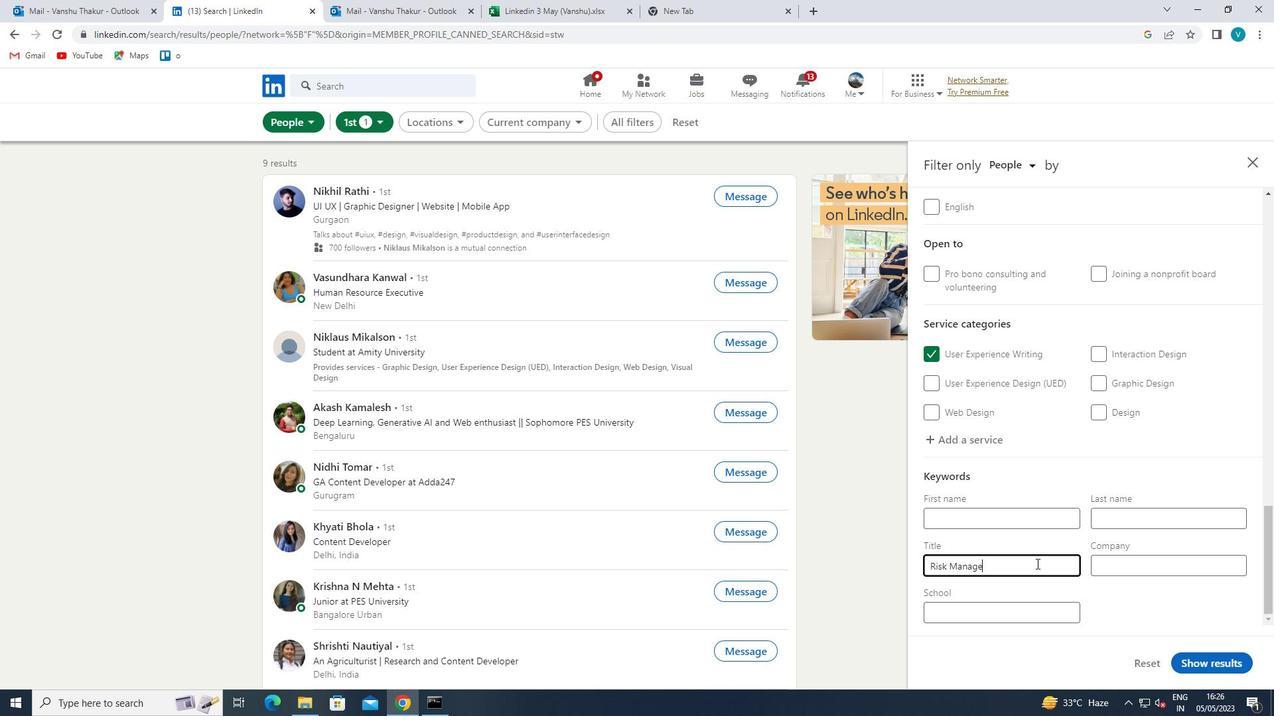 
Action: Mouse moved to (1209, 663)
Screenshot: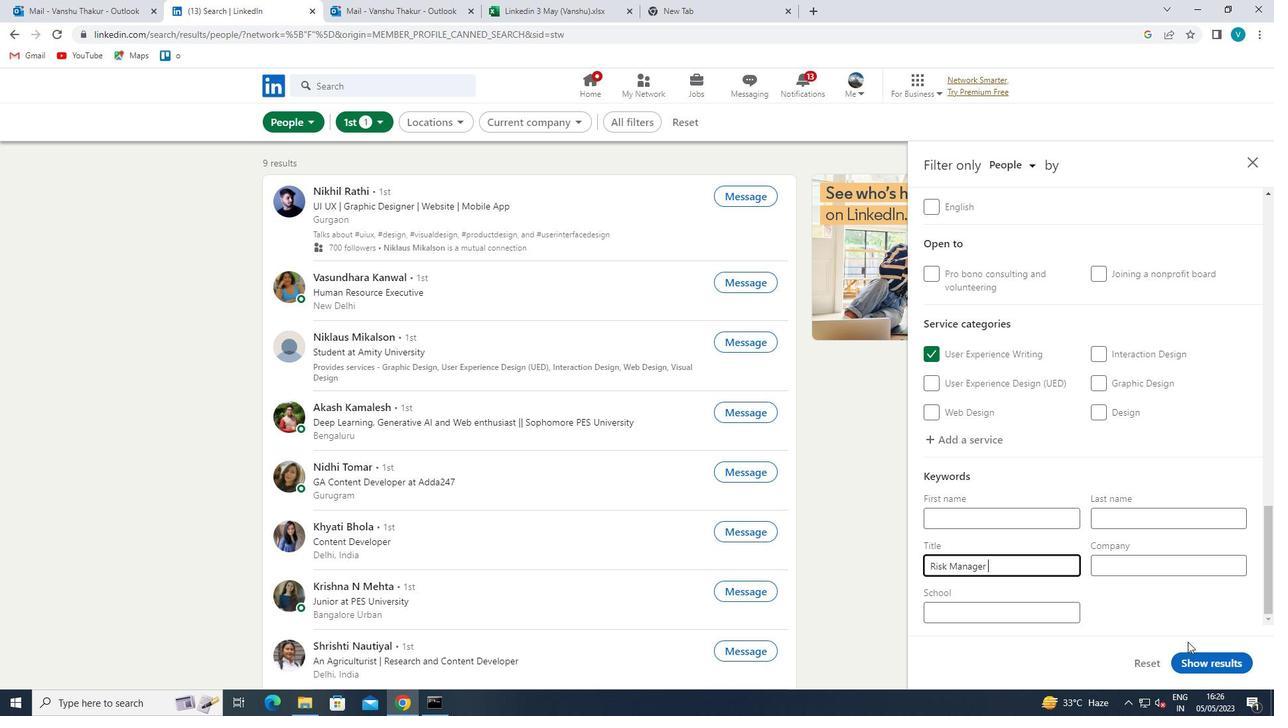 
Action: Mouse pressed left at (1209, 663)
Screenshot: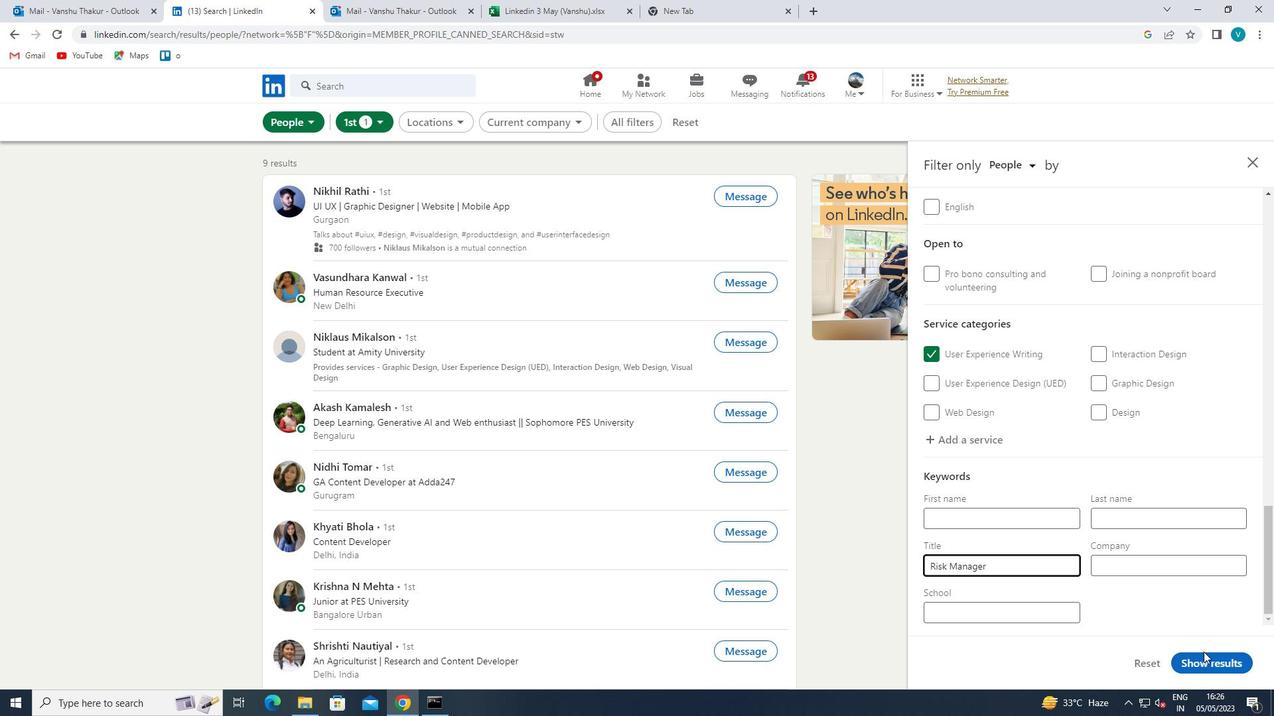 
Action: Mouse moved to (1212, 663)
Screenshot: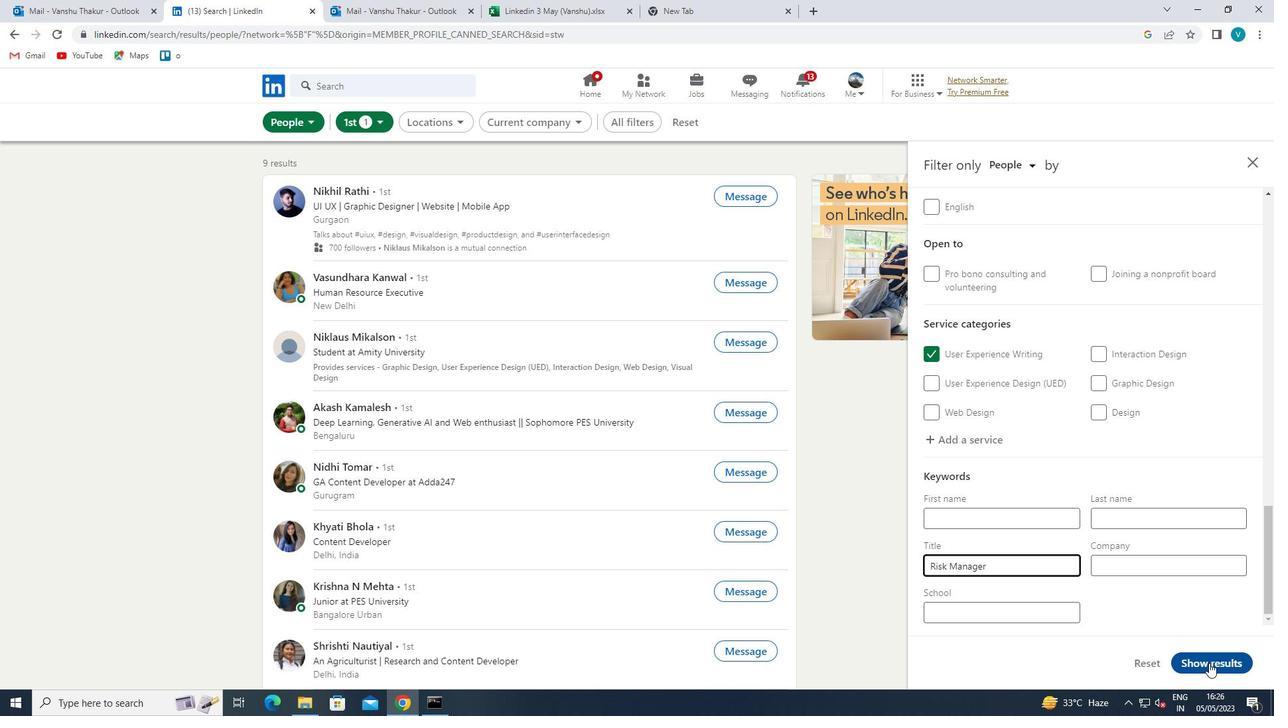 
